 Task: Find connections with filter location Parakou with filter topic #Inspirationwith filter profile language Potuguese with filter current company Staffigo with filter school Sri Sivasubramaniya Nadar College Of Engineering with filter industry Accessible Hardware Manufacturing with filter service category User Experience Design with filter keywords title Marketing Staff
Action: Mouse moved to (227, 283)
Screenshot: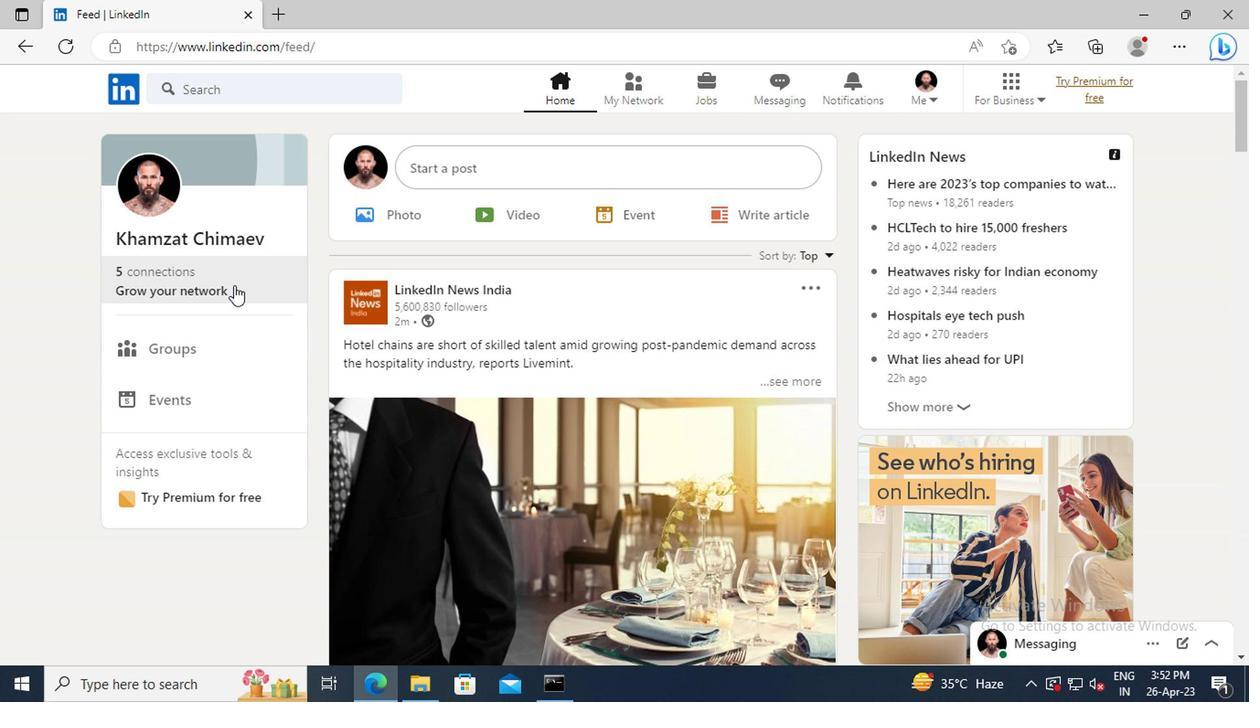 
Action: Mouse pressed left at (227, 283)
Screenshot: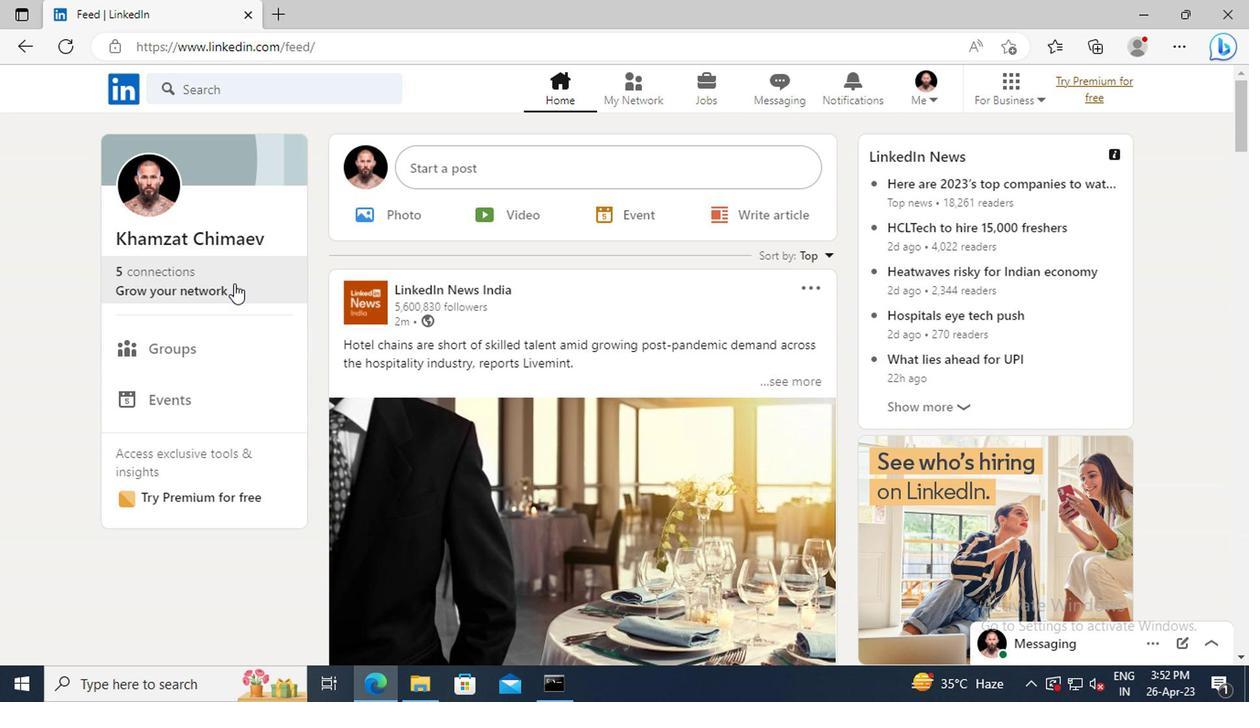 
Action: Mouse moved to (214, 197)
Screenshot: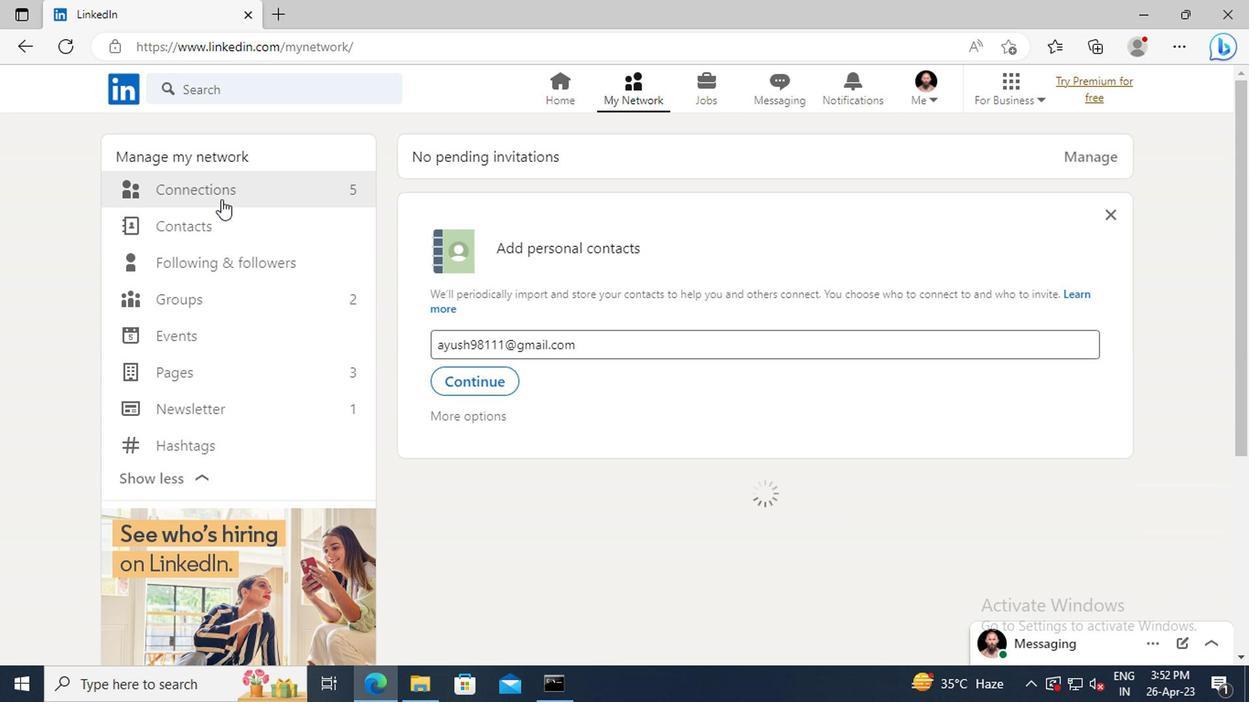 
Action: Mouse pressed left at (214, 197)
Screenshot: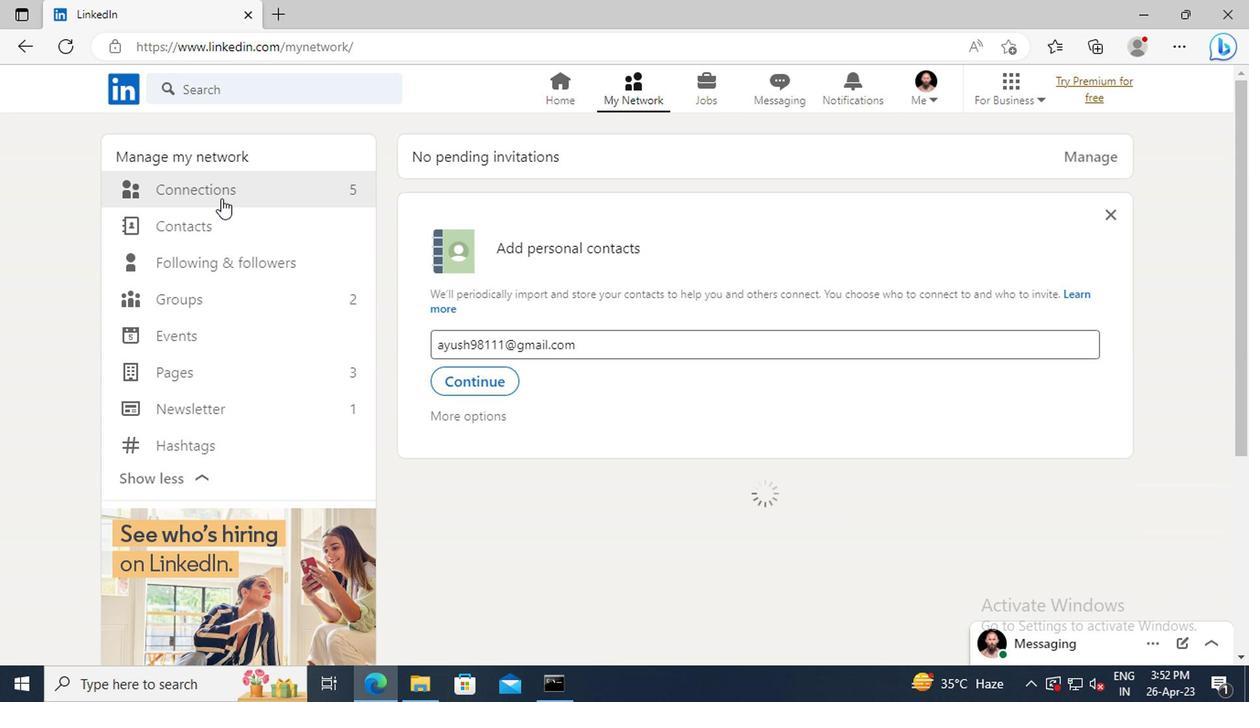 
Action: Mouse moved to (790, 195)
Screenshot: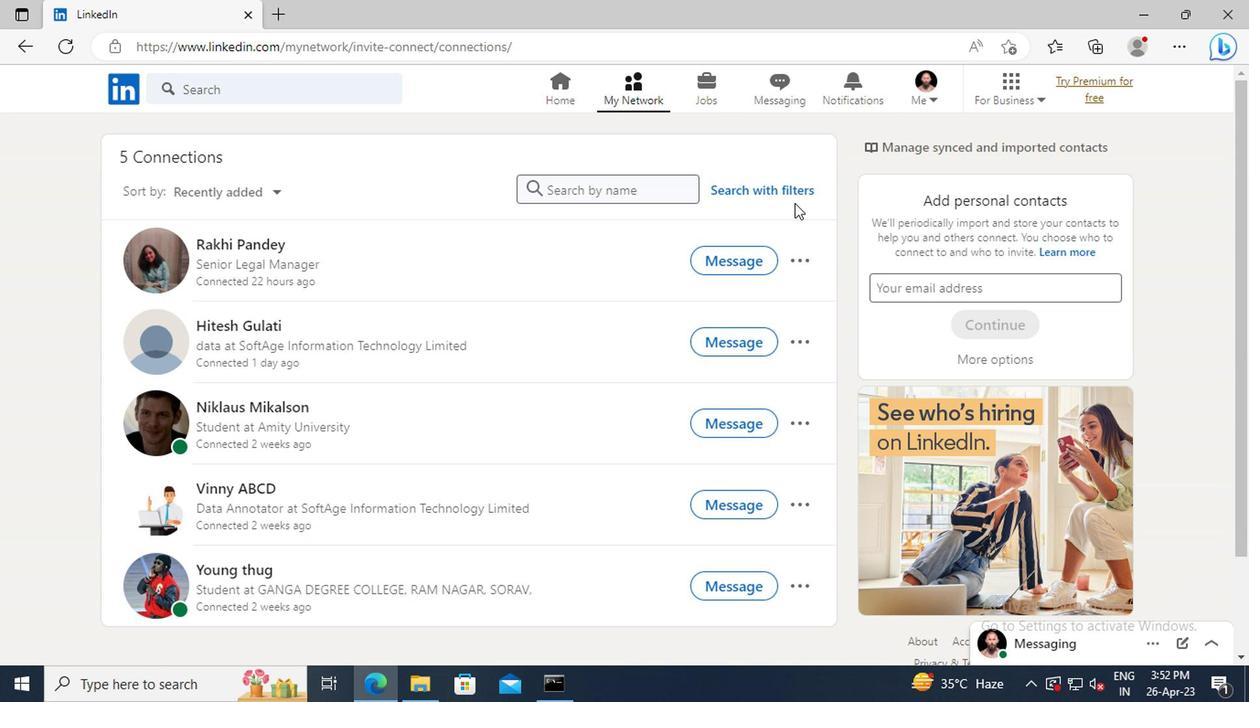 
Action: Mouse pressed left at (790, 195)
Screenshot: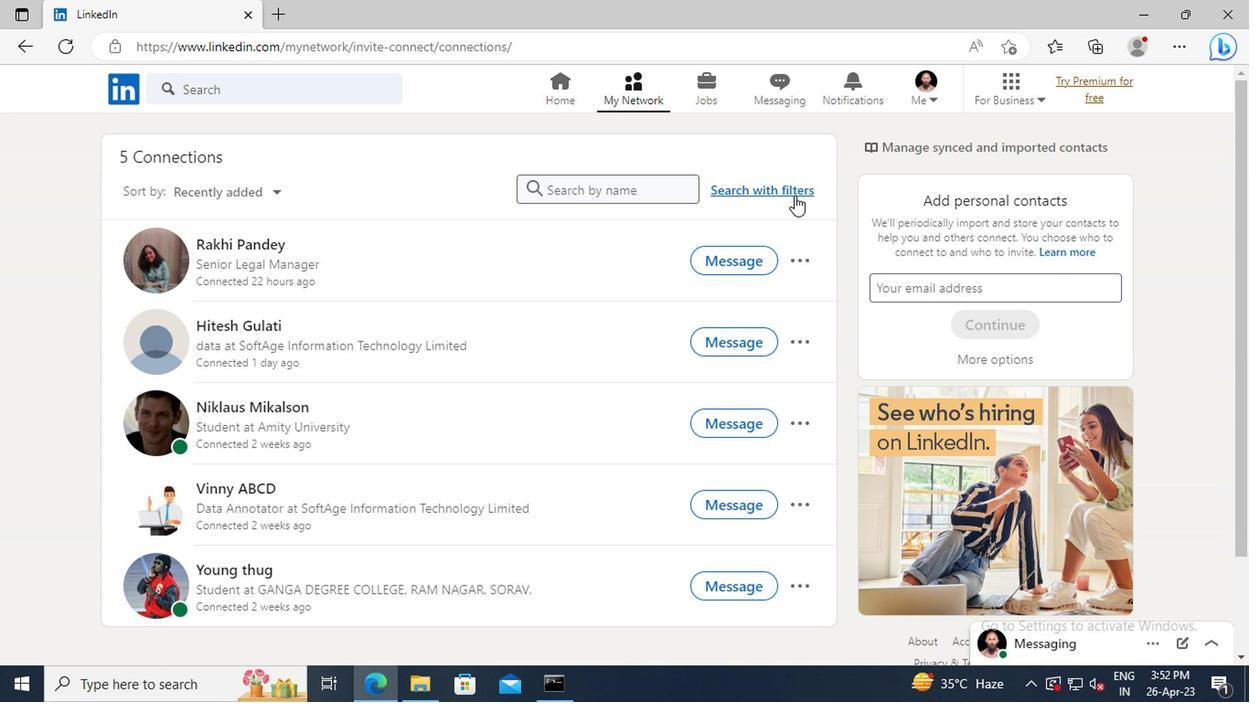
Action: Mouse moved to (698, 147)
Screenshot: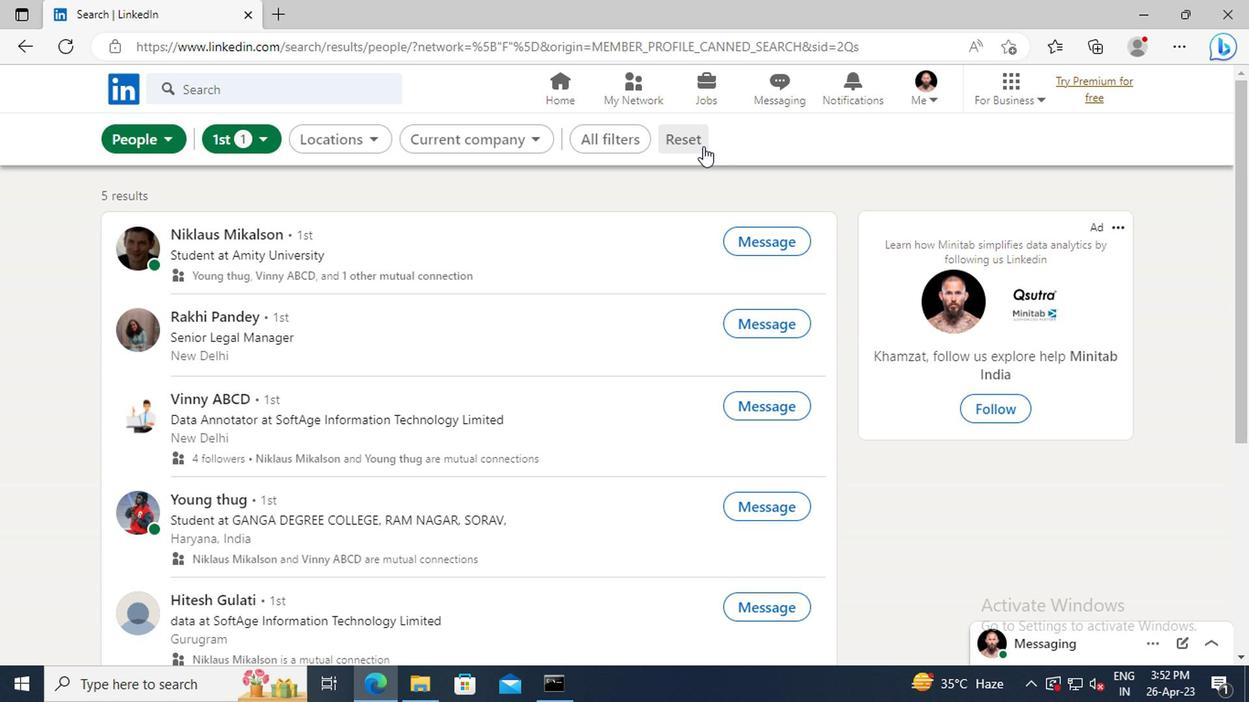 
Action: Mouse pressed left at (698, 147)
Screenshot: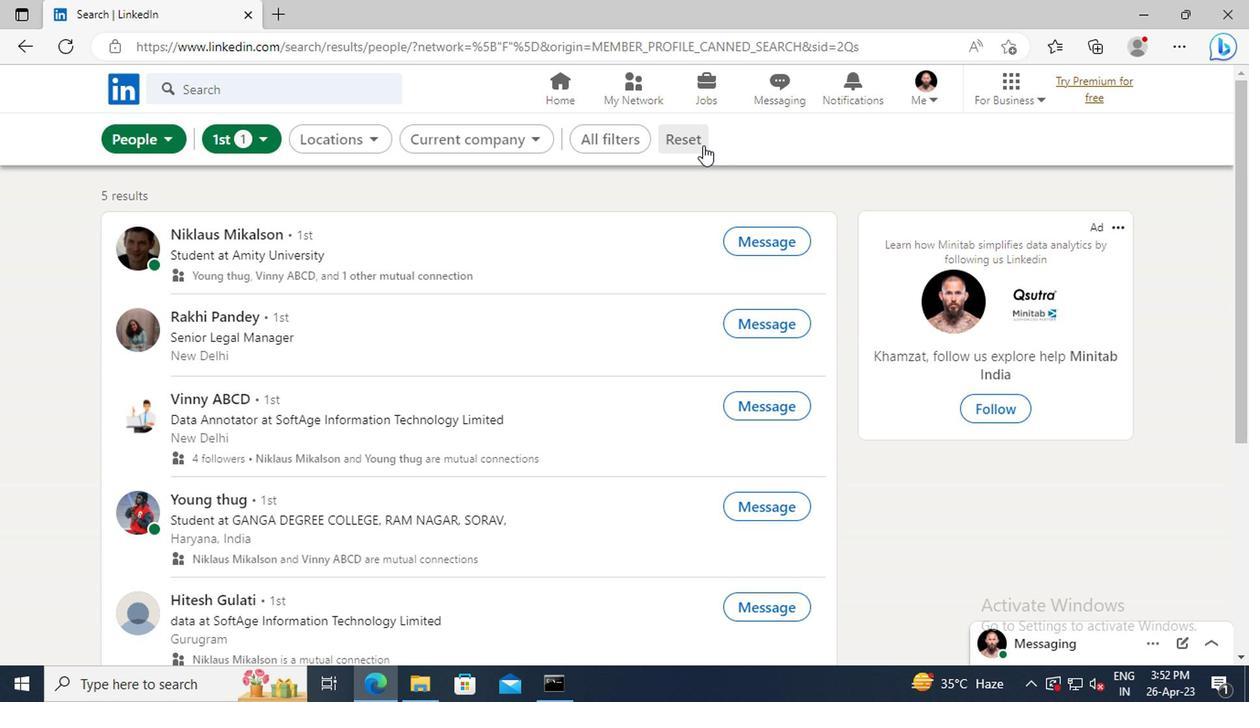 
Action: Mouse moved to (650, 138)
Screenshot: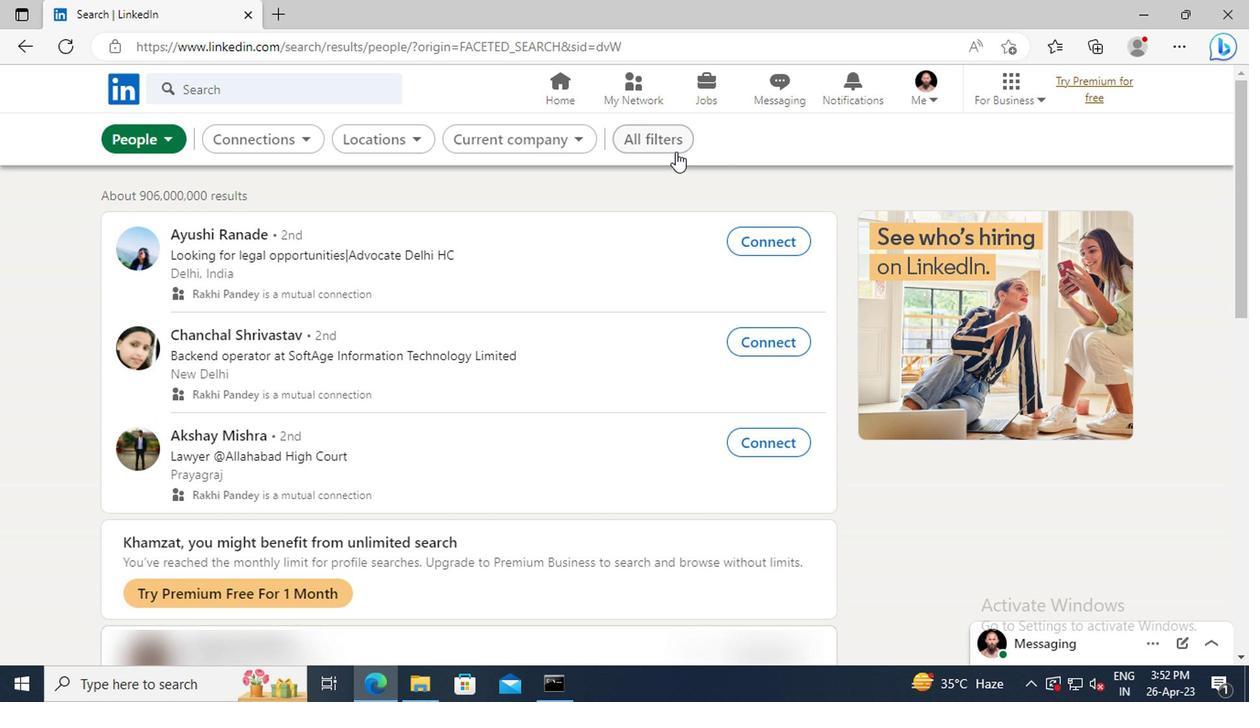 
Action: Mouse pressed left at (650, 138)
Screenshot: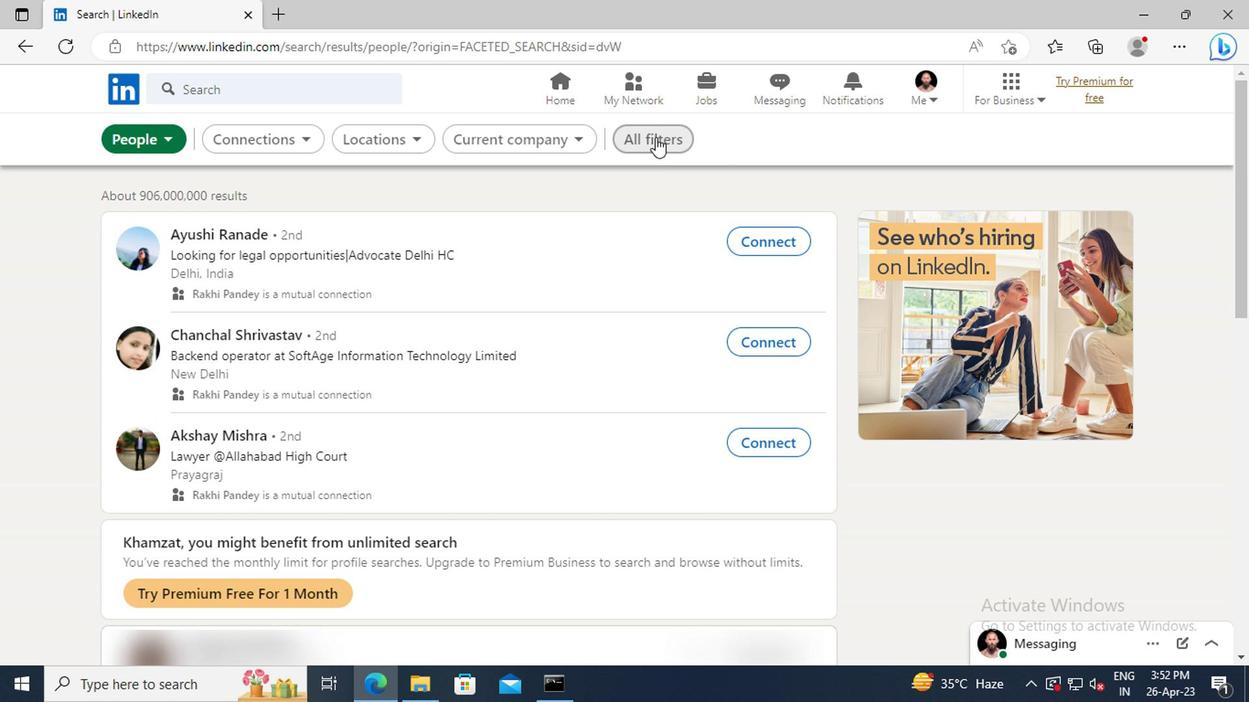 
Action: Mouse moved to (997, 359)
Screenshot: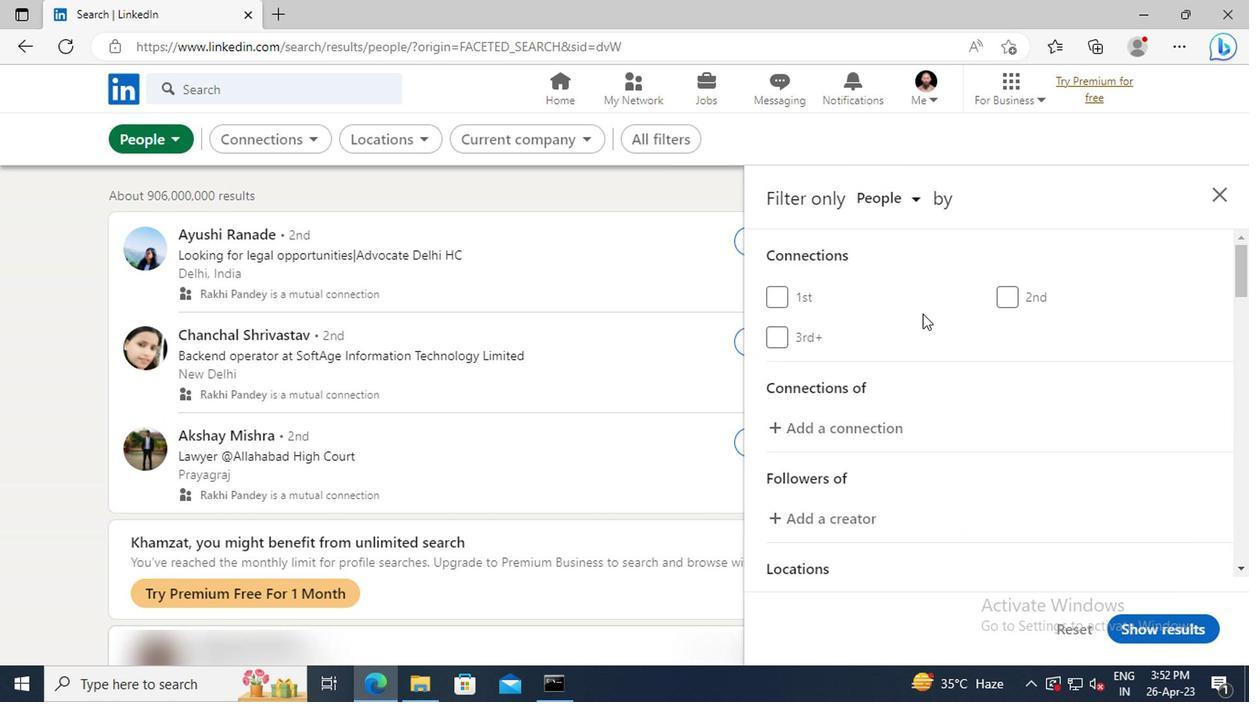 
Action: Mouse scrolled (997, 358) with delta (0, 0)
Screenshot: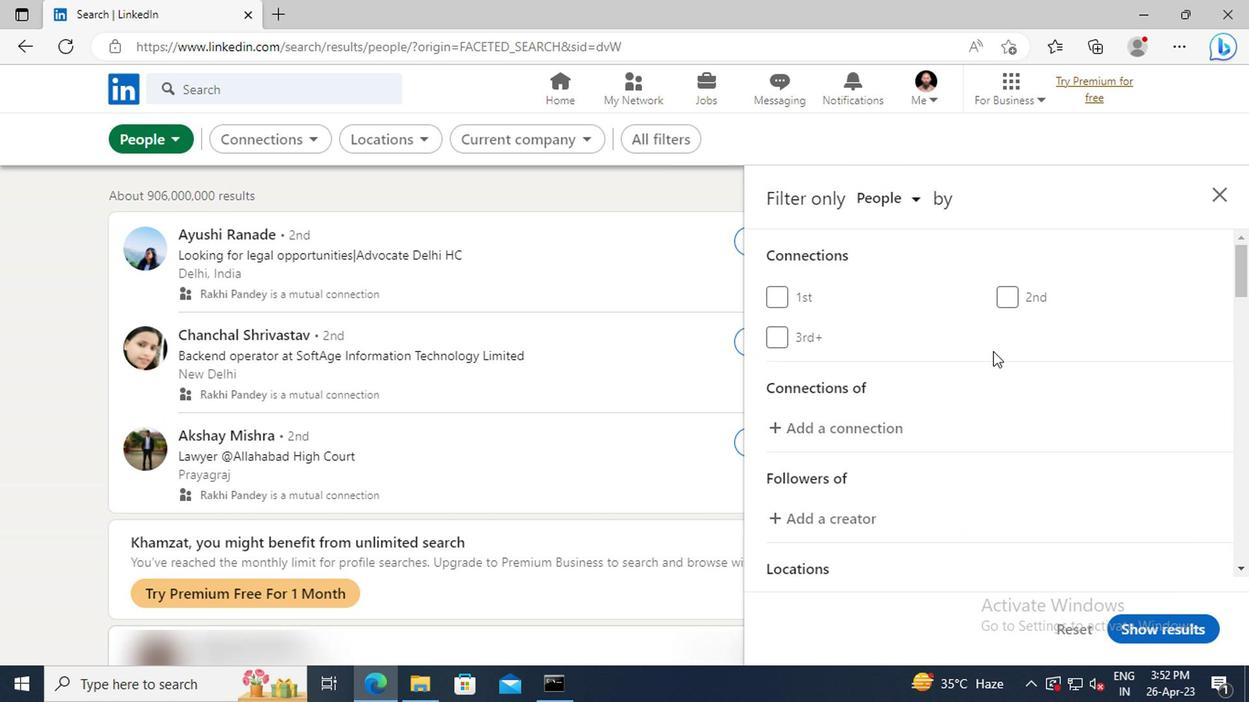 
Action: Mouse scrolled (997, 358) with delta (0, 0)
Screenshot: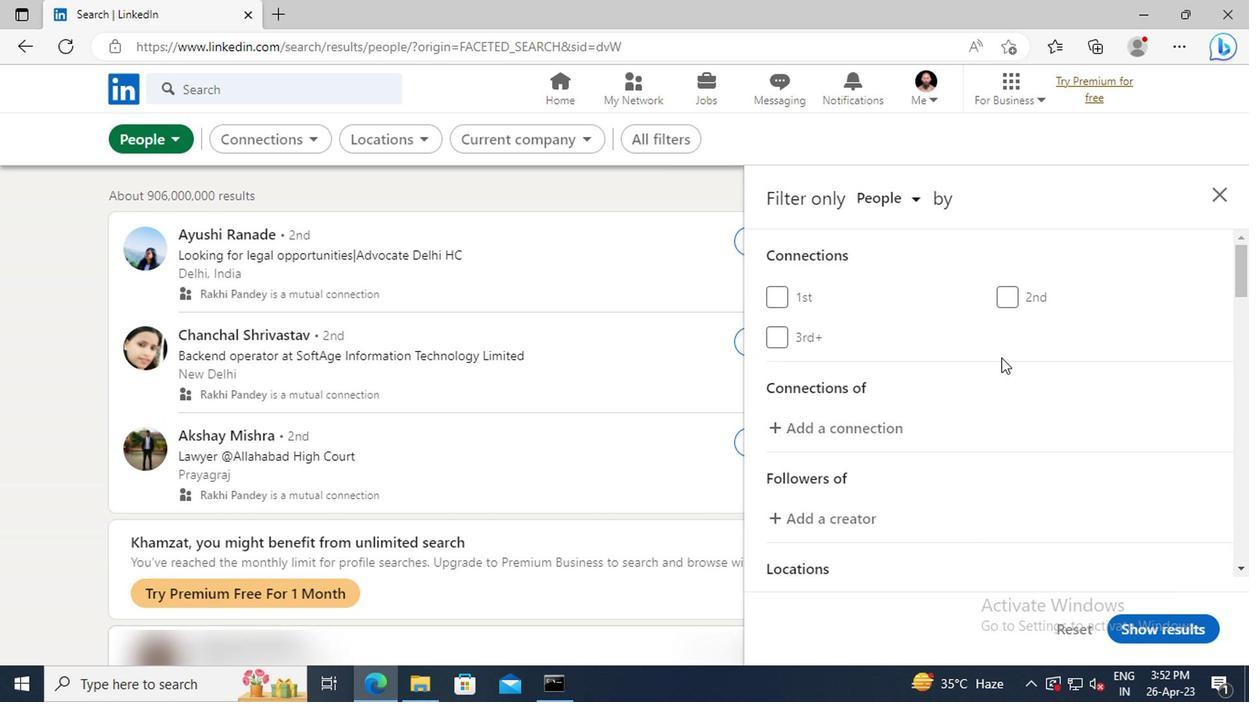 
Action: Mouse scrolled (997, 358) with delta (0, 0)
Screenshot: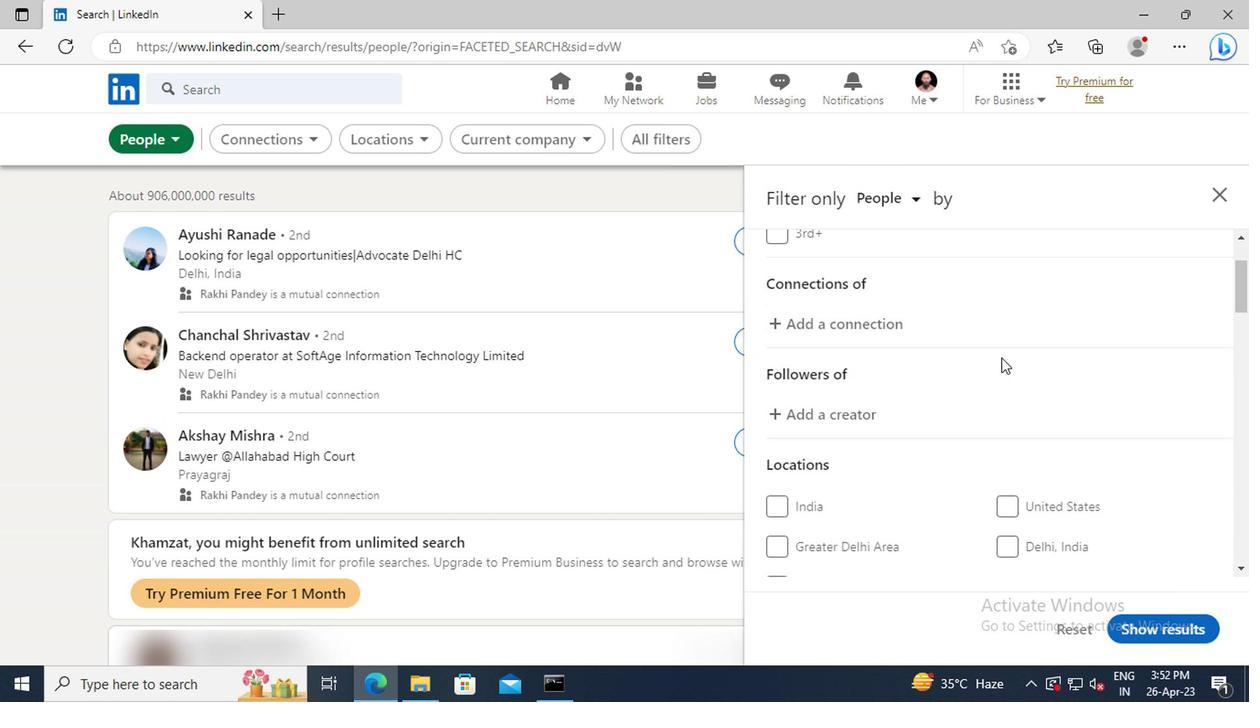 
Action: Mouse scrolled (997, 358) with delta (0, 0)
Screenshot: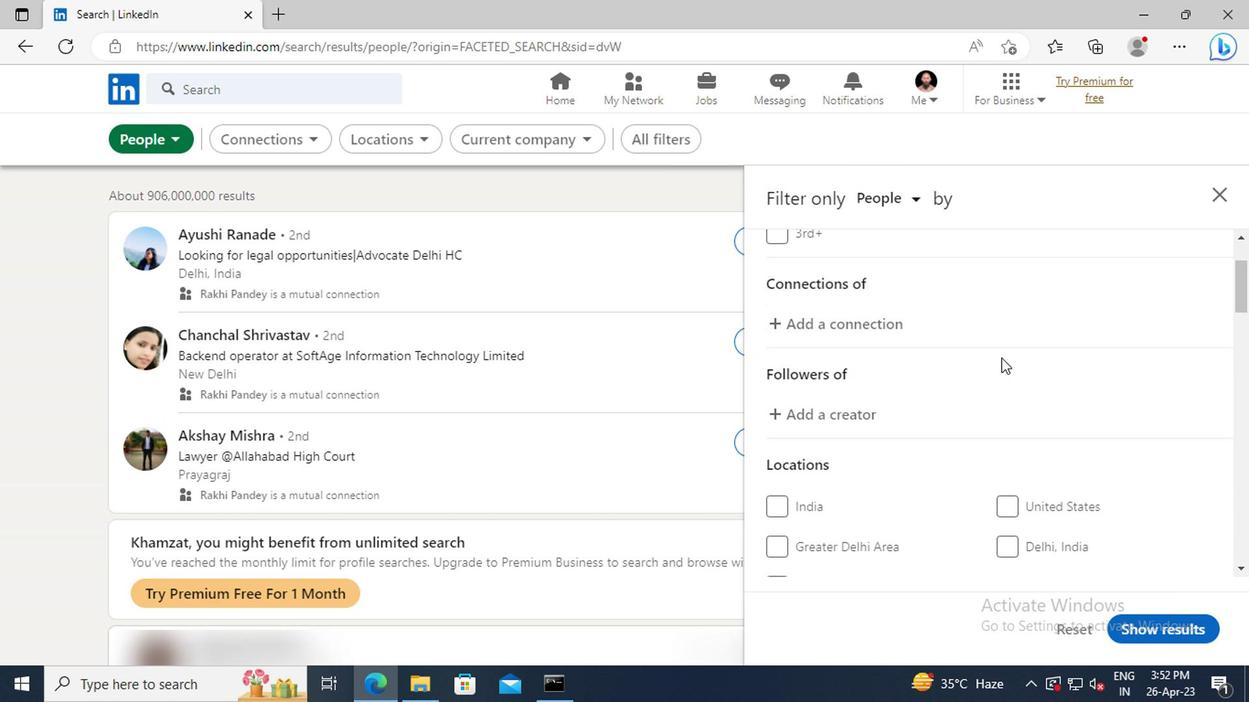 
Action: Mouse scrolled (997, 358) with delta (0, 0)
Screenshot: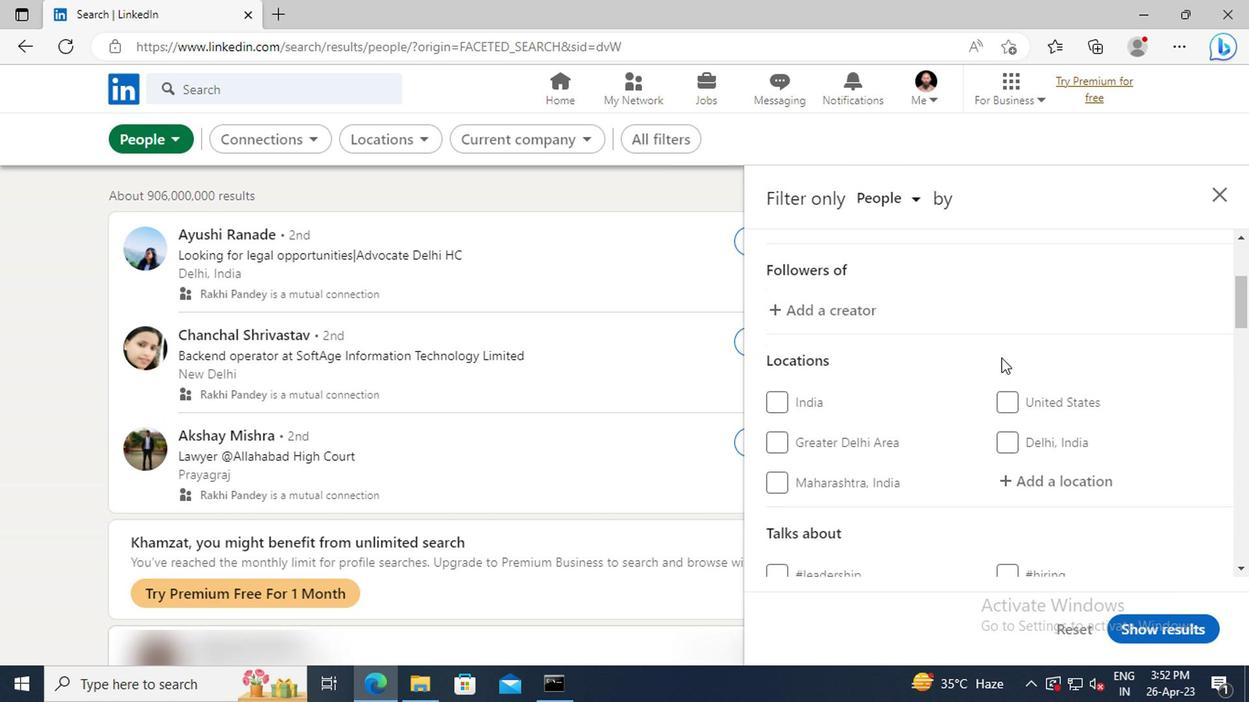 
Action: Mouse moved to (1021, 427)
Screenshot: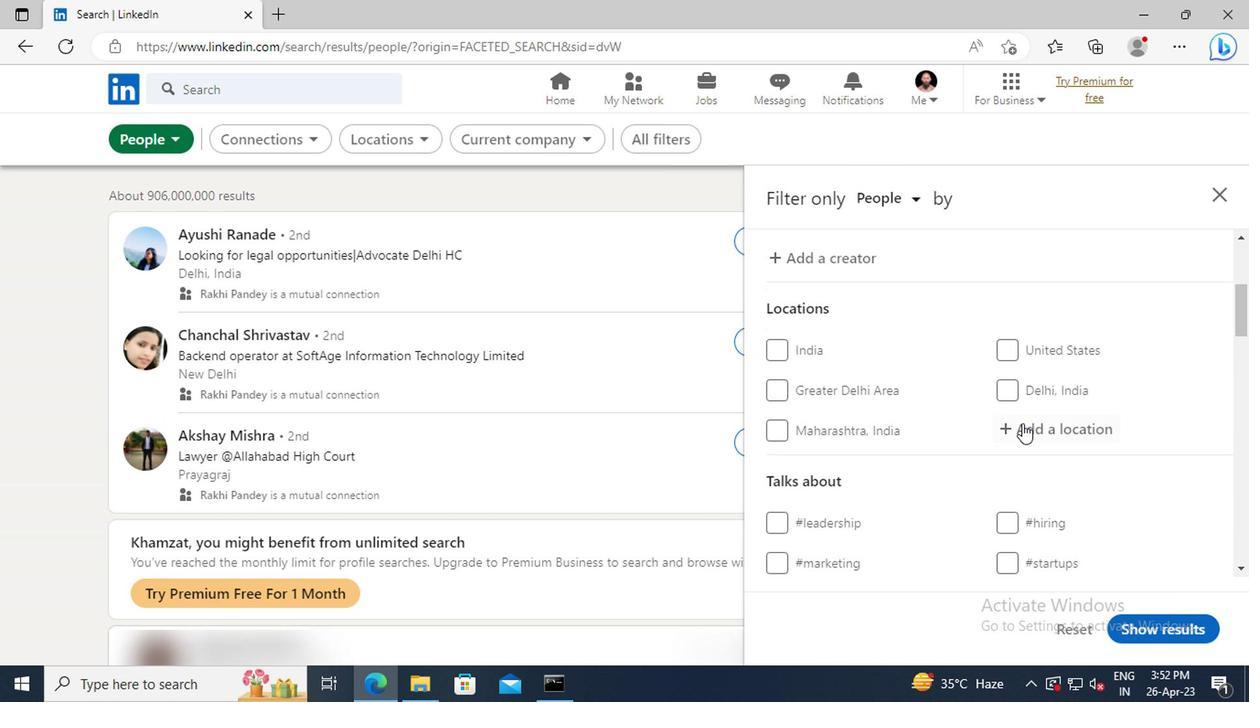 
Action: Mouse pressed left at (1021, 427)
Screenshot: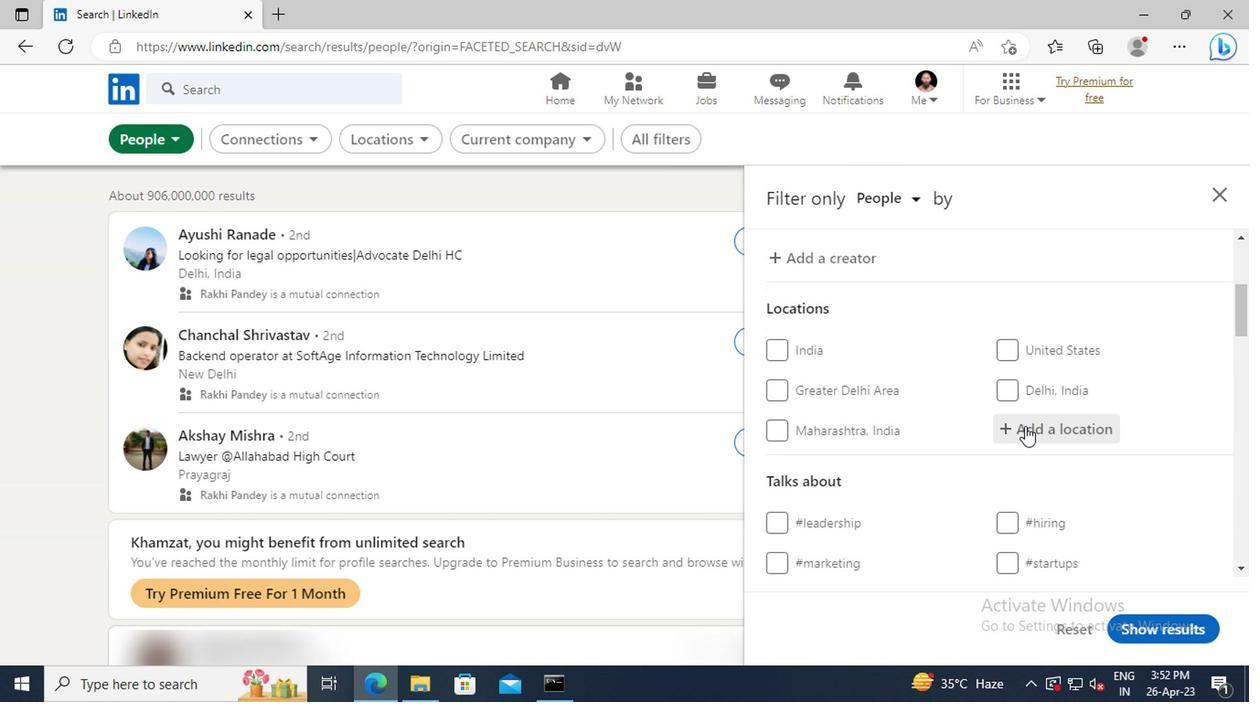 
Action: Key pressed <Key.shift>PARAKOU<Key.enter>
Screenshot: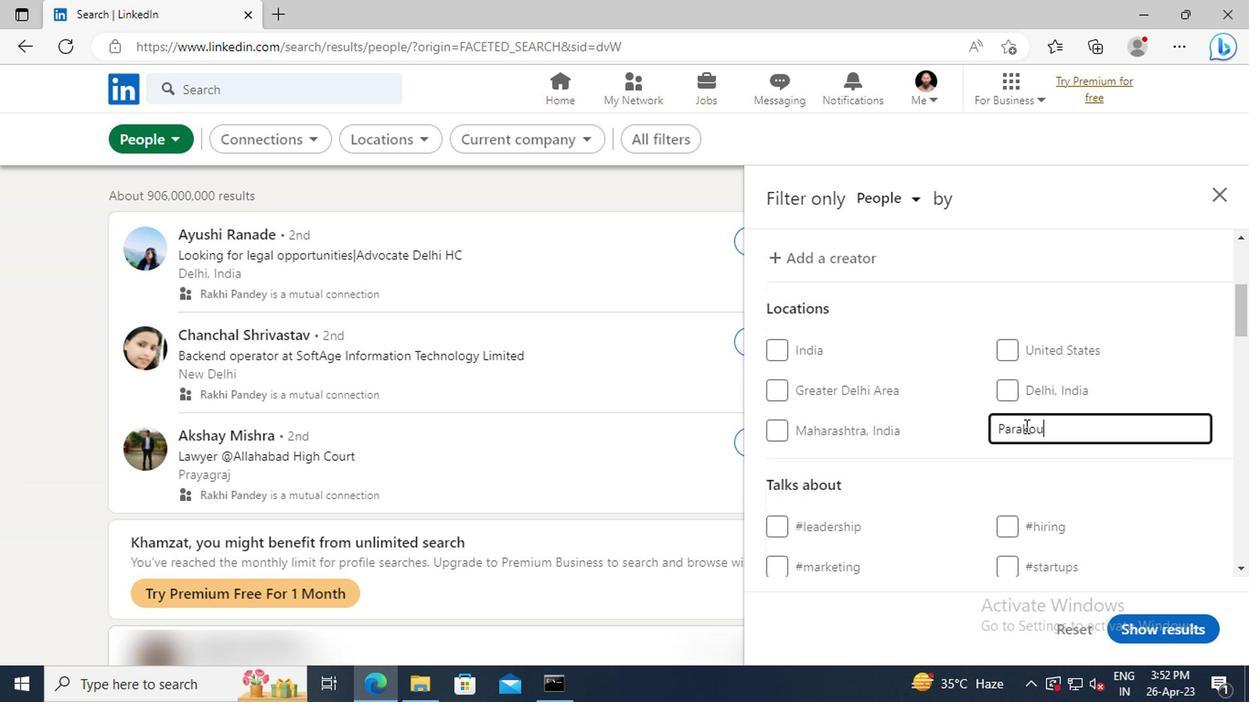 
Action: Mouse scrolled (1021, 426) with delta (0, 0)
Screenshot: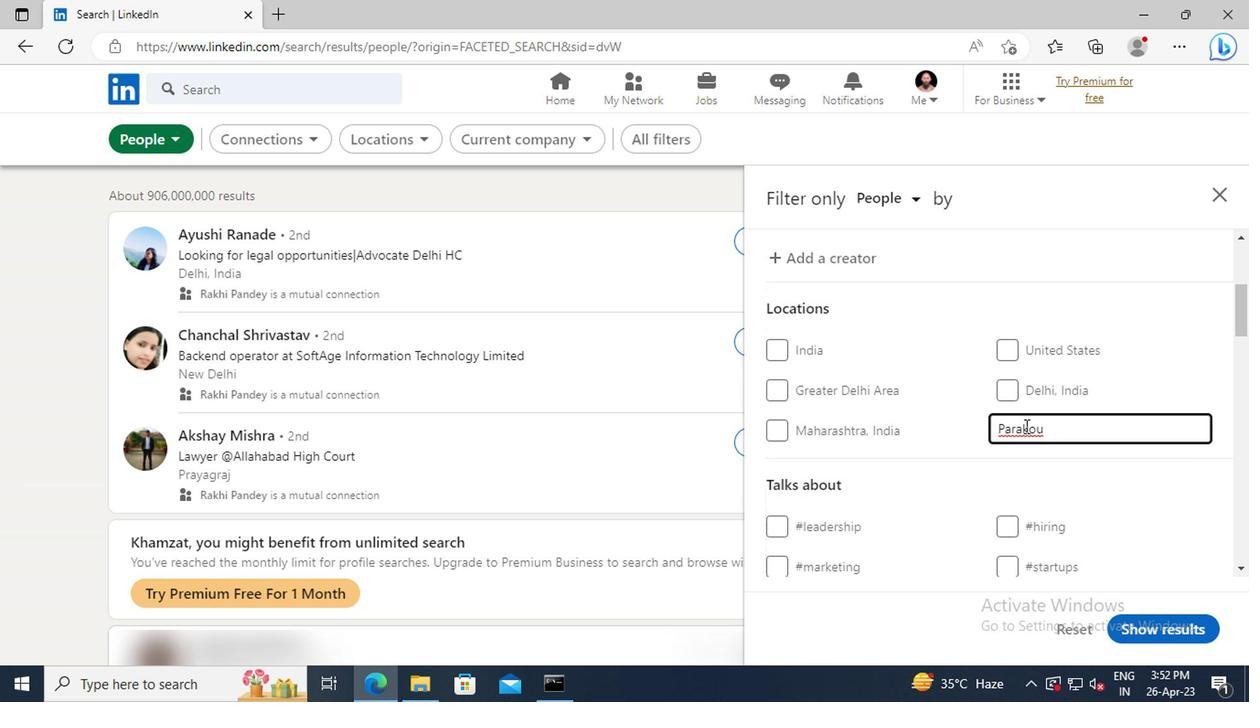 
Action: Mouse scrolled (1021, 426) with delta (0, 0)
Screenshot: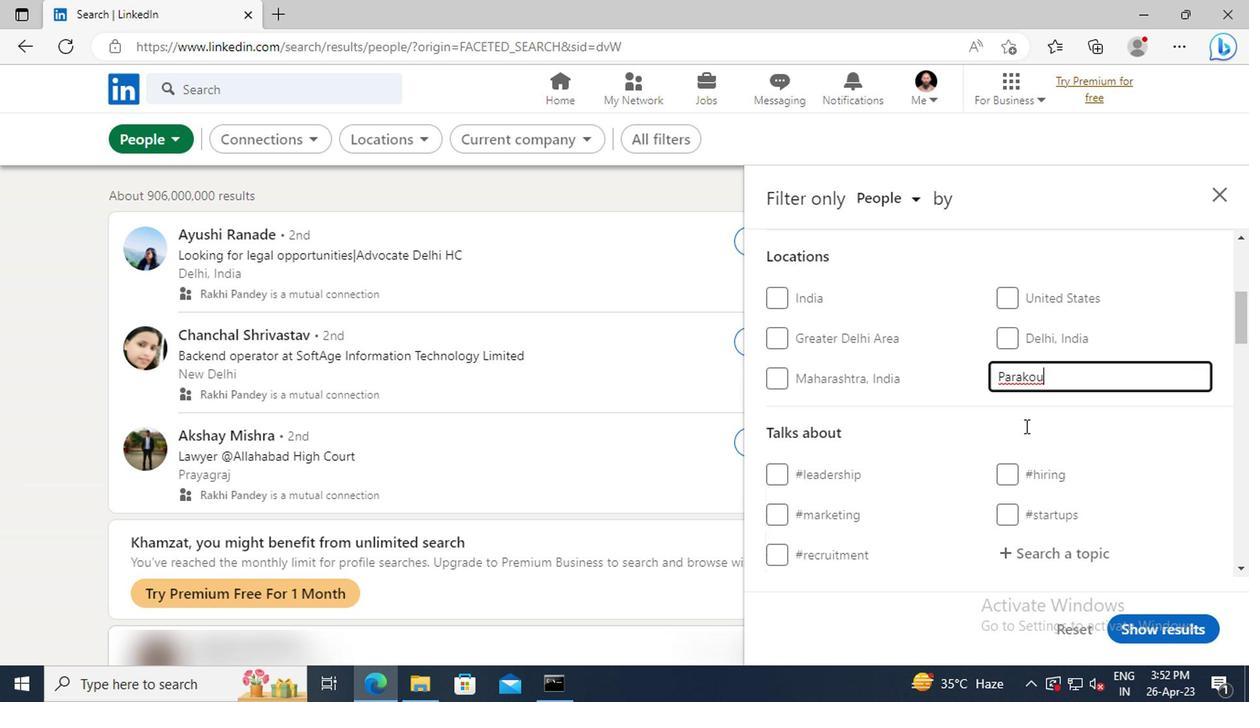 
Action: Mouse scrolled (1021, 426) with delta (0, 0)
Screenshot: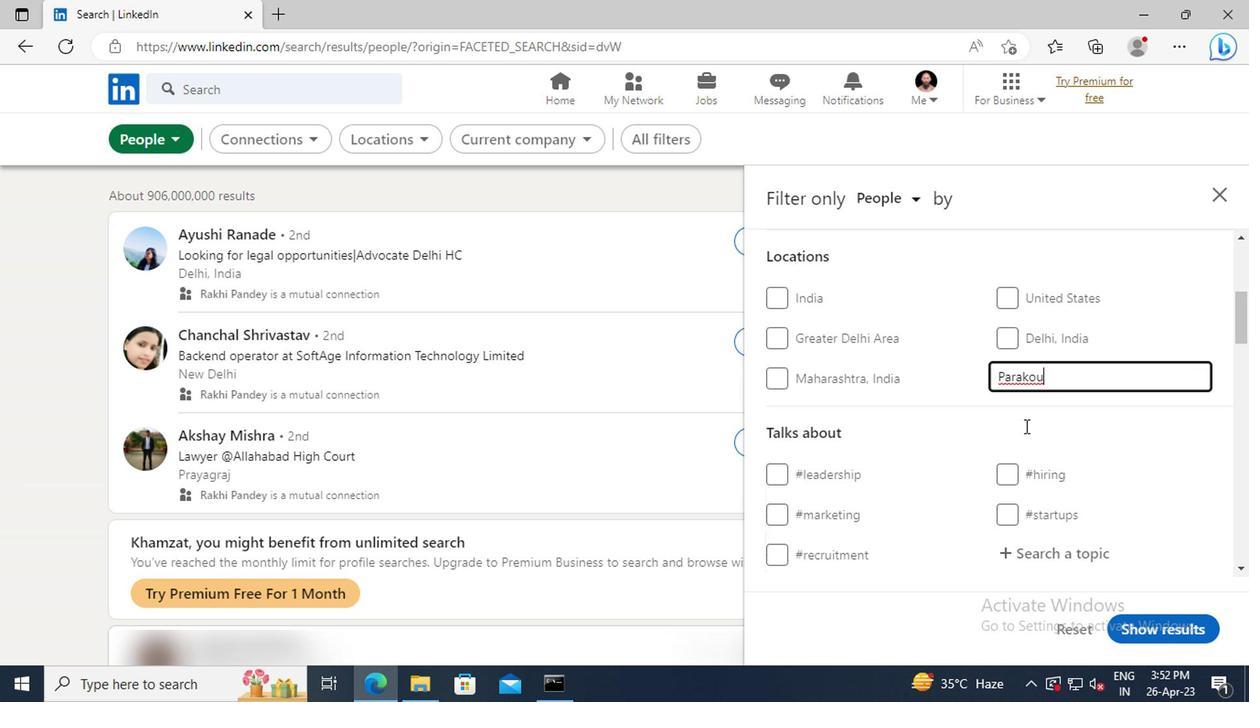 
Action: Mouse moved to (1030, 447)
Screenshot: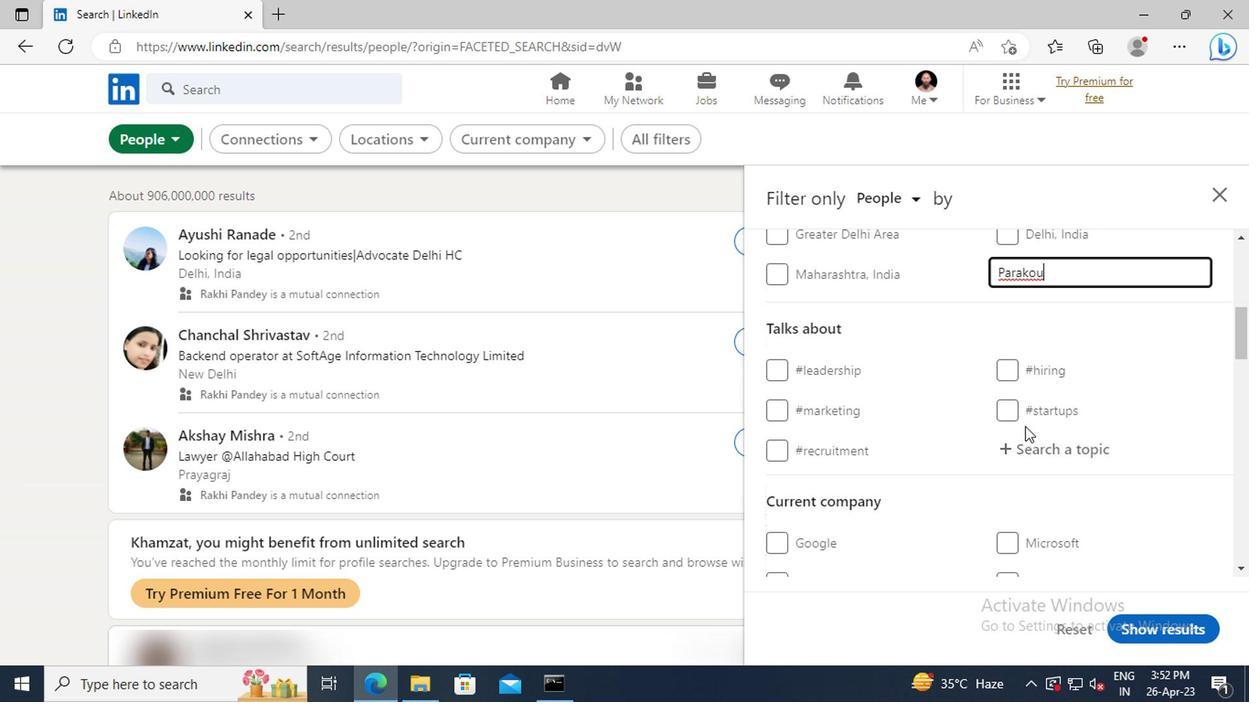 
Action: Mouse pressed left at (1030, 447)
Screenshot: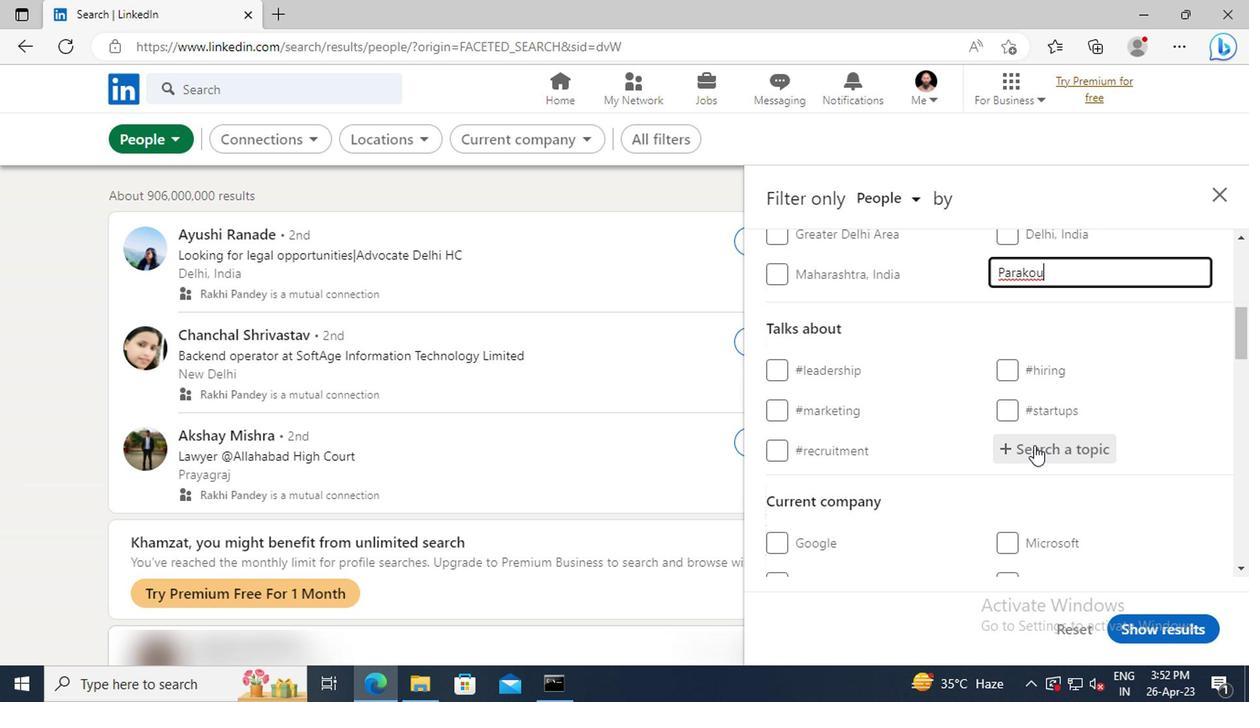 
Action: Key pressed <Key.shift>#INSPIRATIONWITH<Key.enter>
Screenshot: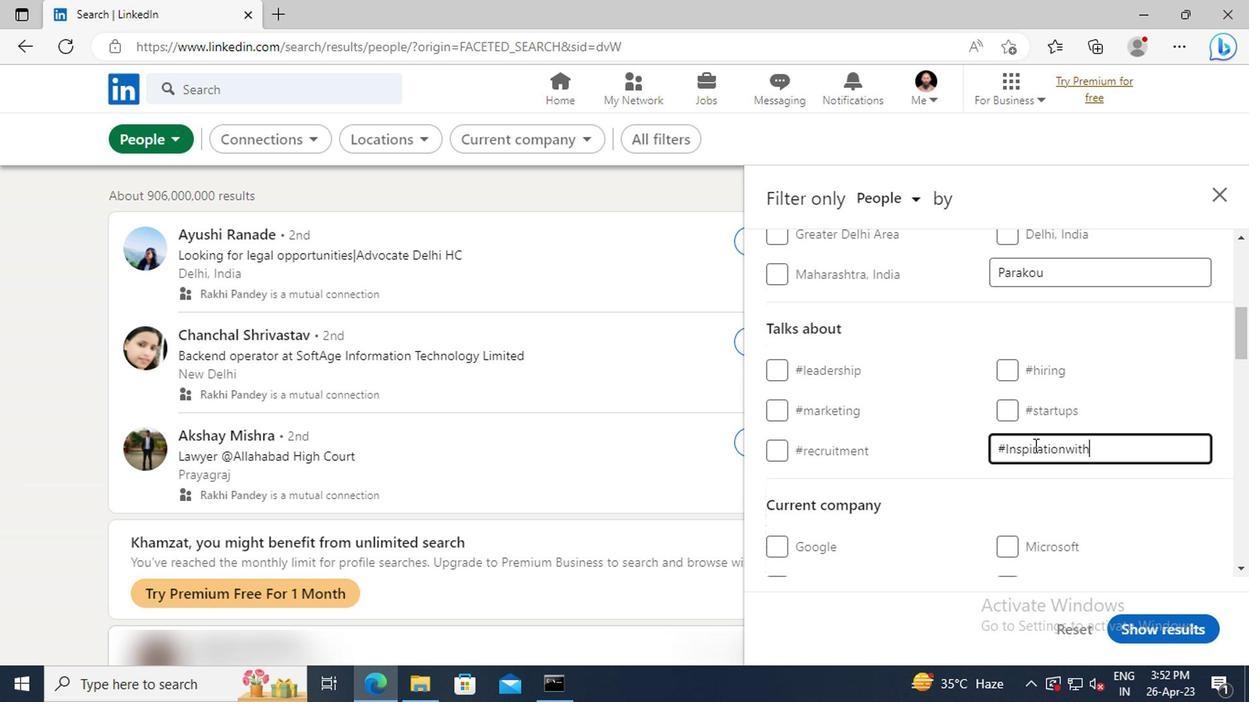 
Action: Mouse scrolled (1030, 446) with delta (0, 0)
Screenshot: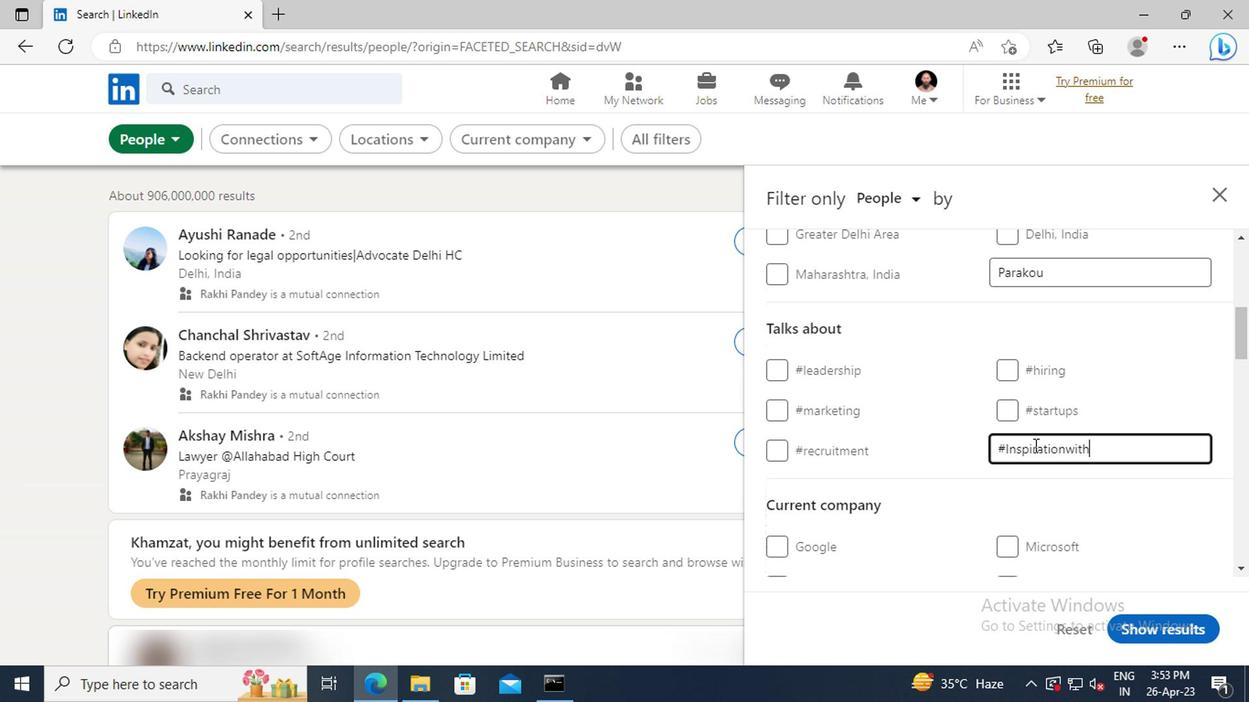 
Action: Mouse scrolled (1030, 446) with delta (0, 0)
Screenshot: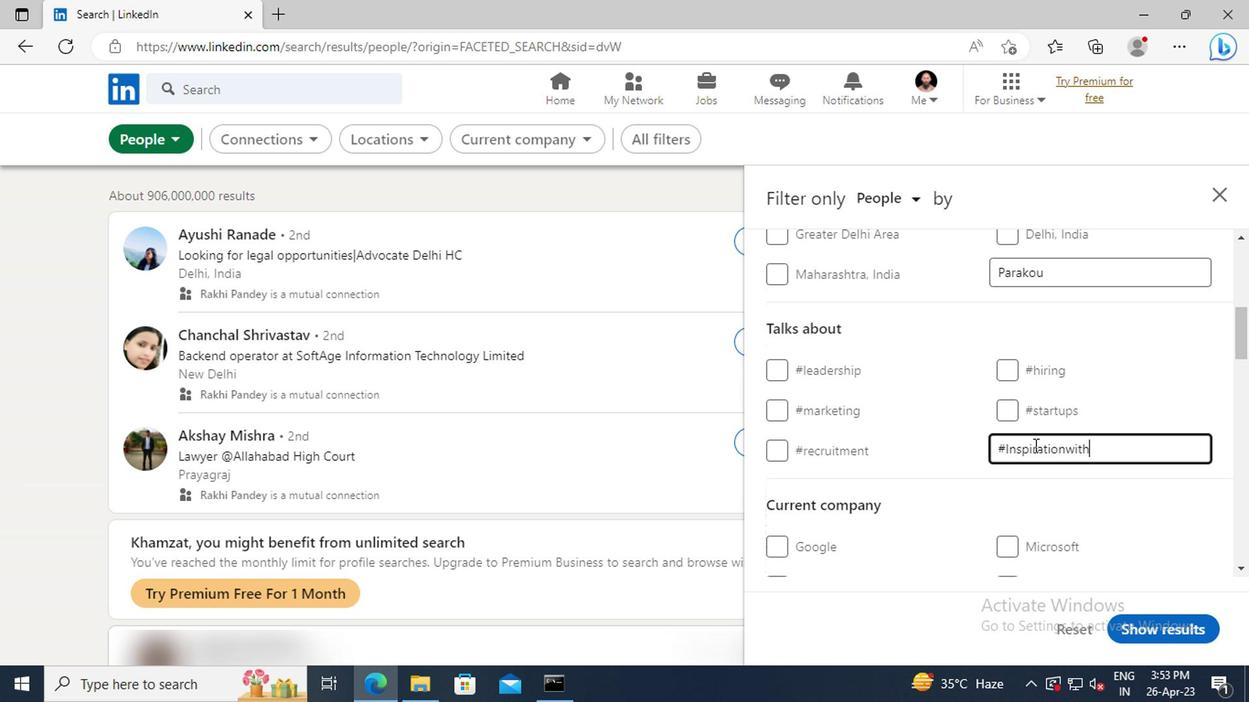 
Action: Mouse scrolled (1030, 446) with delta (0, 0)
Screenshot: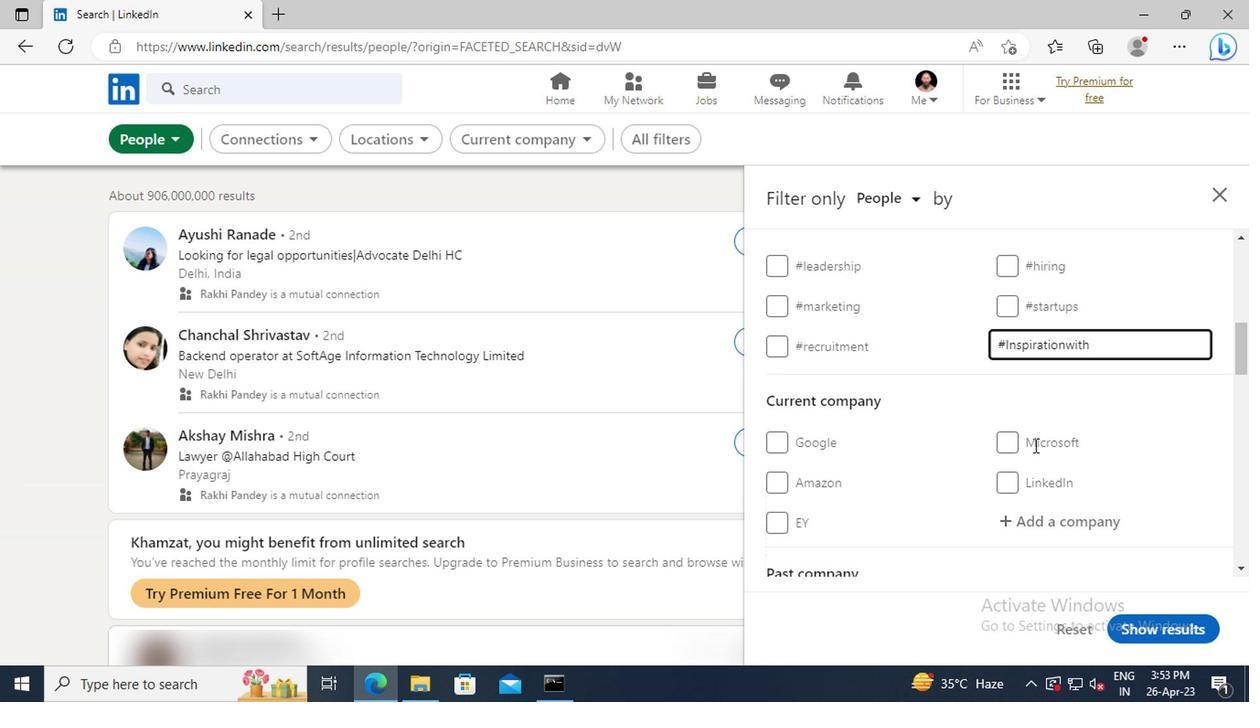 
Action: Mouse scrolled (1030, 446) with delta (0, 0)
Screenshot: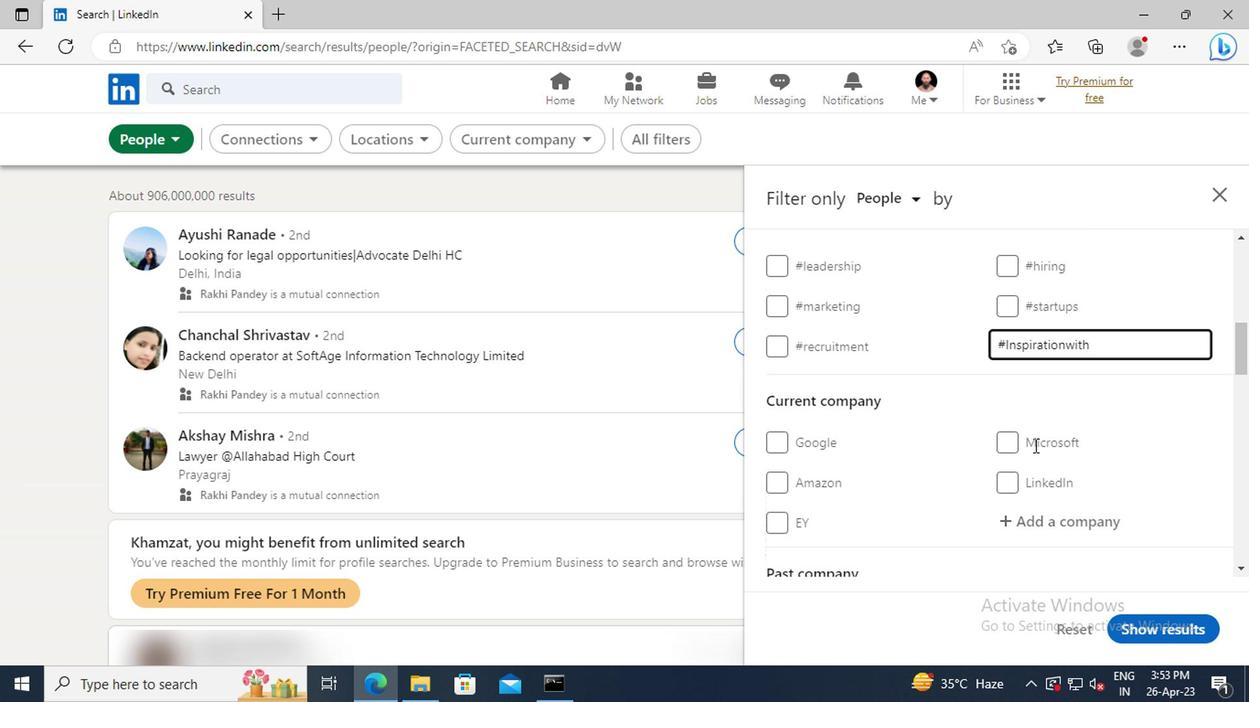 
Action: Mouse scrolled (1030, 446) with delta (0, 0)
Screenshot: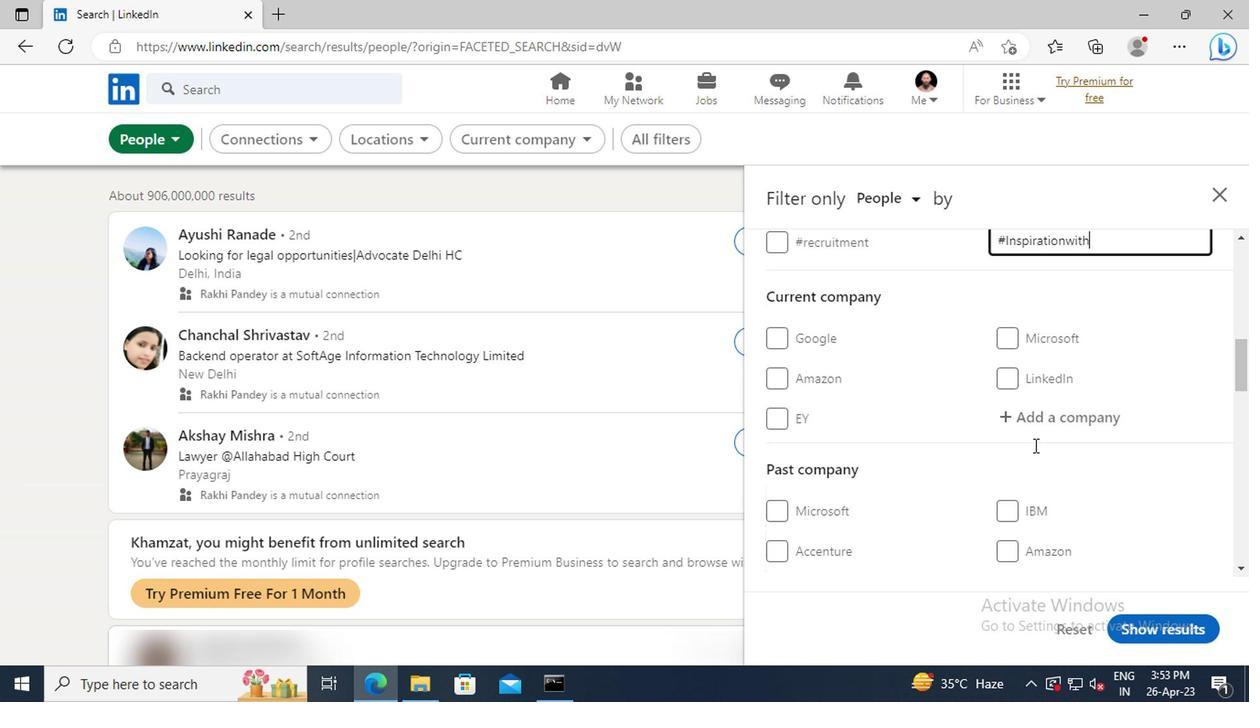 
Action: Mouse scrolled (1030, 446) with delta (0, 0)
Screenshot: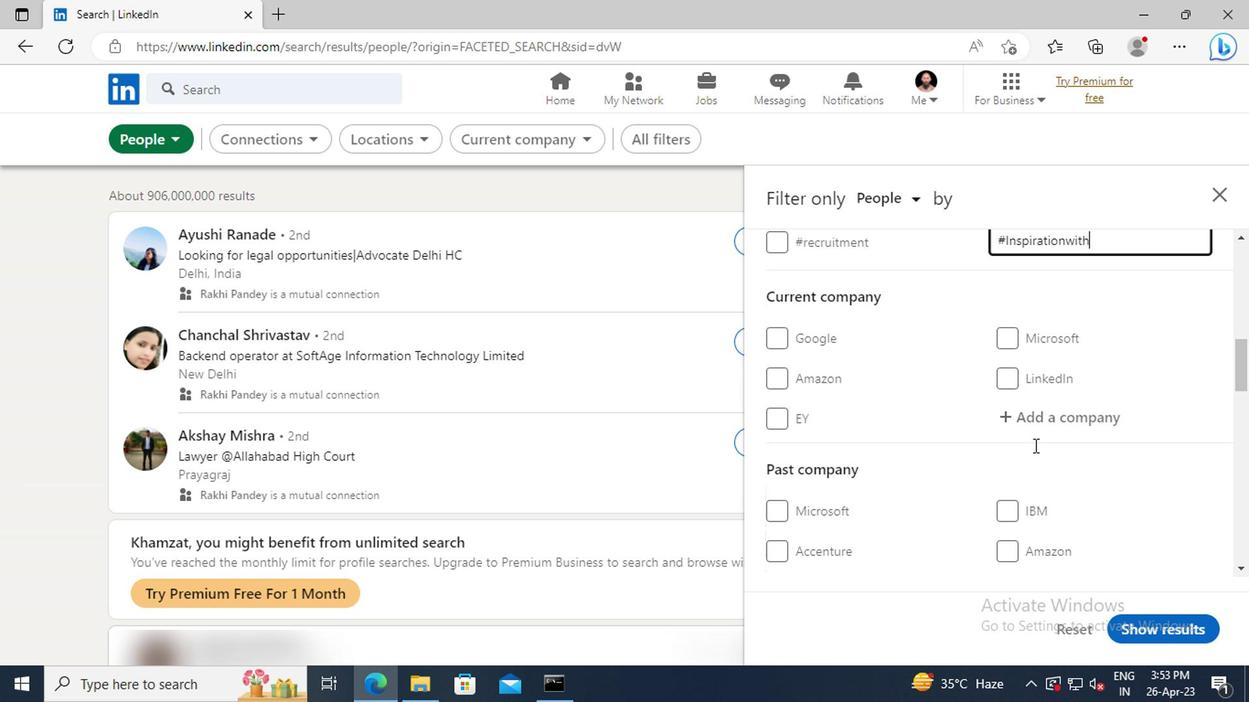 
Action: Mouse scrolled (1030, 446) with delta (0, 0)
Screenshot: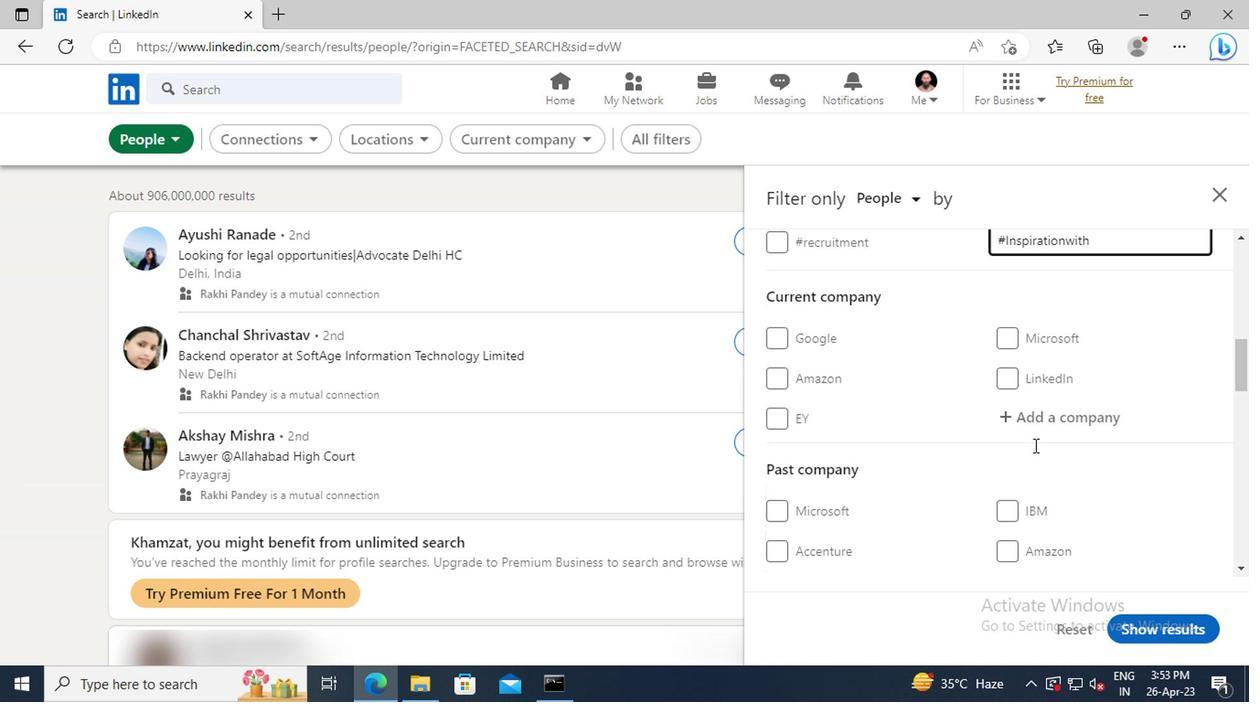 
Action: Mouse scrolled (1030, 446) with delta (0, 0)
Screenshot: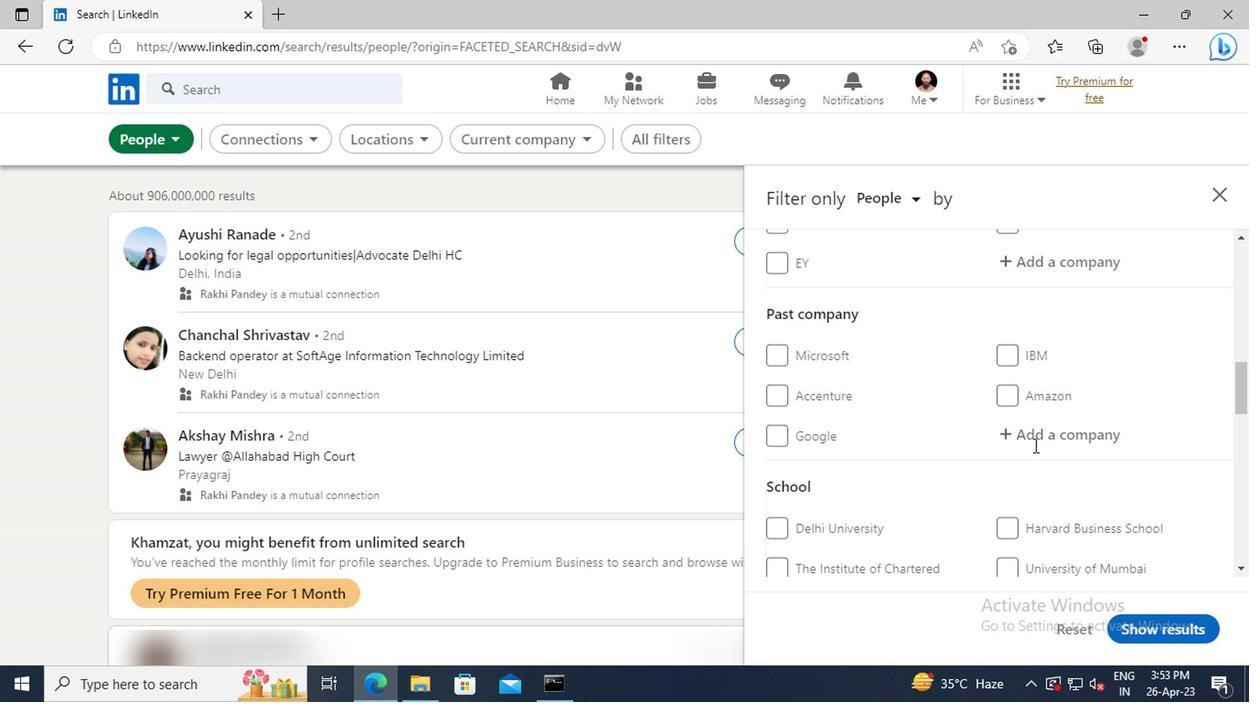 
Action: Mouse scrolled (1030, 446) with delta (0, 0)
Screenshot: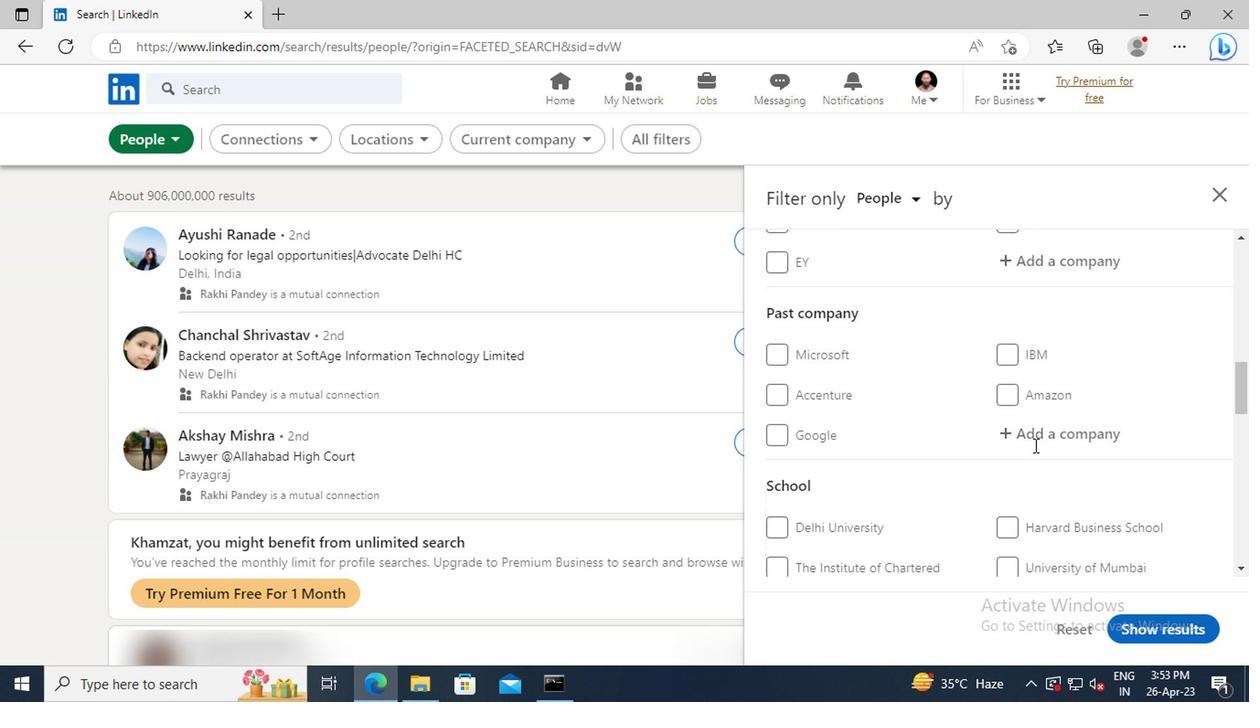 
Action: Mouse scrolled (1030, 446) with delta (0, 0)
Screenshot: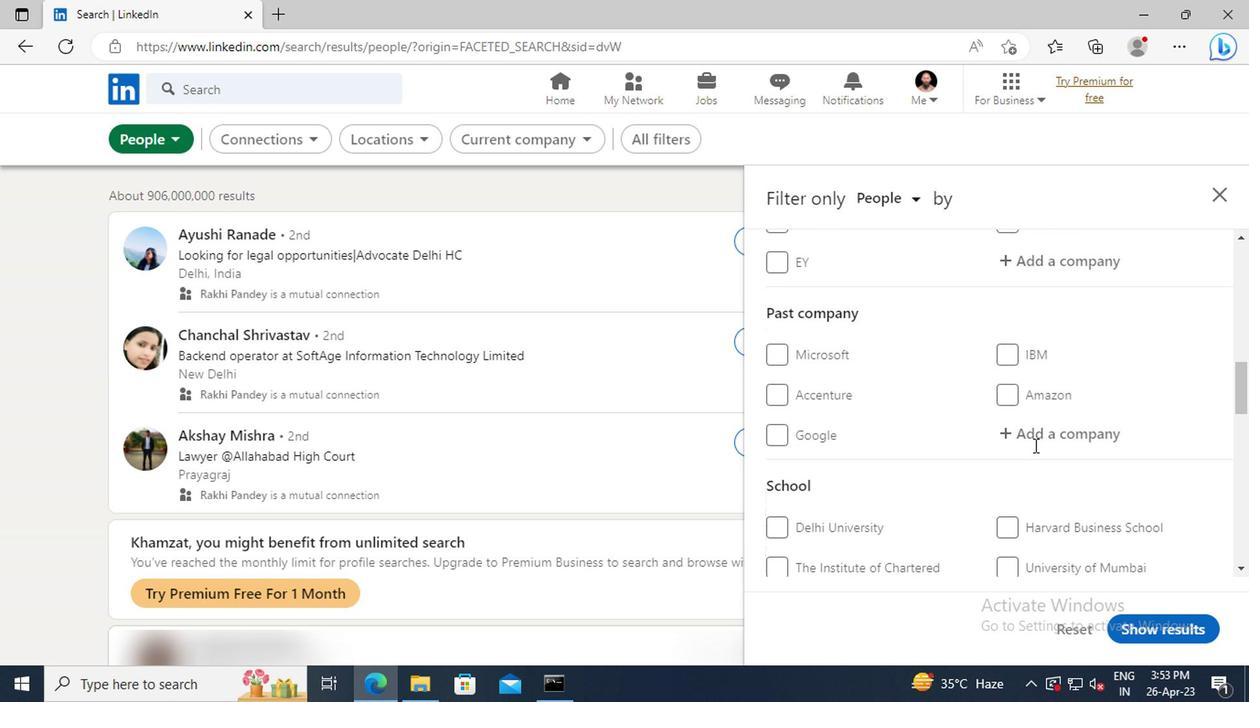 
Action: Mouse scrolled (1030, 446) with delta (0, 0)
Screenshot: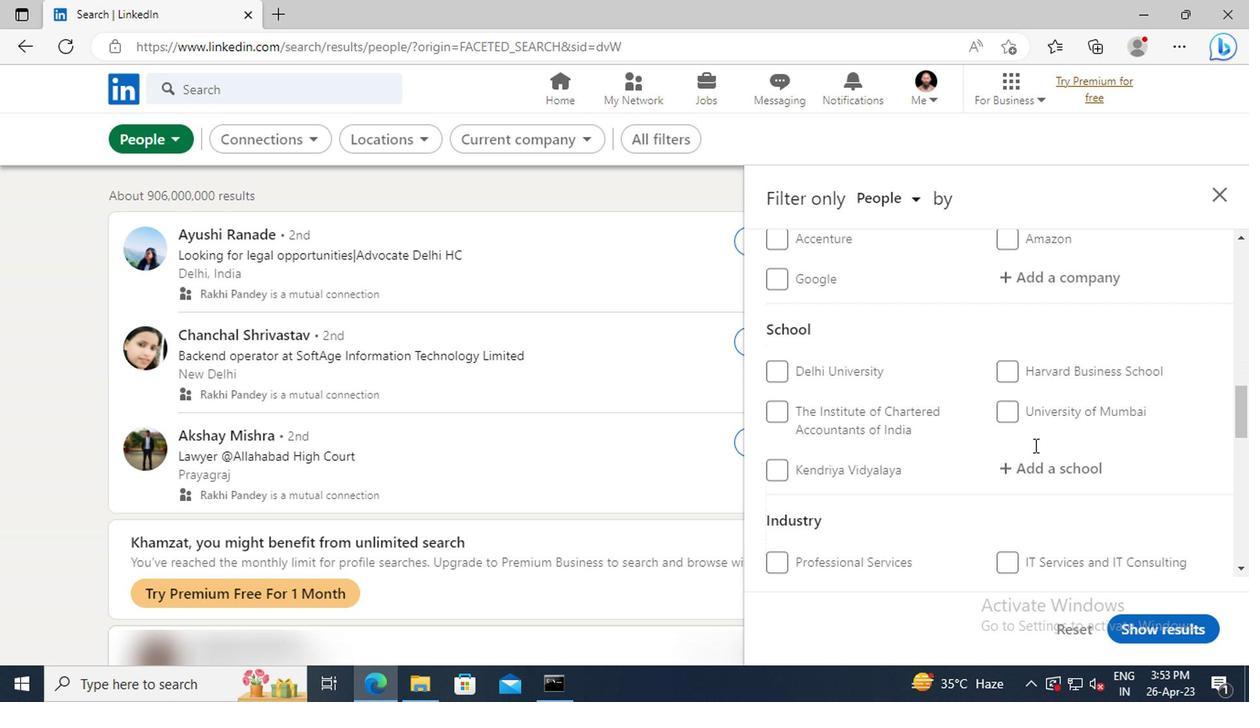 
Action: Mouse scrolled (1030, 446) with delta (0, 0)
Screenshot: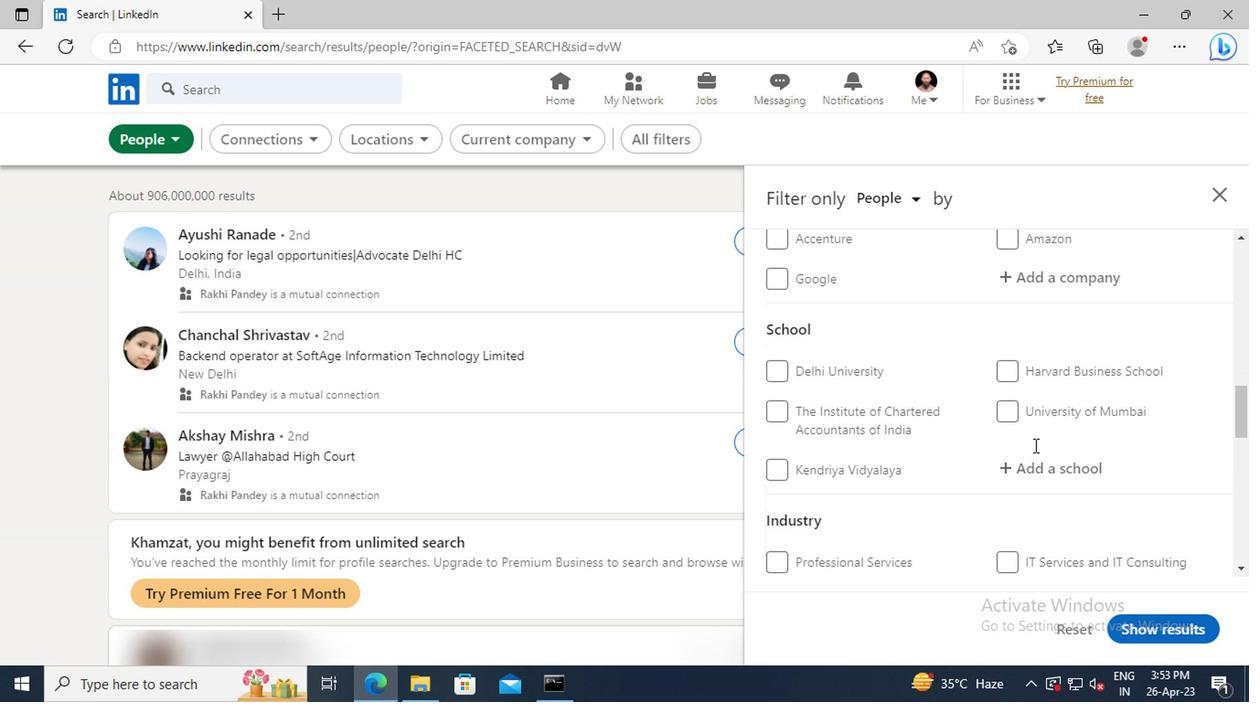 
Action: Mouse scrolled (1030, 446) with delta (0, 0)
Screenshot: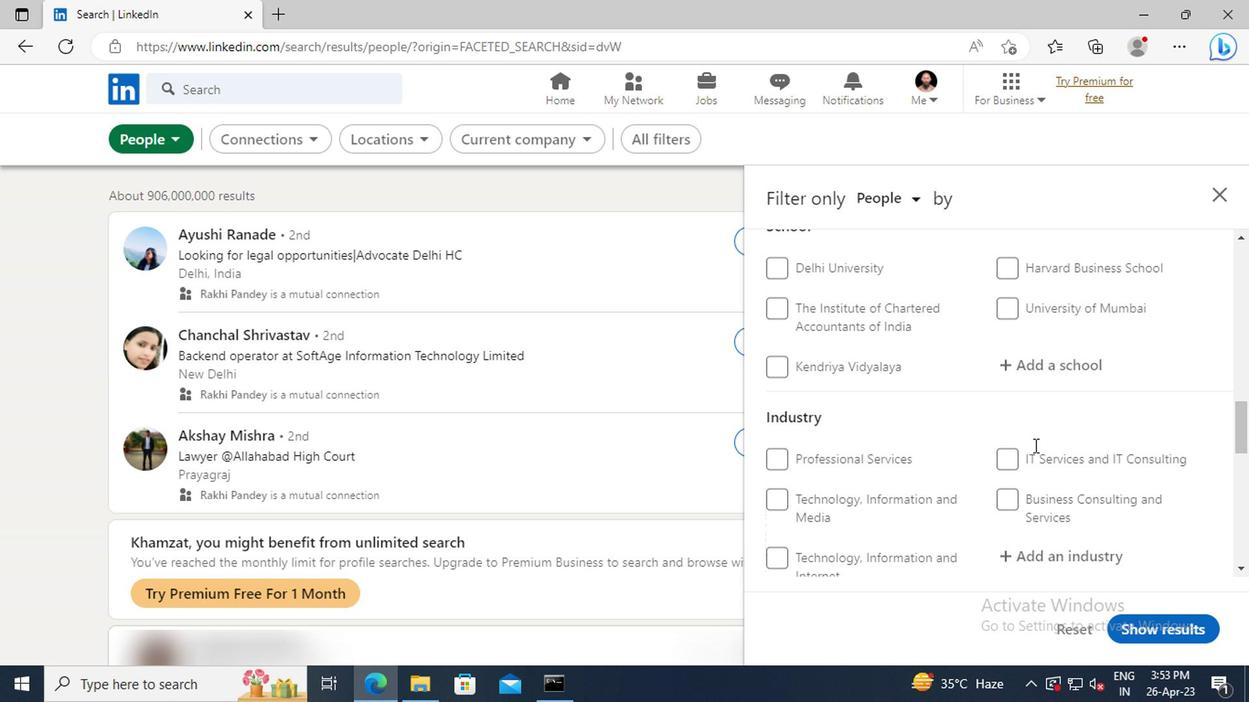 
Action: Mouse scrolled (1030, 446) with delta (0, 0)
Screenshot: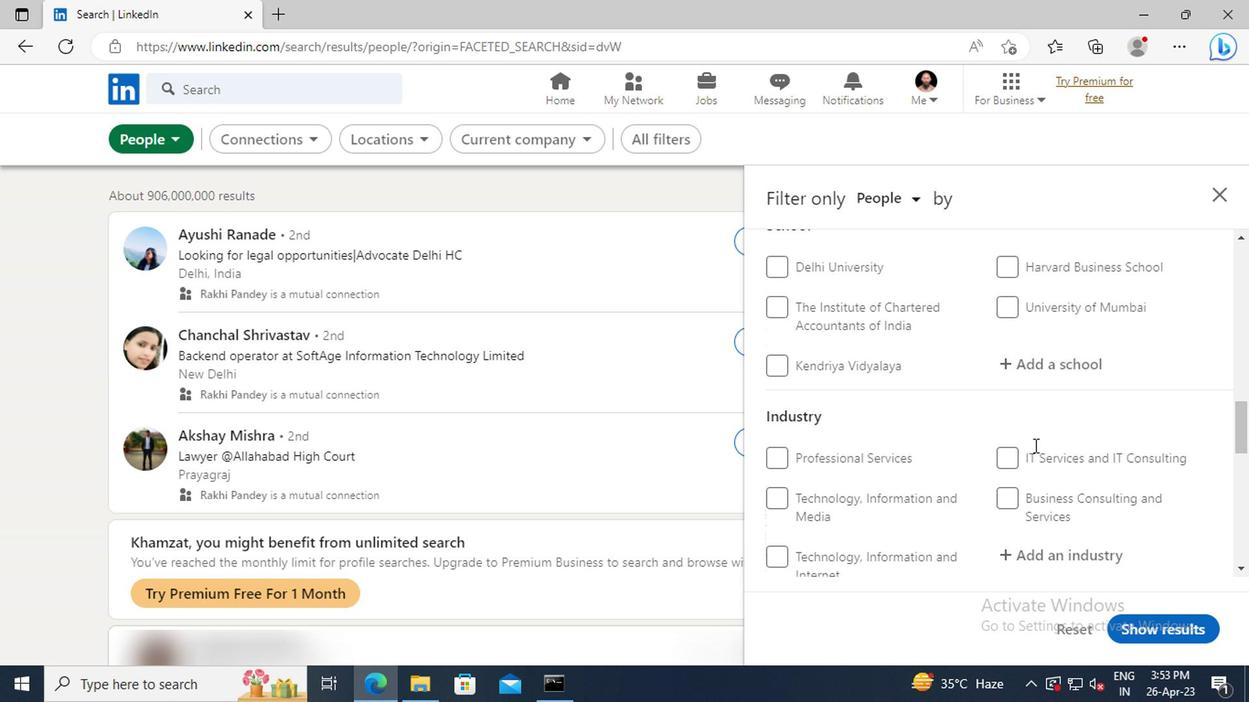 
Action: Mouse scrolled (1030, 446) with delta (0, 0)
Screenshot: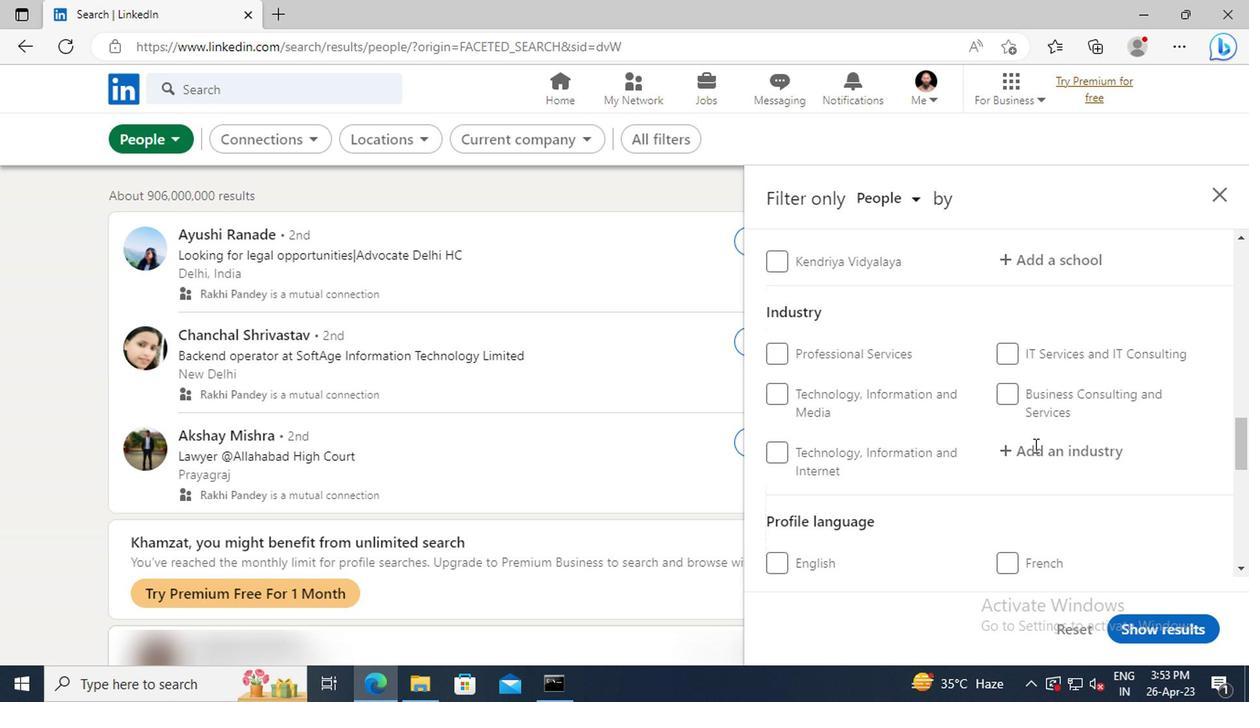 
Action: Mouse scrolled (1030, 446) with delta (0, 0)
Screenshot: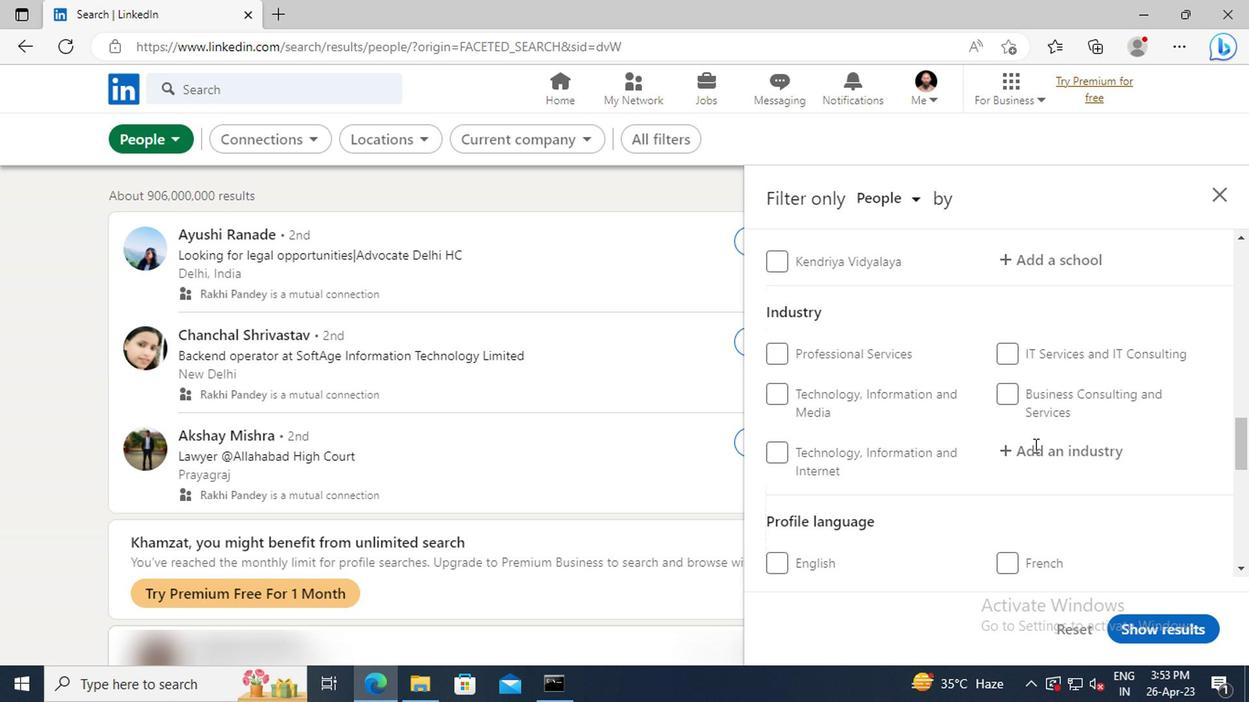 
Action: Mouse moved to (1010, 506)
Screenshot: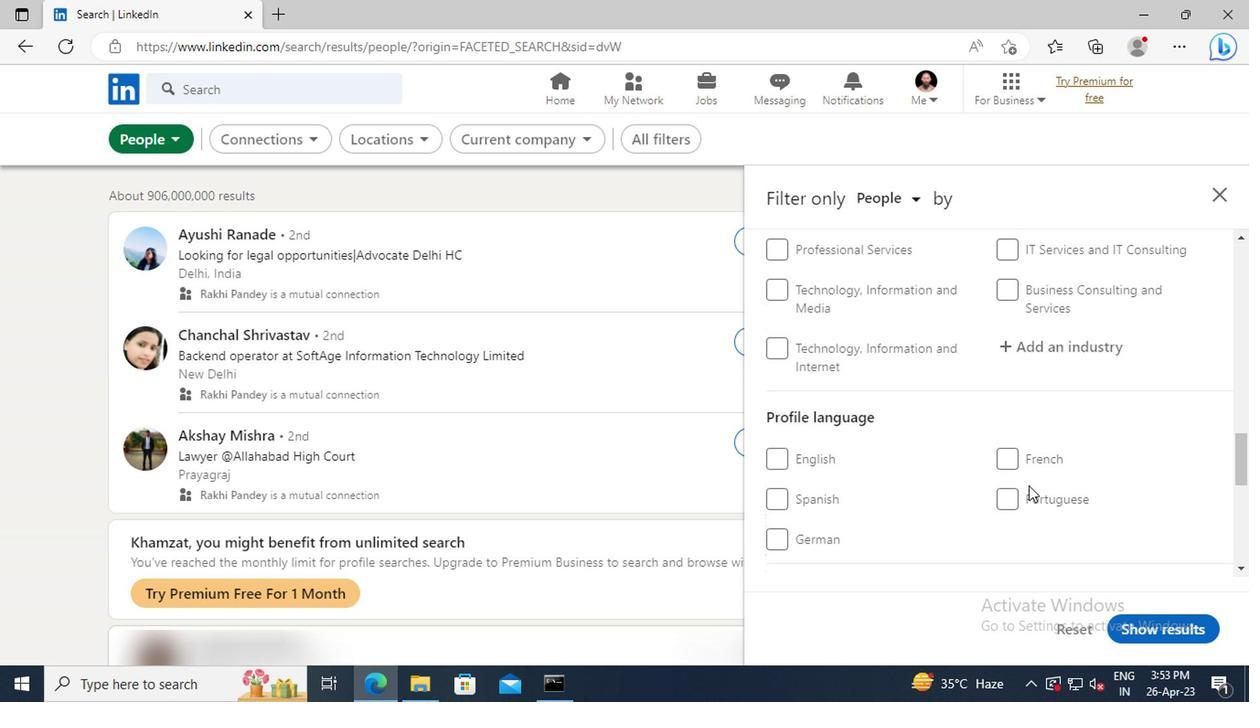 
Action: Mouse pressed left at (1010, 506)
Screenshot: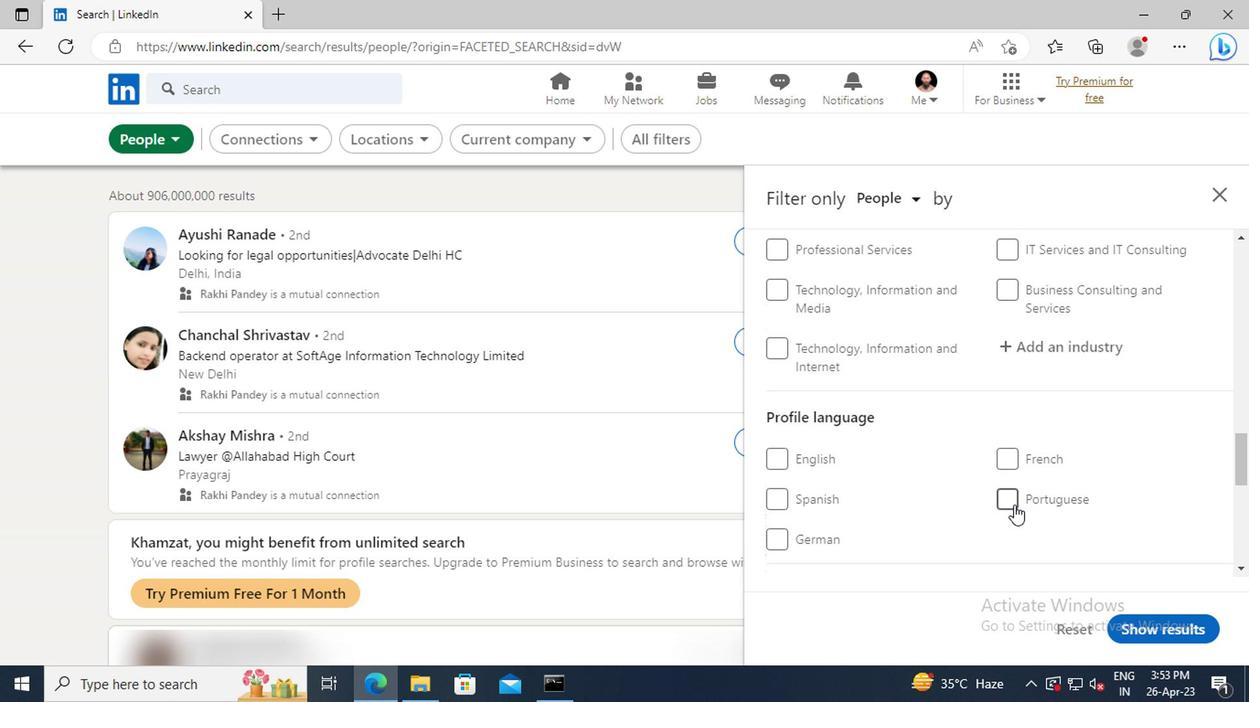 
Action: Mouse moved to (1013, 490)
Screenshot: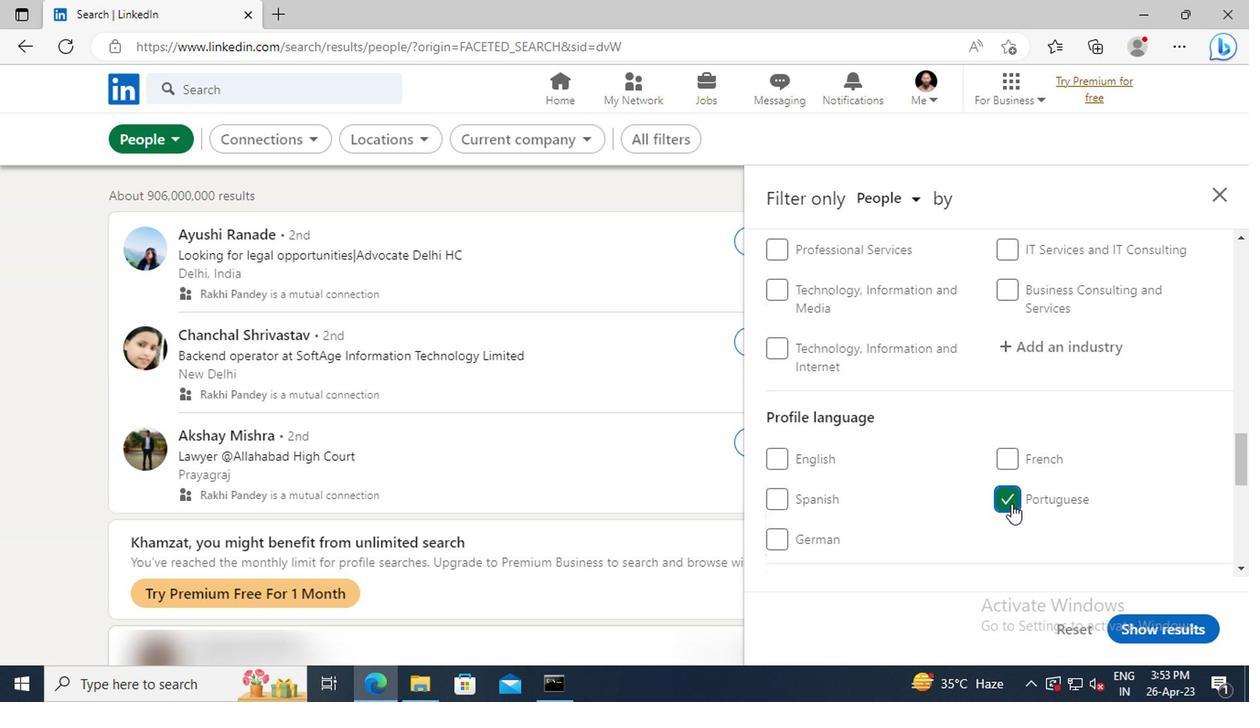 
Action: Mouse scrolled (1013, 492) with delta (0, 1)
Screenshot: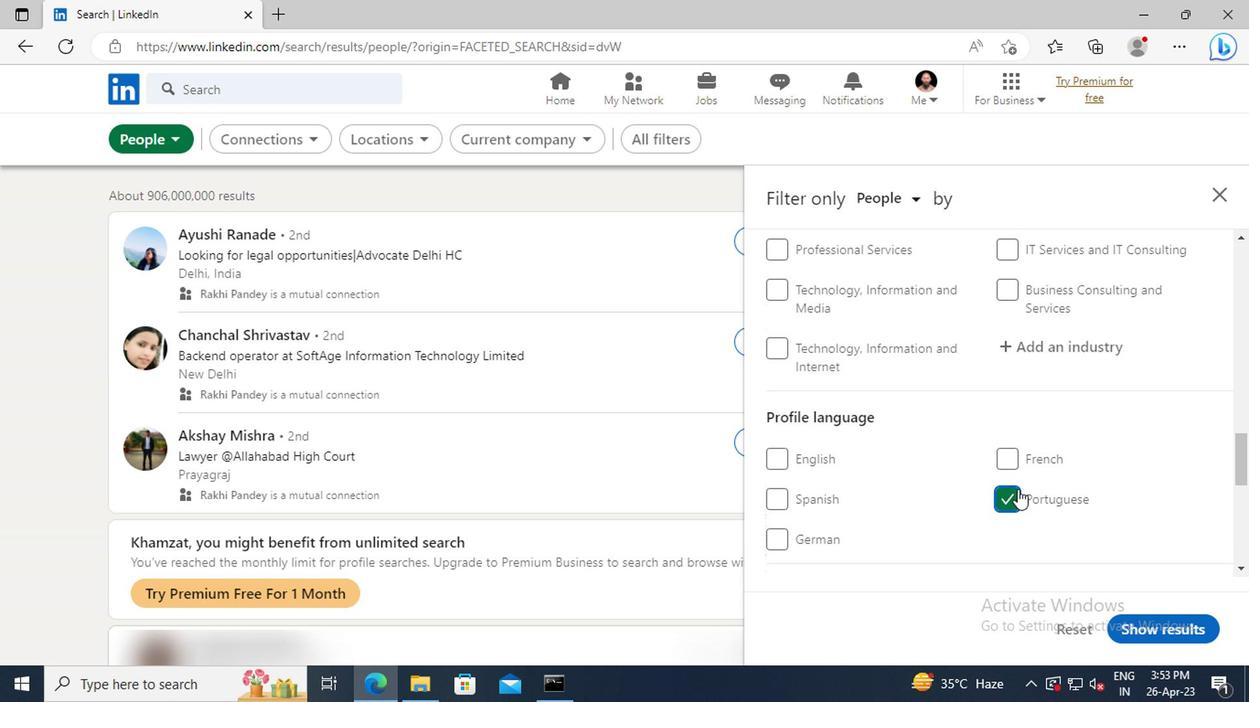 
Action: Mouse scrolled (1013, 492) with delta (0, 1)
Screenshot: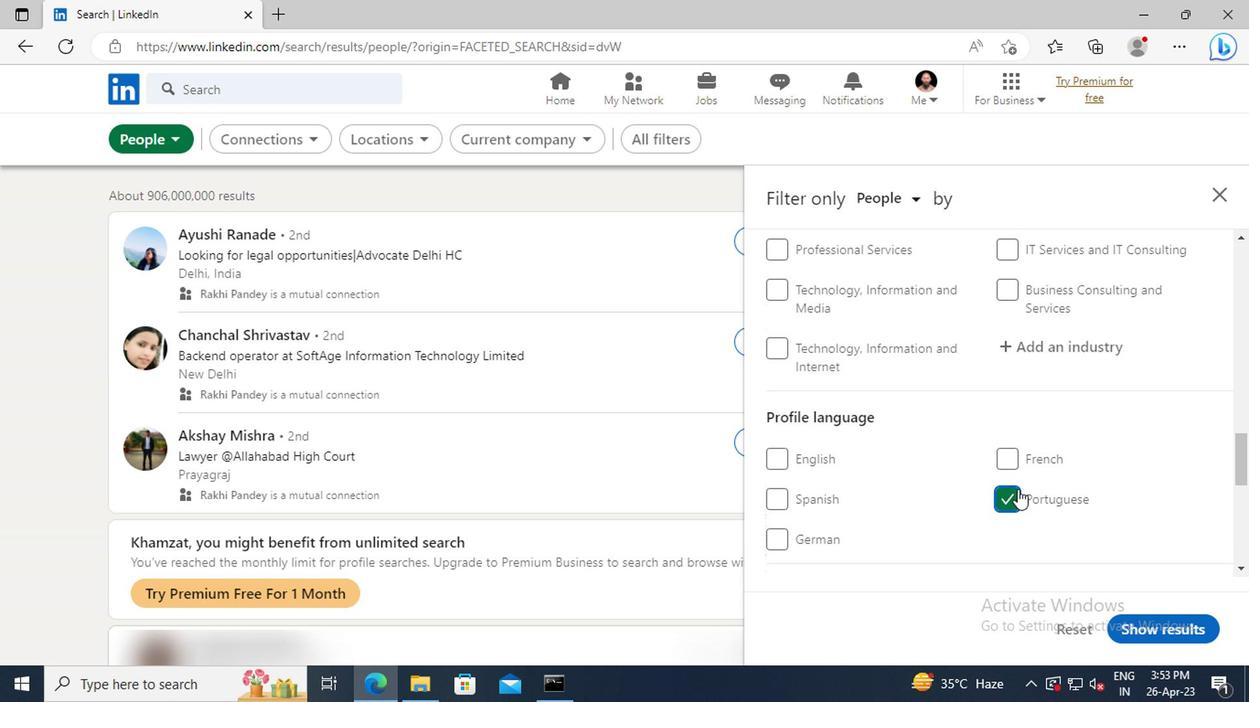 
Action: Mouse scrolled (1013, 492) with delta (0, 1)
Screenshot: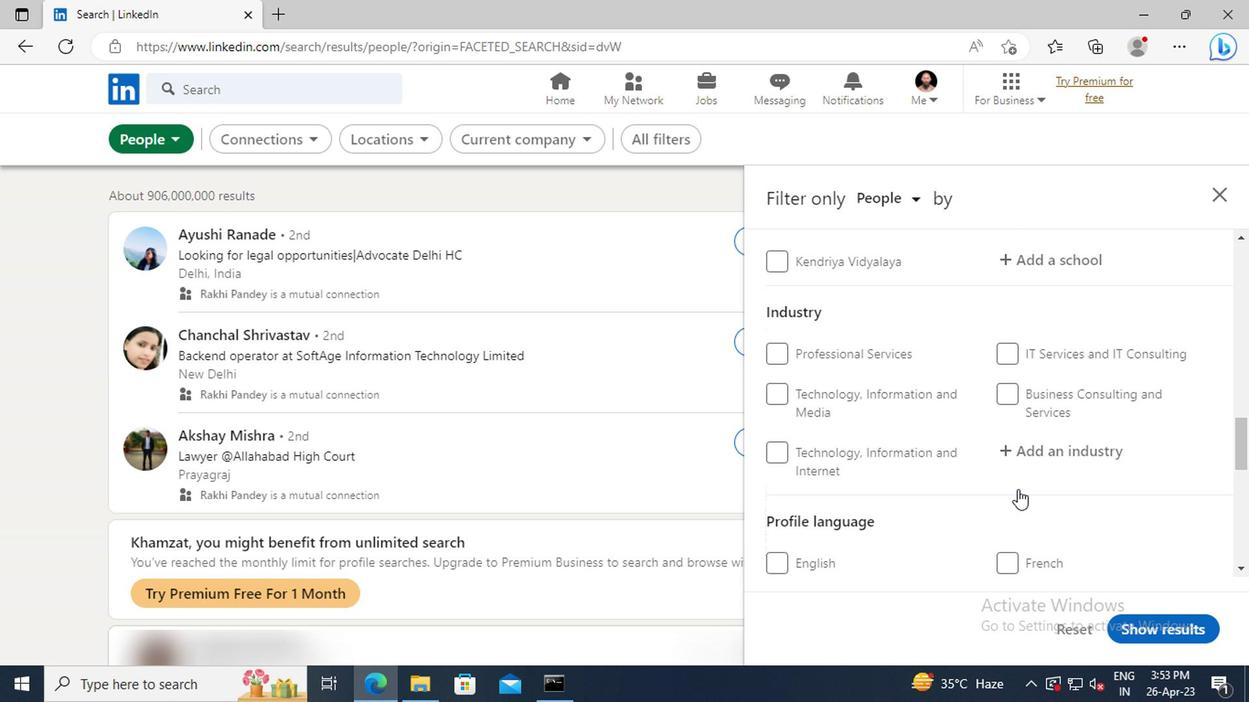 
Action: Mouse scrolled (1013, 492) with delta (0, 1)
Screenshot: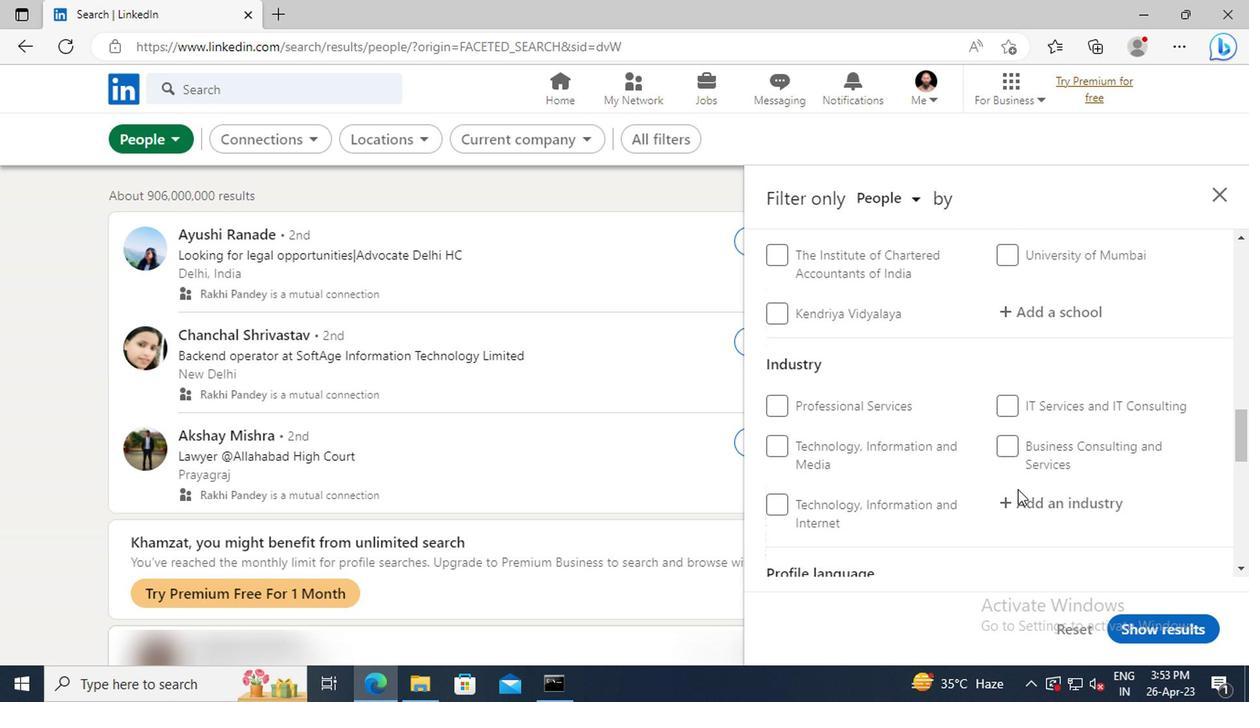 
Action: Mouse scrolled (1013, 492) with delta (0, 1)
Screenshot: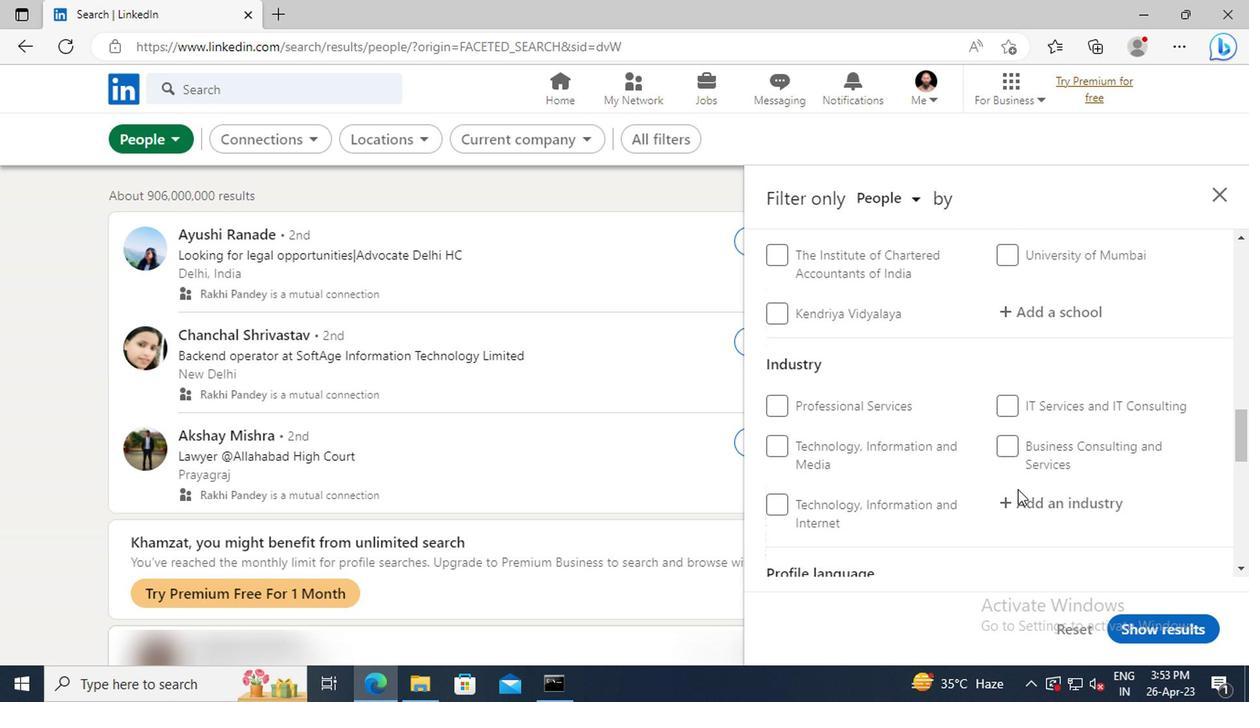 
Action: Mouse scrolled (1013, 492) with delta (0, 1)
Screenshot: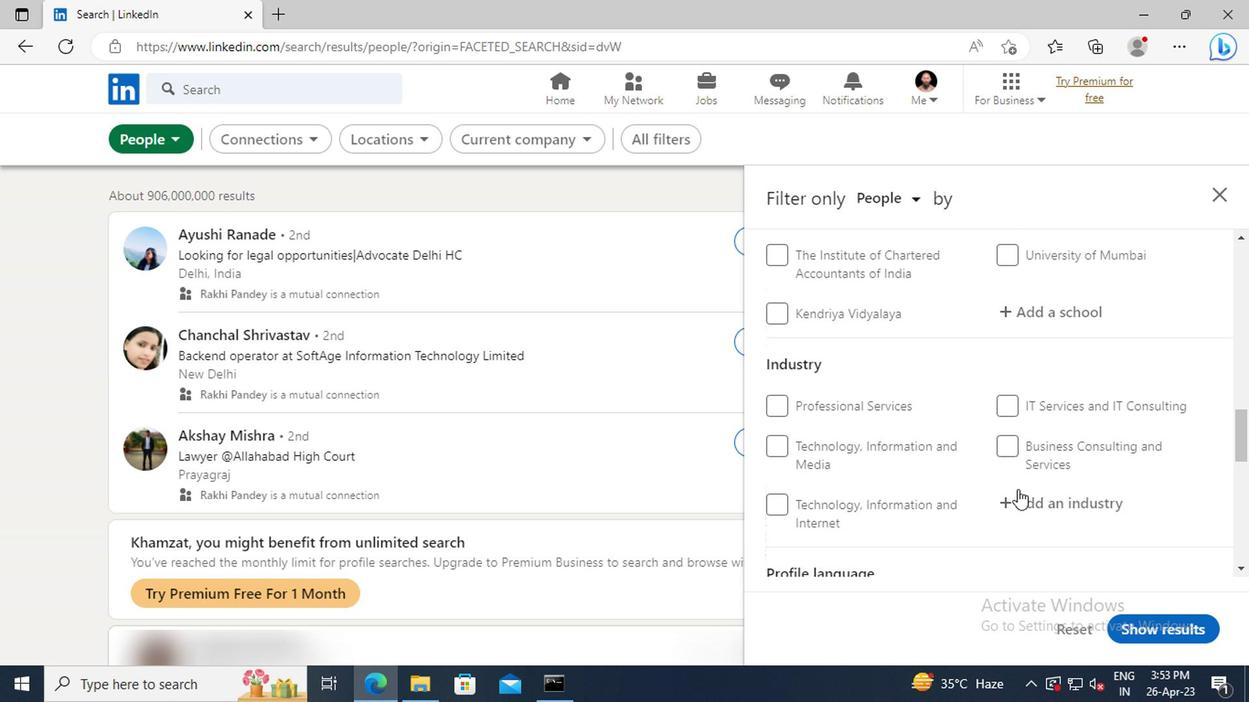 
Action: Mouse scrolled (1013, 492) with delta (0, 1)
Screenshot: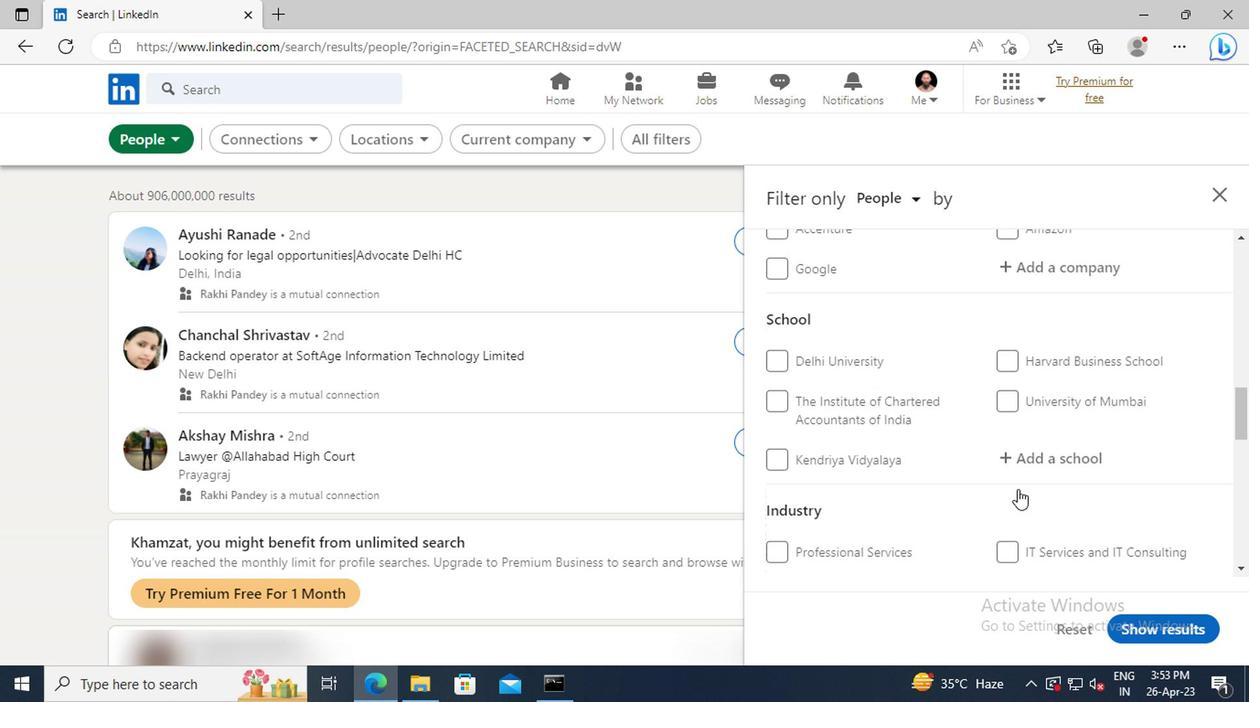 
Action: Mouse scrolled (1013, 492) with delta (0, 1)
Screenshot: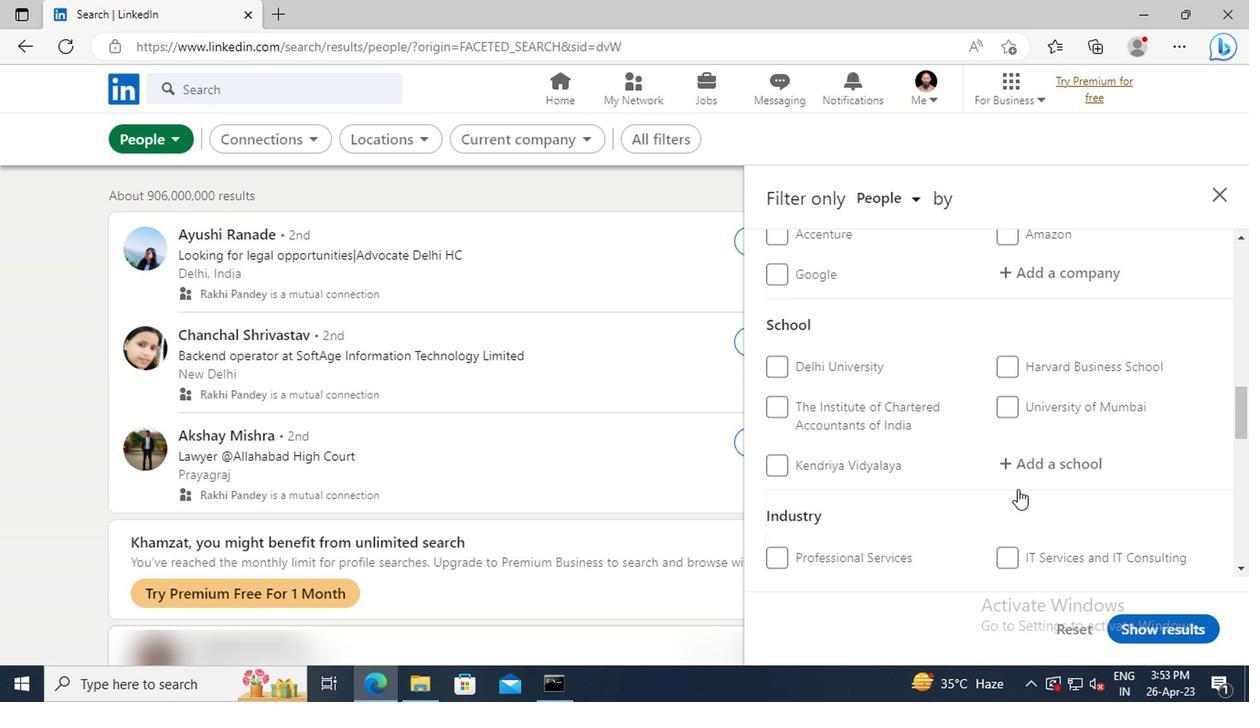 
Action: Mouse scrolled (1013, 492) with delta (0, 1)
Screenshot: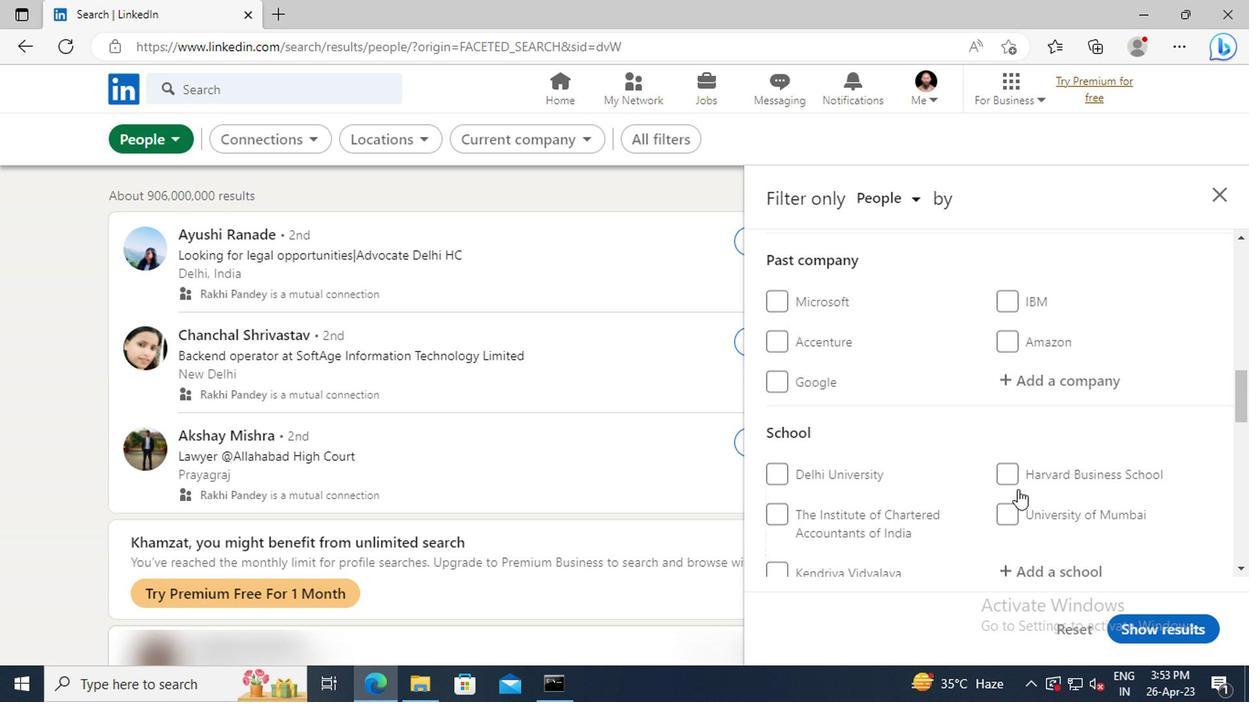
Action: Mouse scrolled (1013, 492) with delta (0, 1)
Screenshot: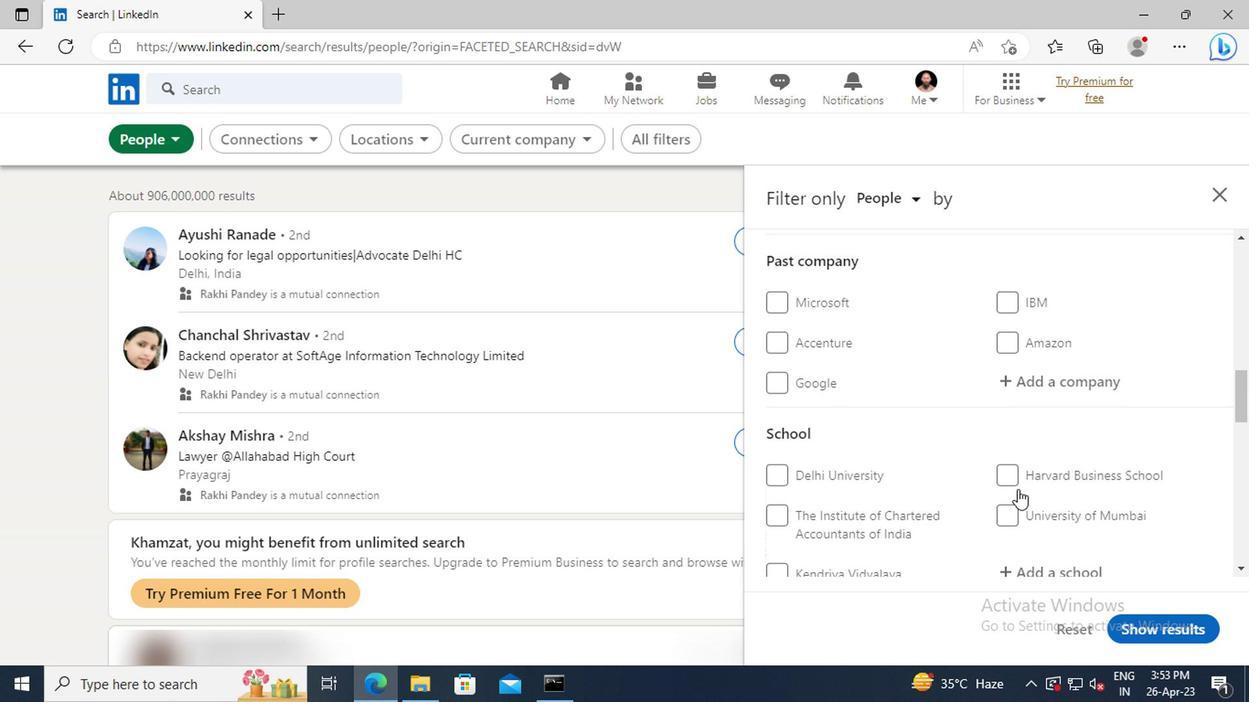 
Action: Mouse scrolled (1013, 492) with delta (0, 1)
Screenshot: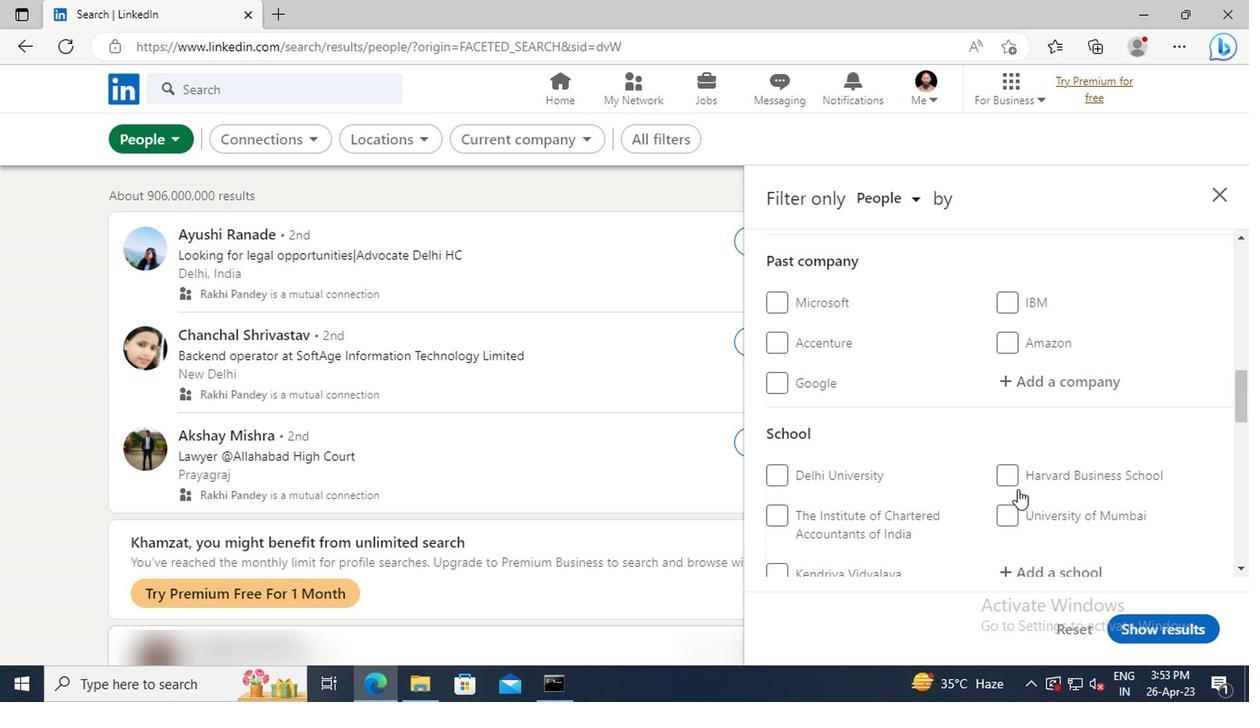
Action: Mouse scrolled (1013, 492) with delta (0, 1)
Screenshot: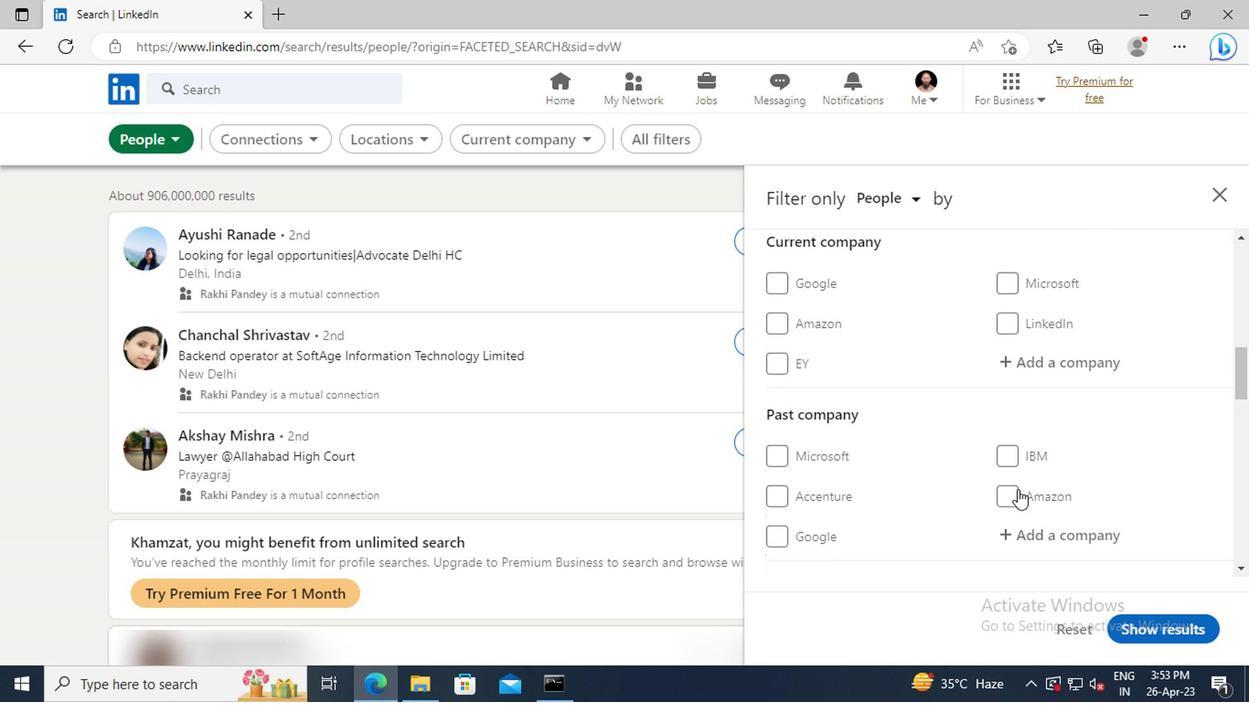
Action: Mouse moved to (1020, 415)
Screenshot: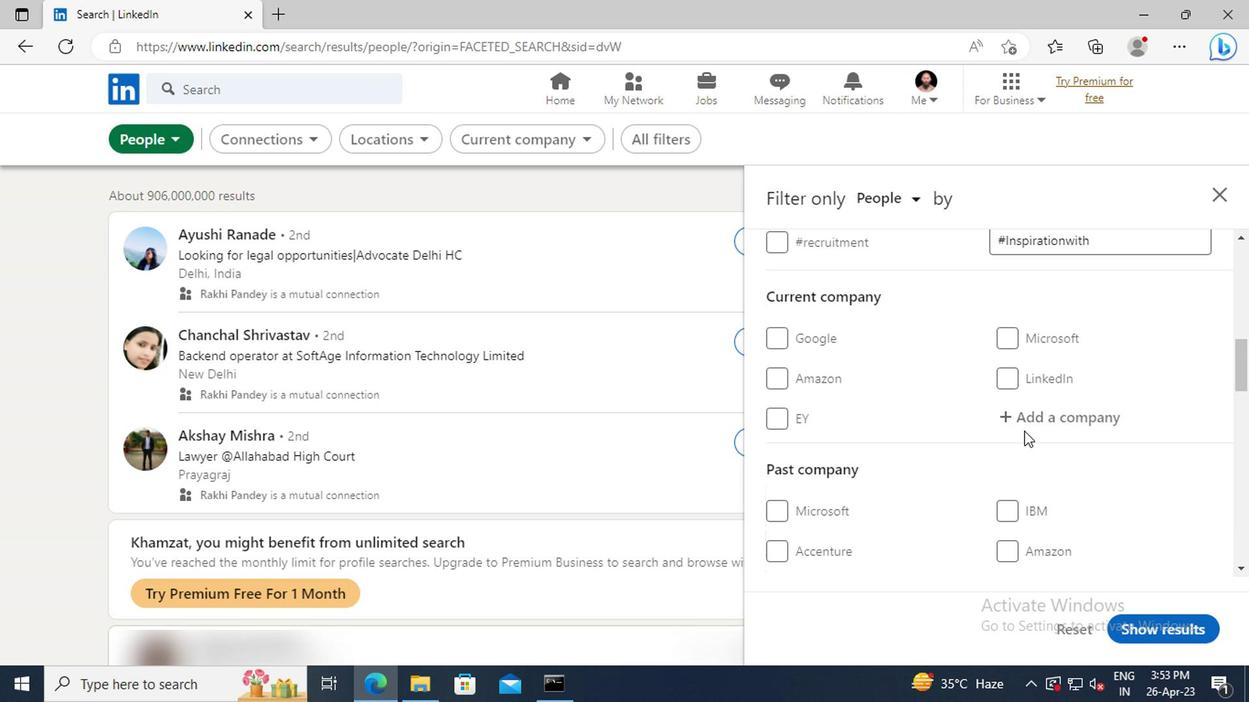 
Action: Mouse pressed left at (1020, 415)
Screenshot: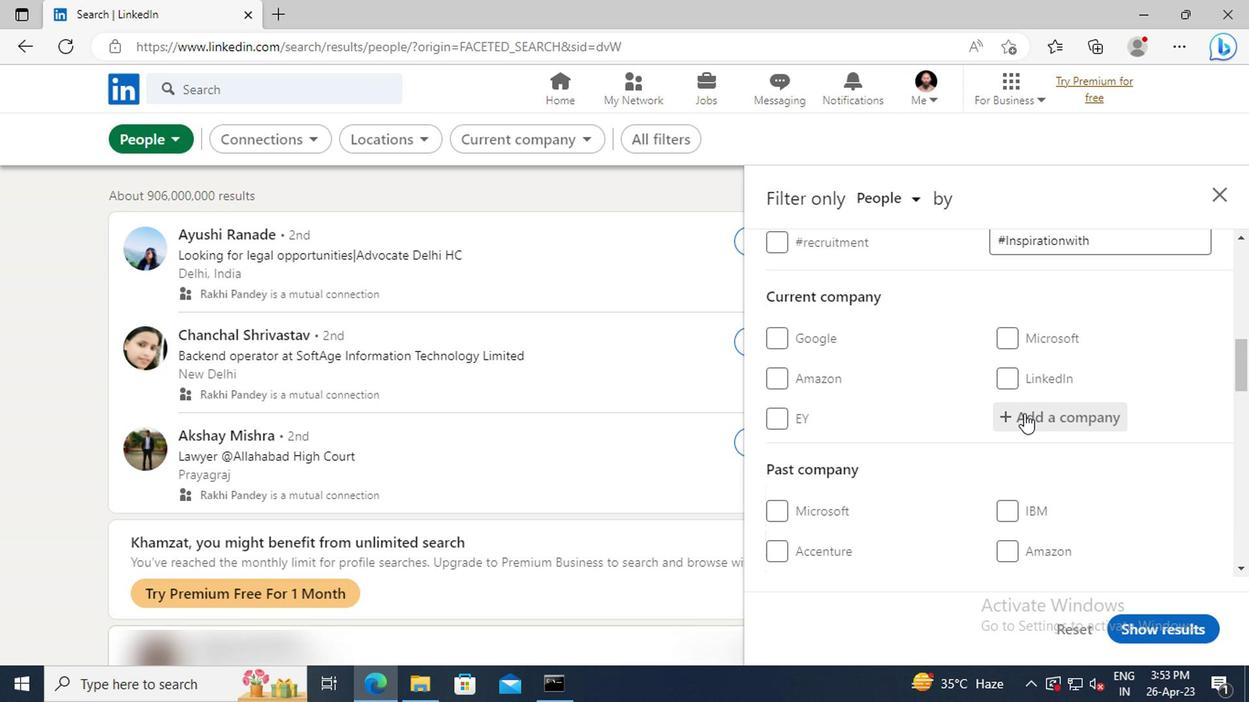 
Action: Key pressed <Key.shift>STAFFIGO
Screenshot: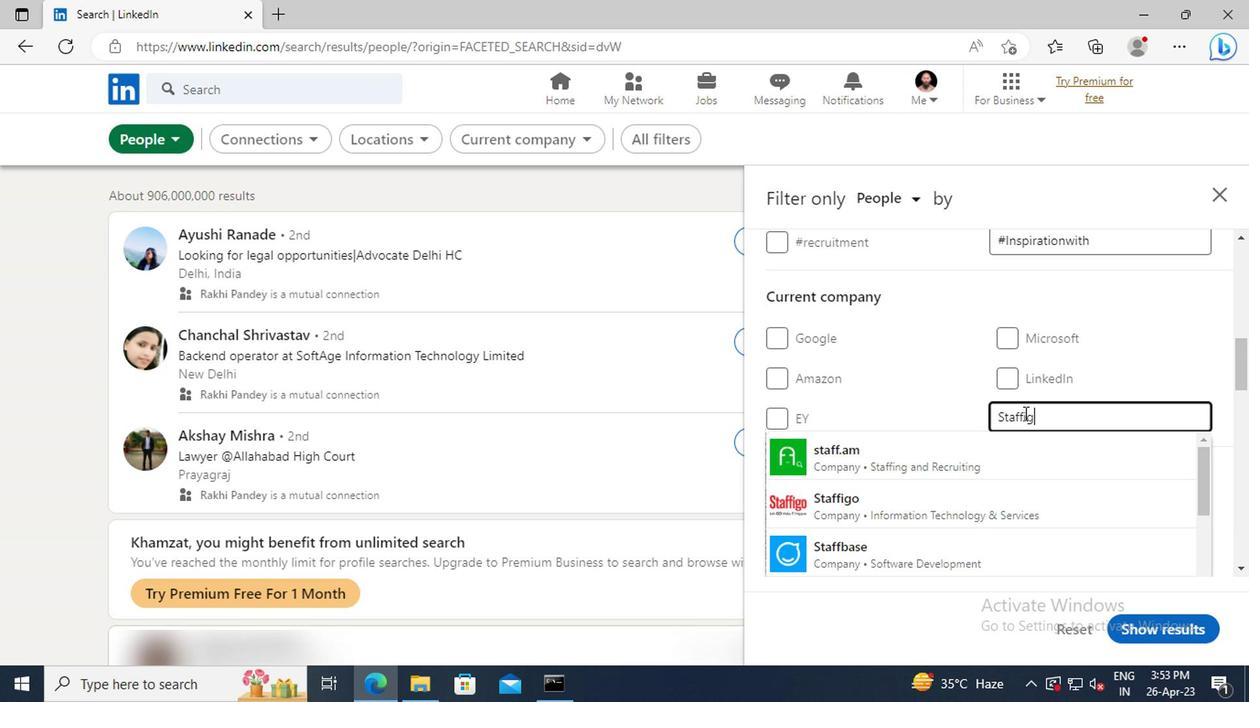 
Action: Mouse moved to (1026, 456)
Screenshot: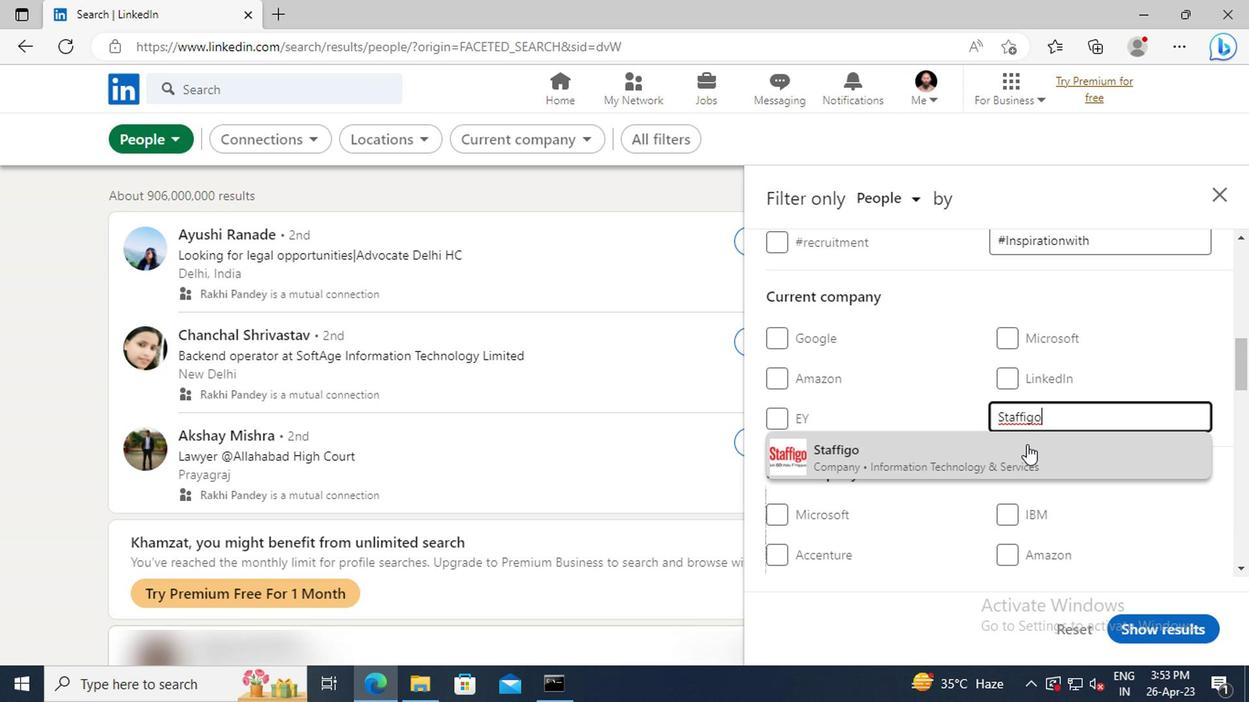 
Action: Mouse pressed left at (1026, 456)
Screenshot: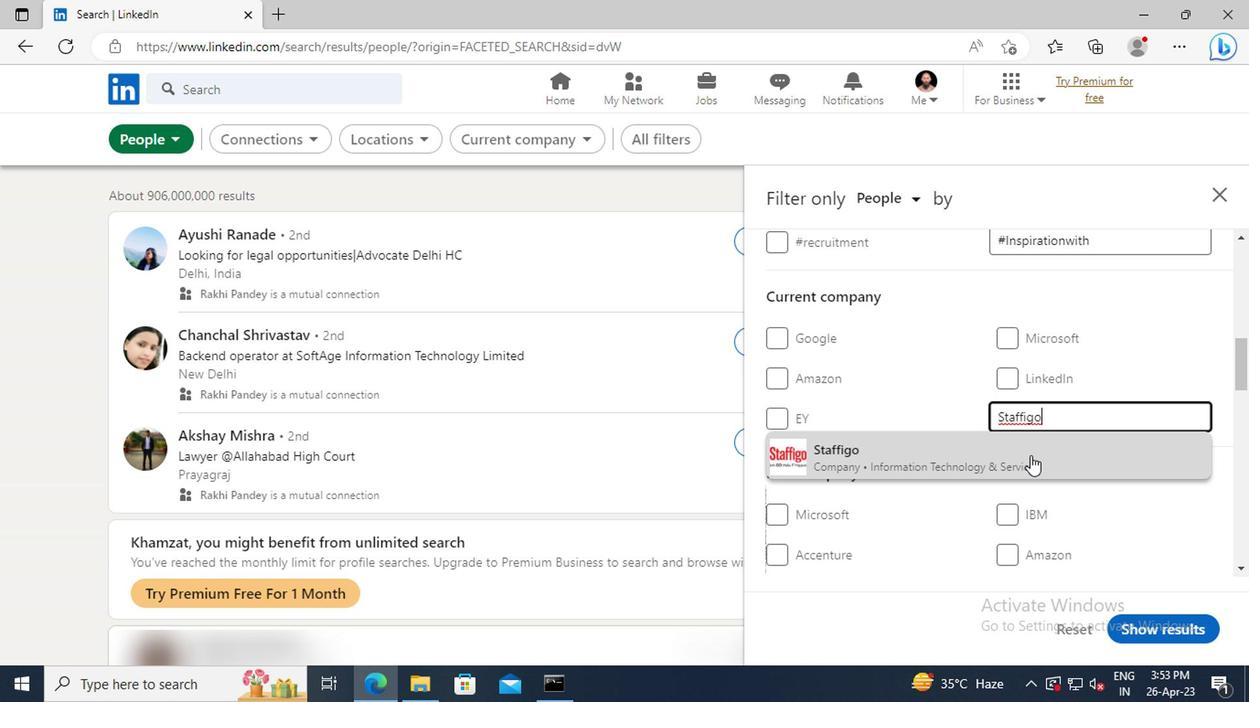 
Action: Mouse moved to (1000, 352)
Screenshot: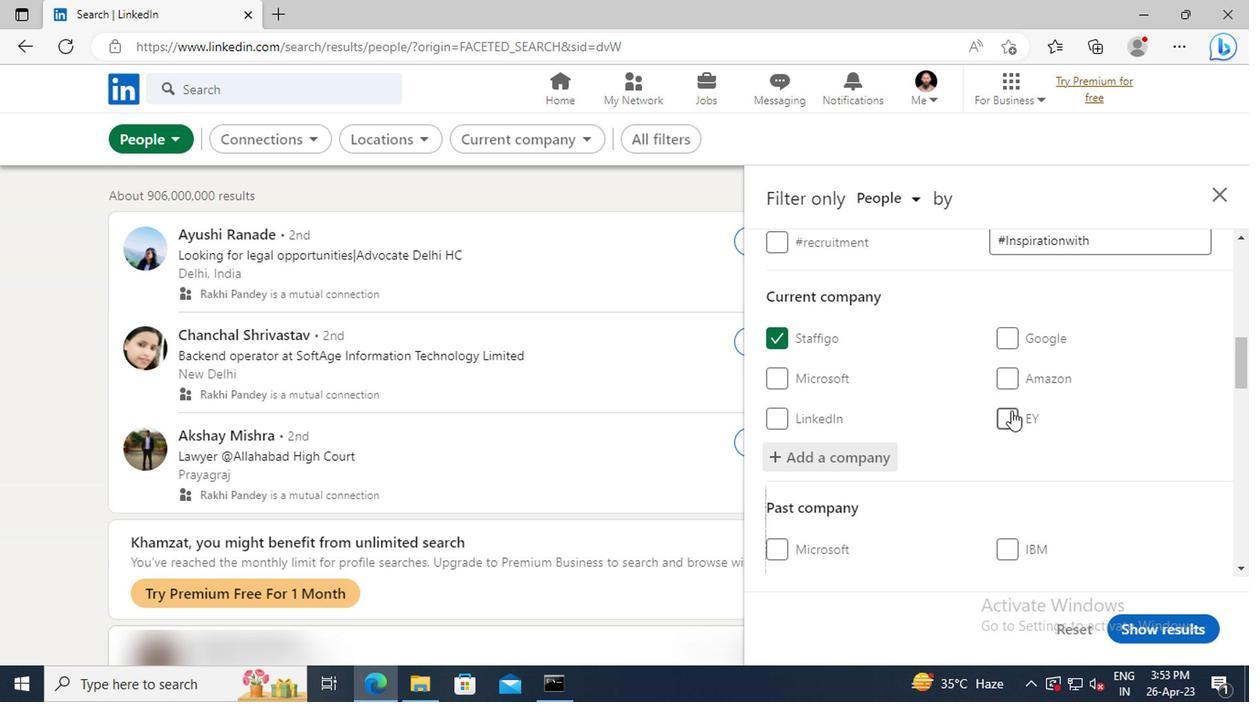 
Action: Mouse scrolled (1000, 352) with delta (0, 0)
Screenshot: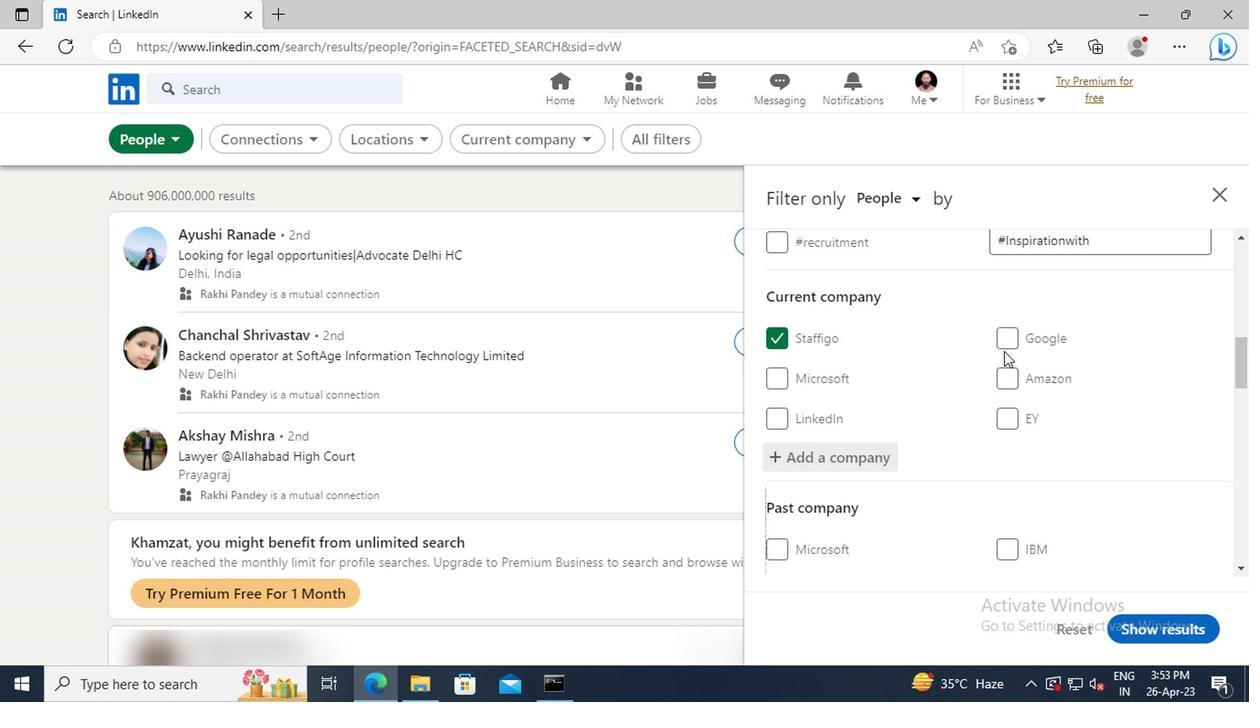 
Action: Mouse scrolled (1000, 352) with delta (0, 0)
Screenshot: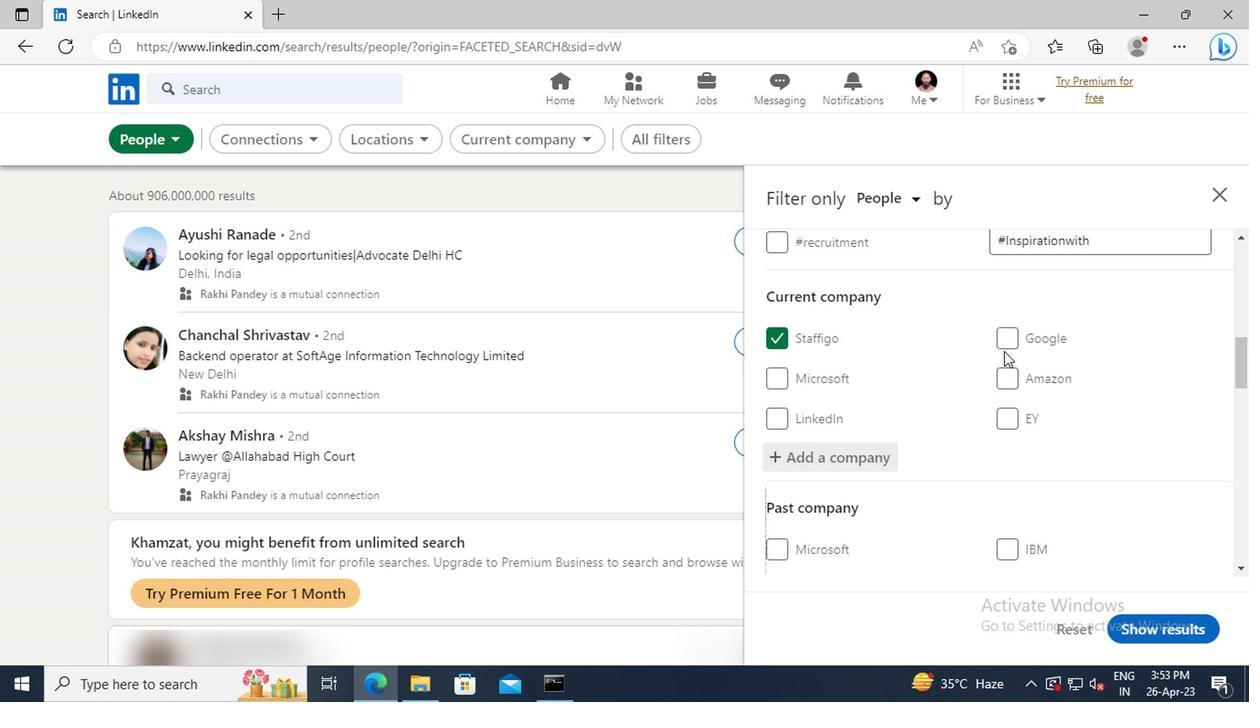 
Action: Mouse scrolled (1000, 352) with delta (0, 0)
Screenshot: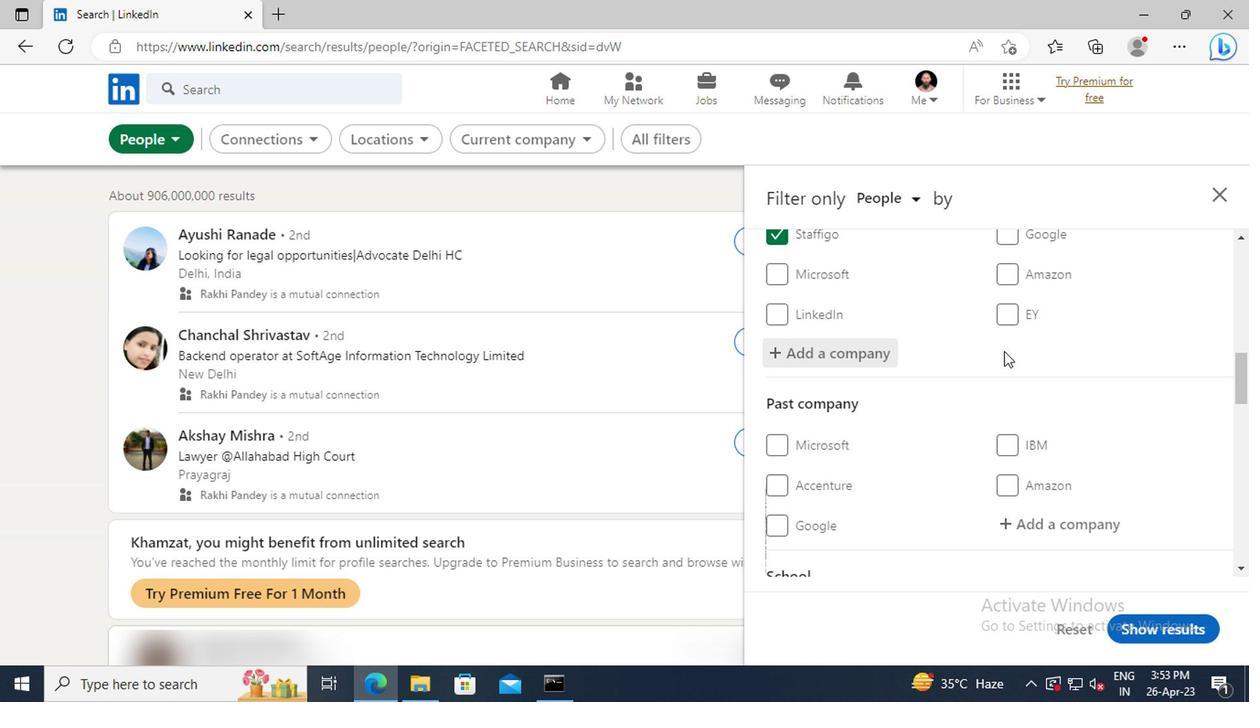 
Action: Mouse scrolled (1000, 352) with delta (0, 0)
Screenshot: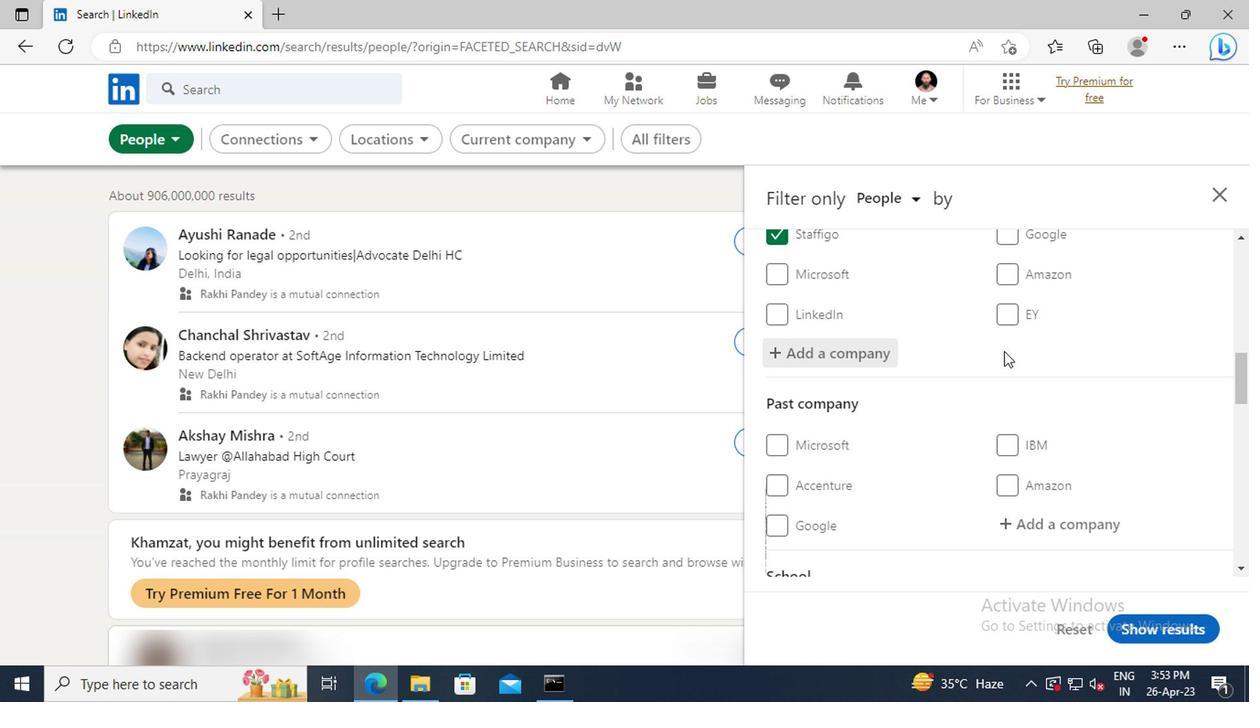 
Action: Mouse scrolled (1000, 352) with delta (0, 0)
Screenshot: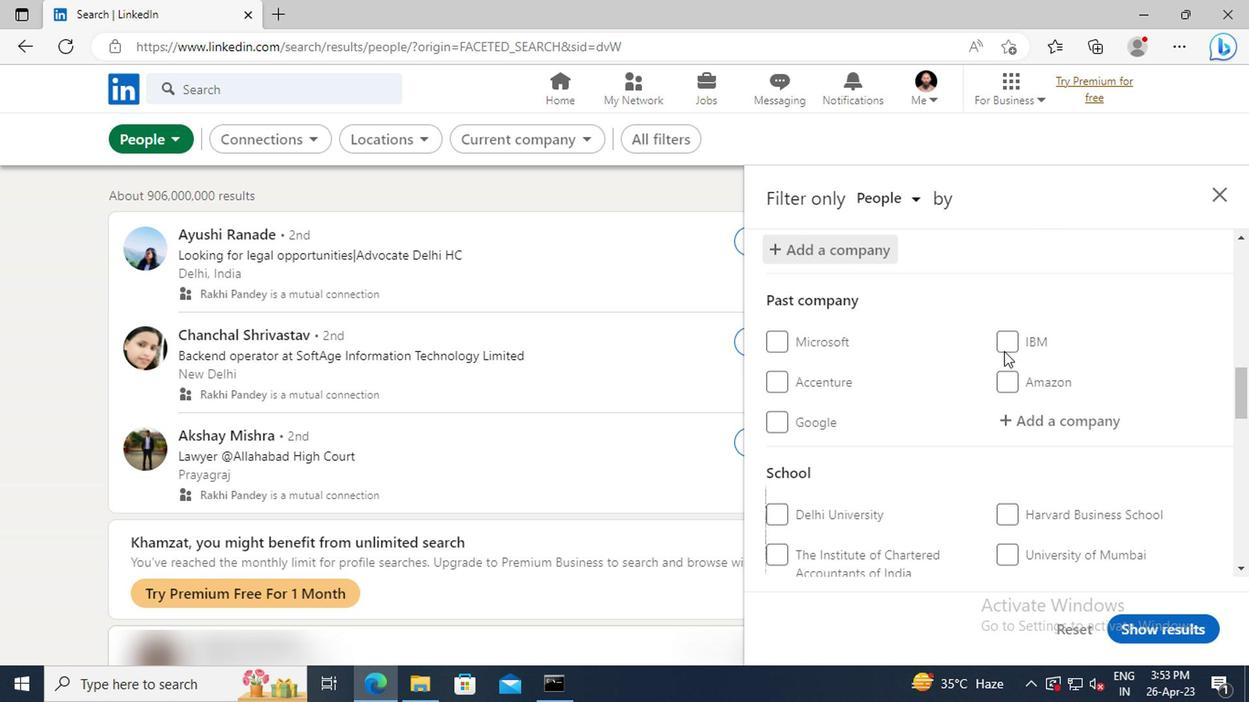 
Action: Mouse scrolled (1000, 352) with delta (0, 0)
Screenshot: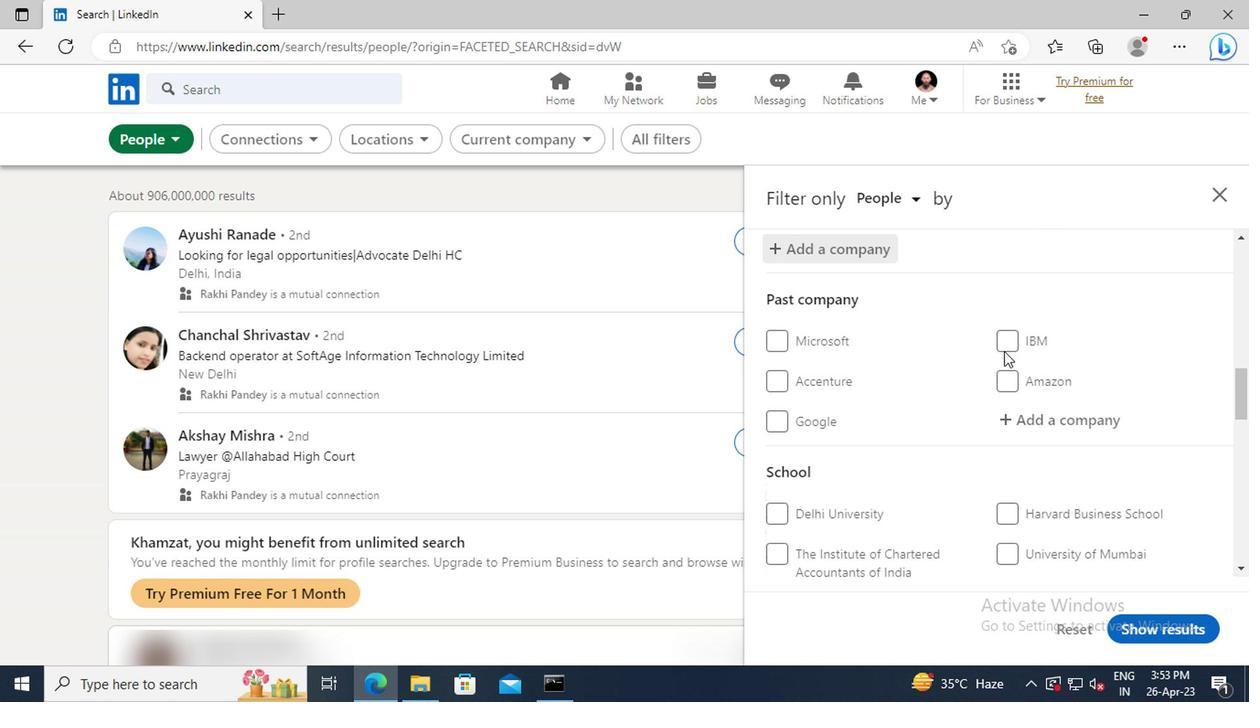 
Action: Mouse scrolled (1000, 352) with delta (0, 0)
Screenshot: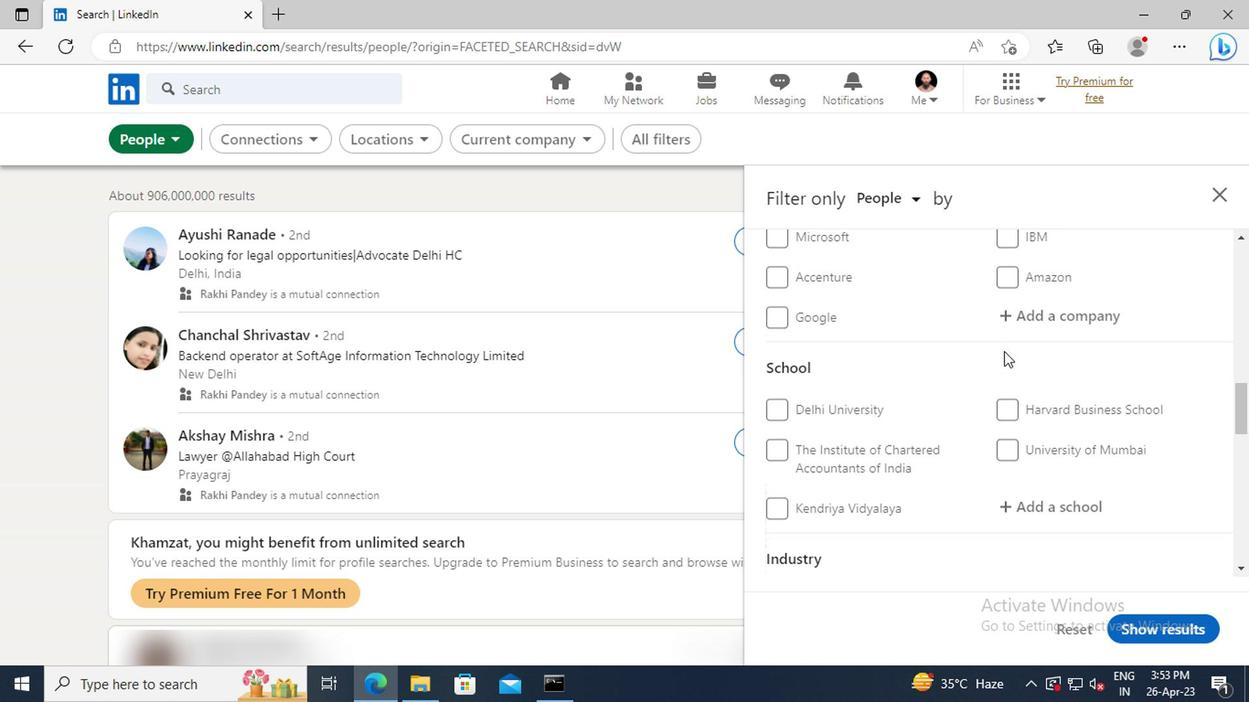 
Action: Mouse scrolled (1000, 352) with delta (0, 0)
Screenshot: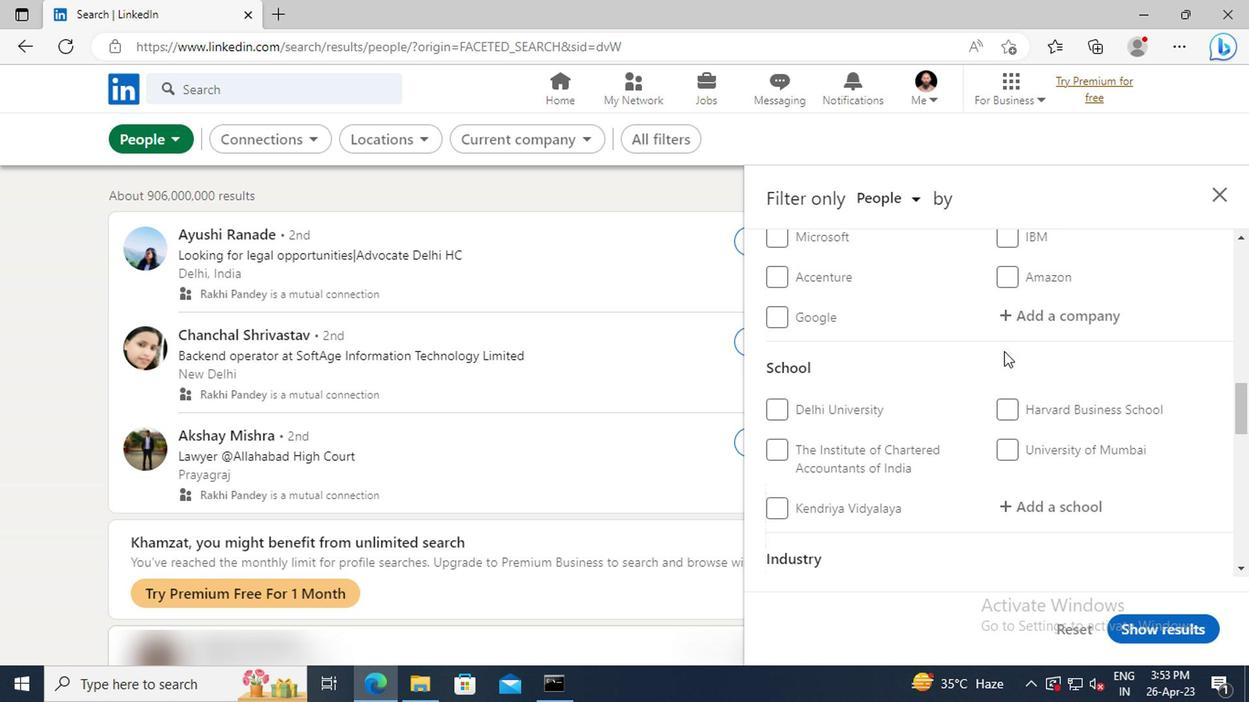 
Action: Mouse moved to (1015, 404)
Screenshot: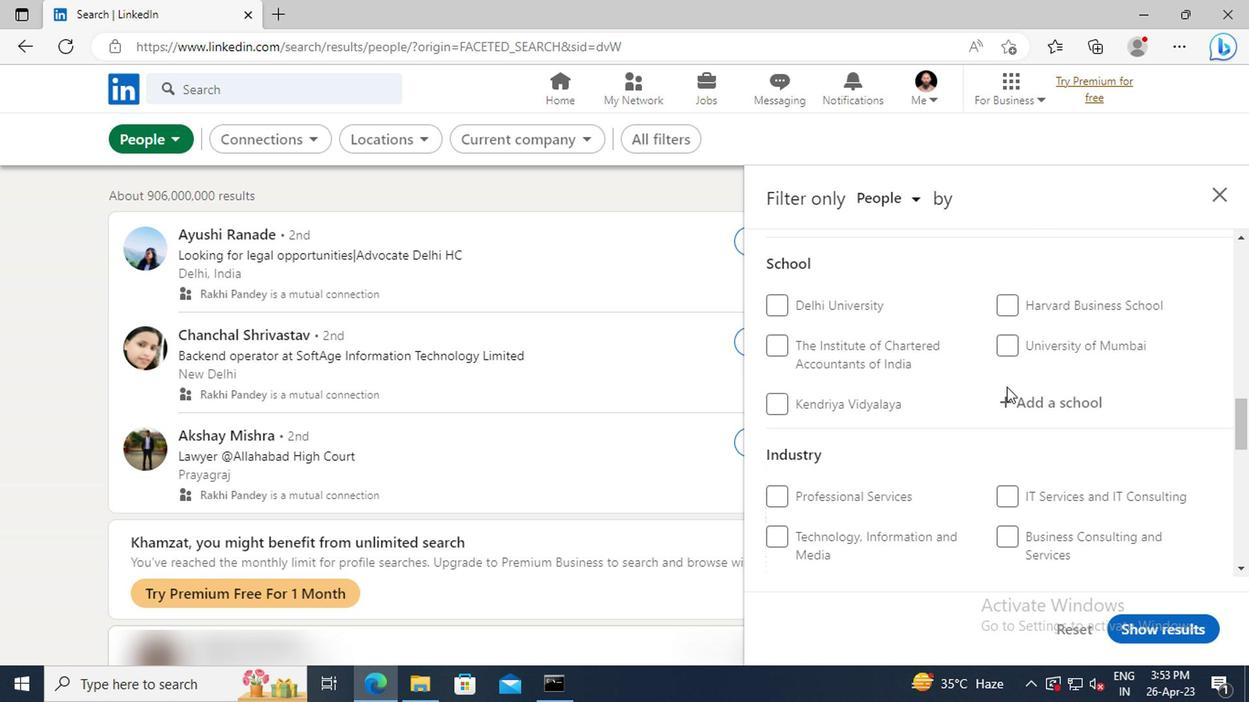 
Action: Mouse pressed left at (1015, 404)
Screenshot: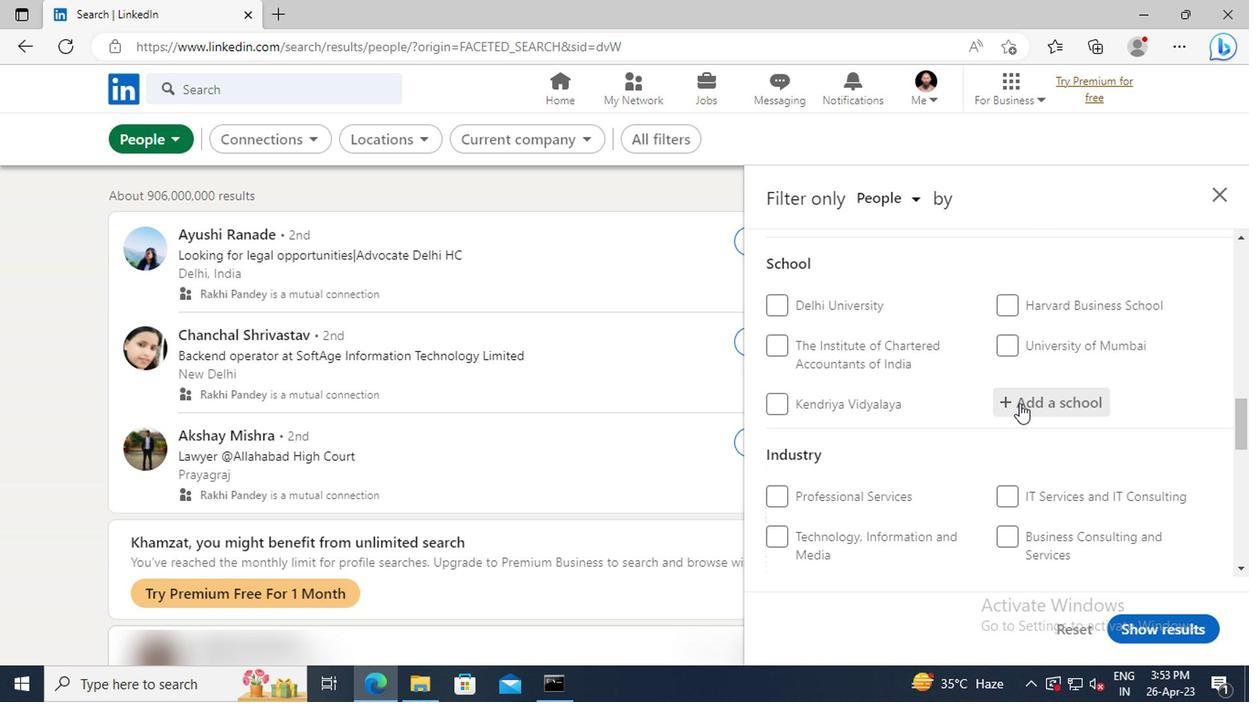 
Action: Key pressed <Key.shift>SRI<Key.space><Key.shift>SIVASUBRAMANIYA<Key.space><Key.shift>NADAR<Key.space><Key.shift>COLLEGE<Key.space><Key.shift>OF<Key.space><Key.shift>ENGINEERING
Screenshot: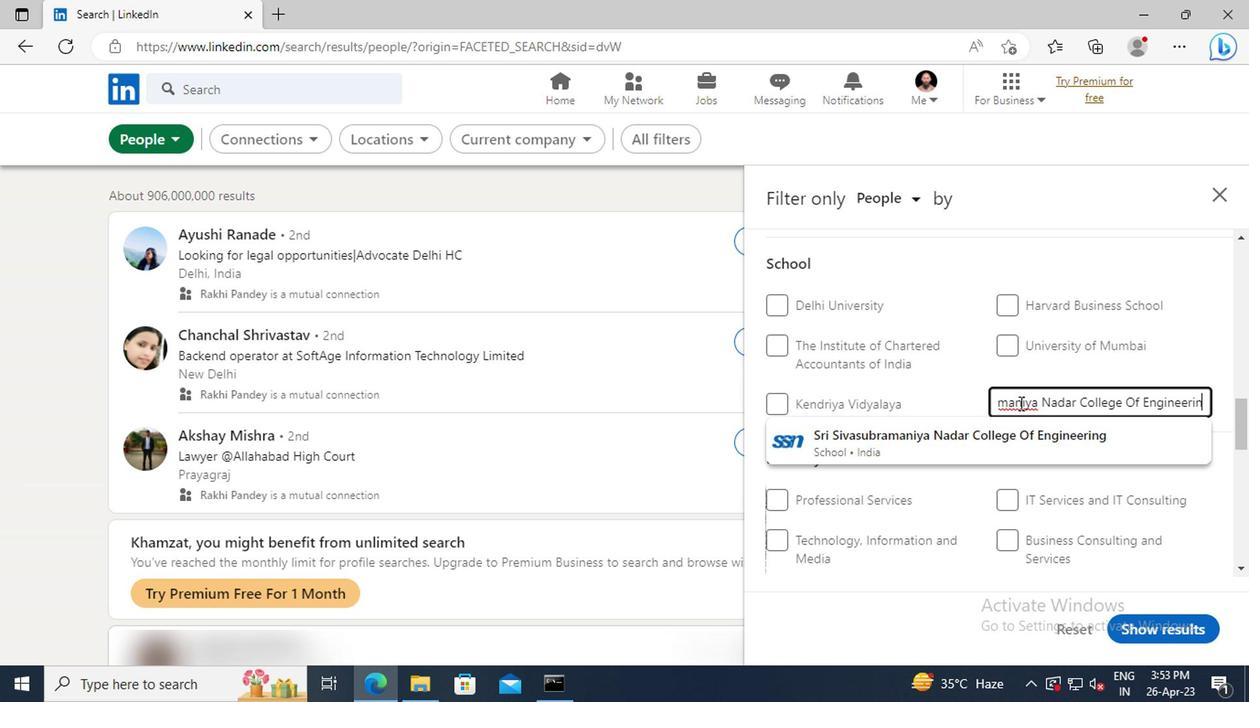 
Action: Mouse moved to (1021, 439)
Screenshot: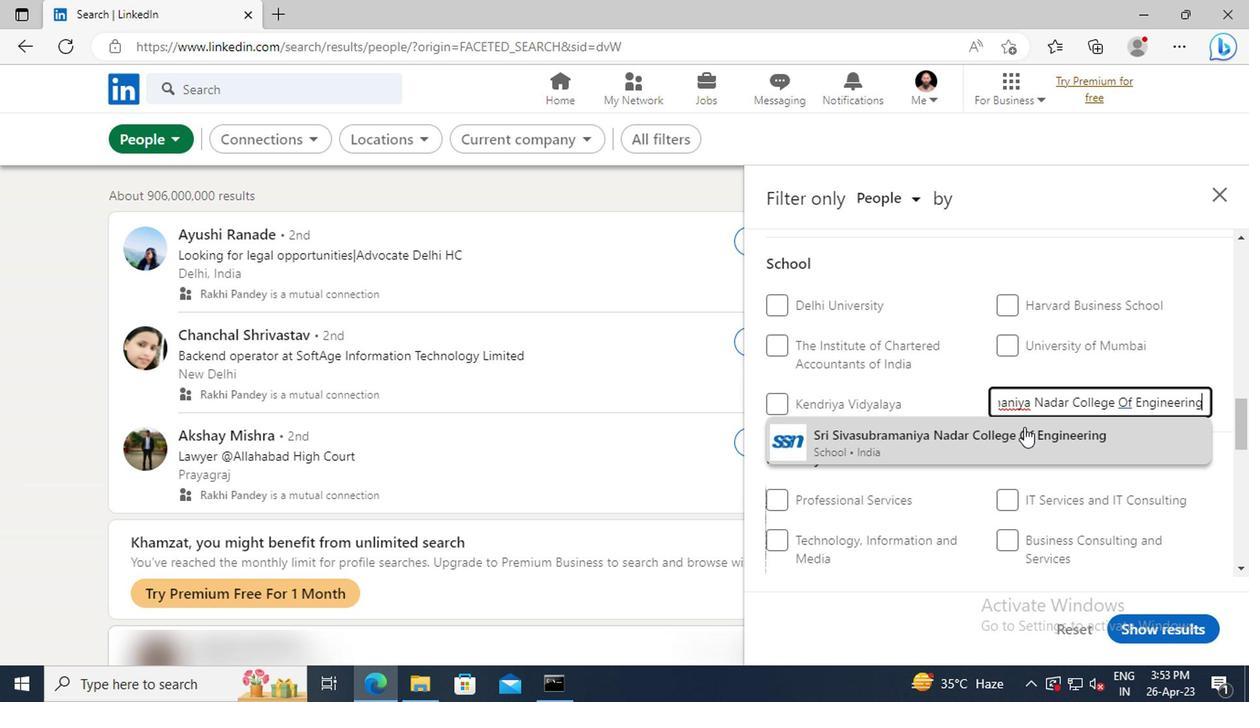 
Action: Mouse pressed left at (1021, 439)
Screenshot: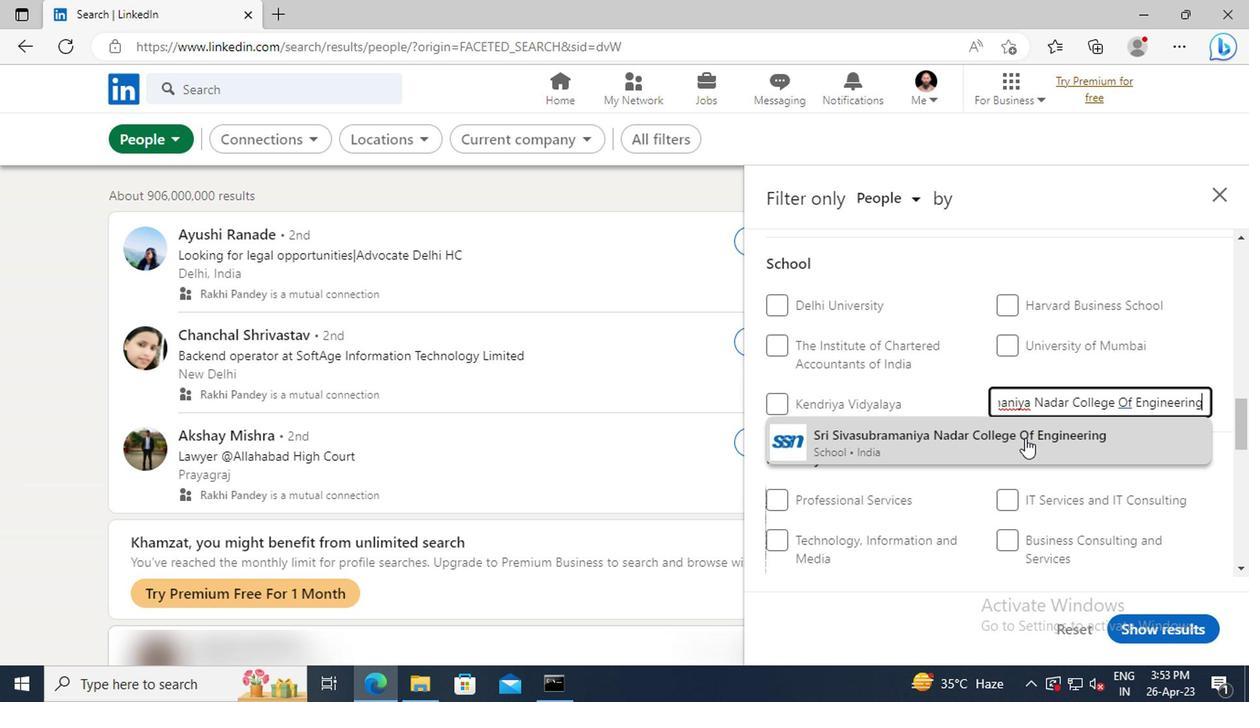 
Action: Mouse moved to (991, 396)
Screenshot: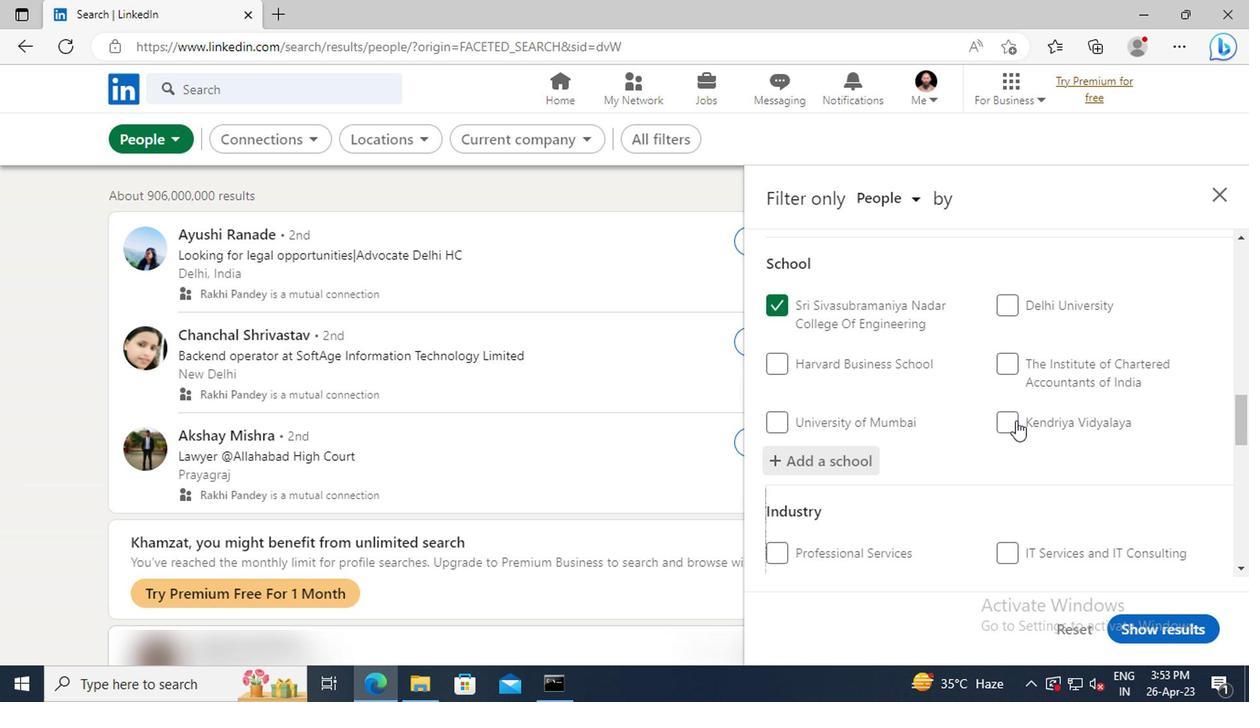 
Action: Mouse scrolled (991, 395) with delta (0, -1)
Screenshot: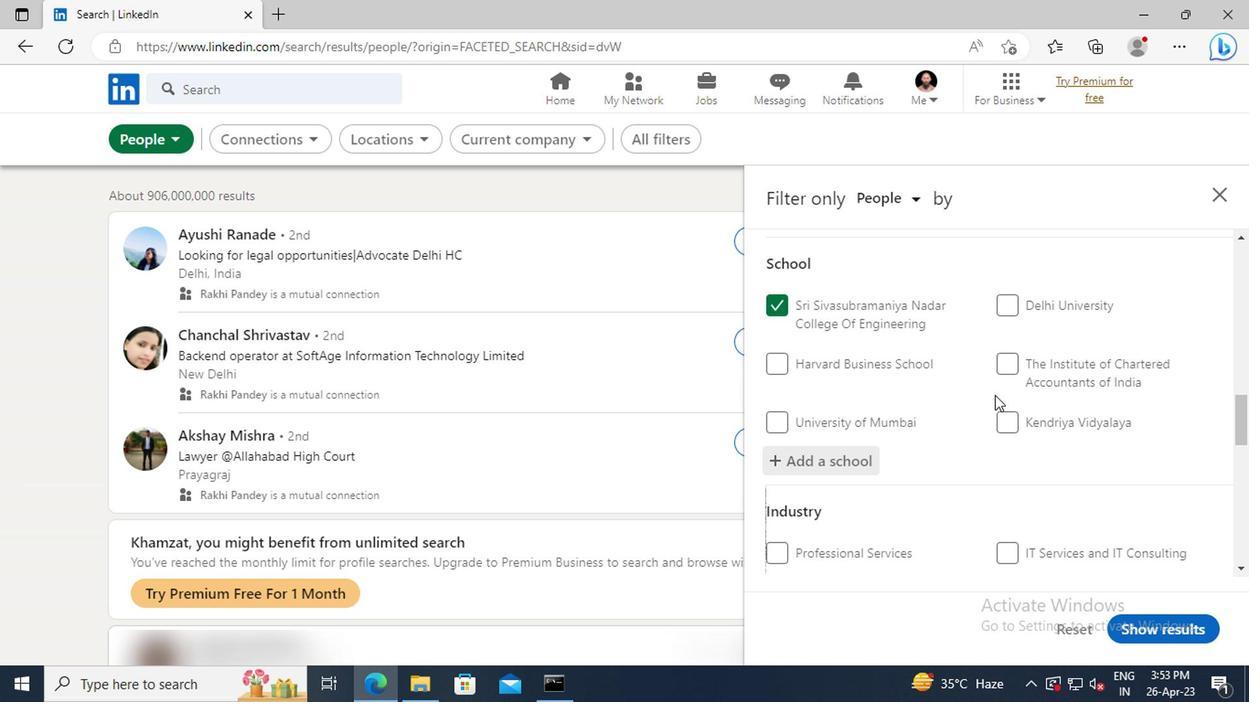 
Action: Mouse scrolled (991, 395) with delta (0, -1)
Screenshot: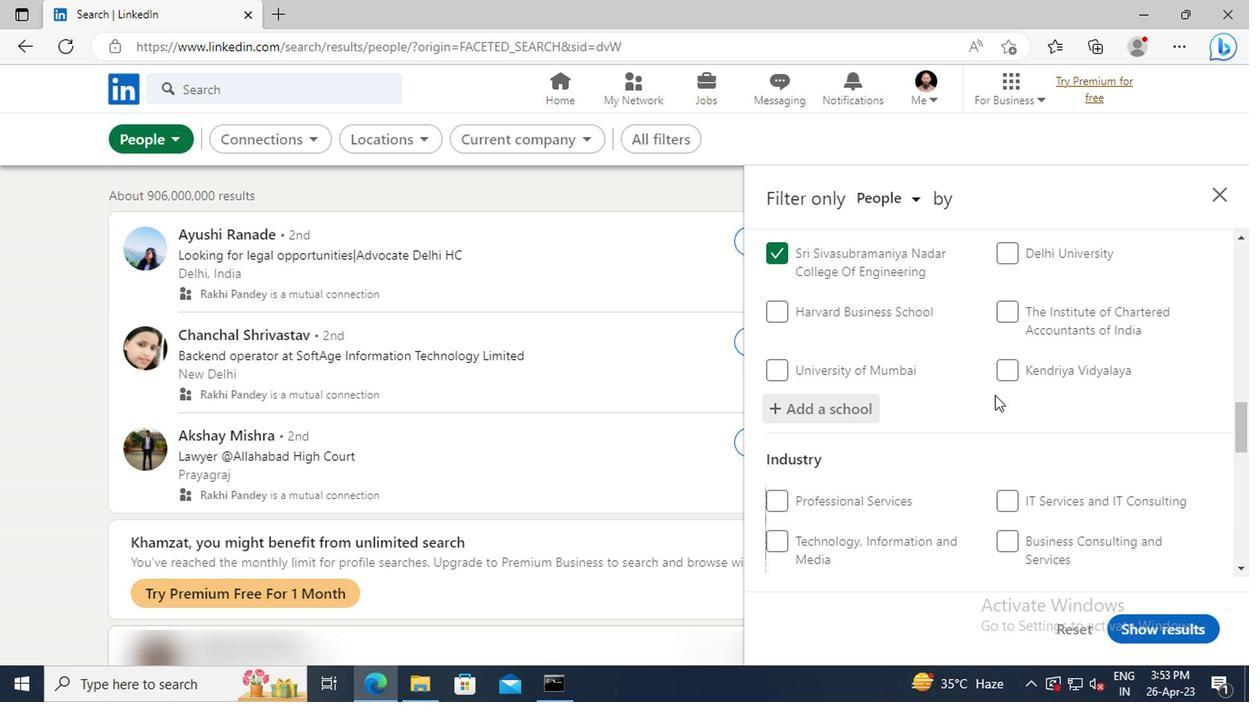 
Action: Mouse scrolled (991, 395) with delta (0, -1)
Screenshot: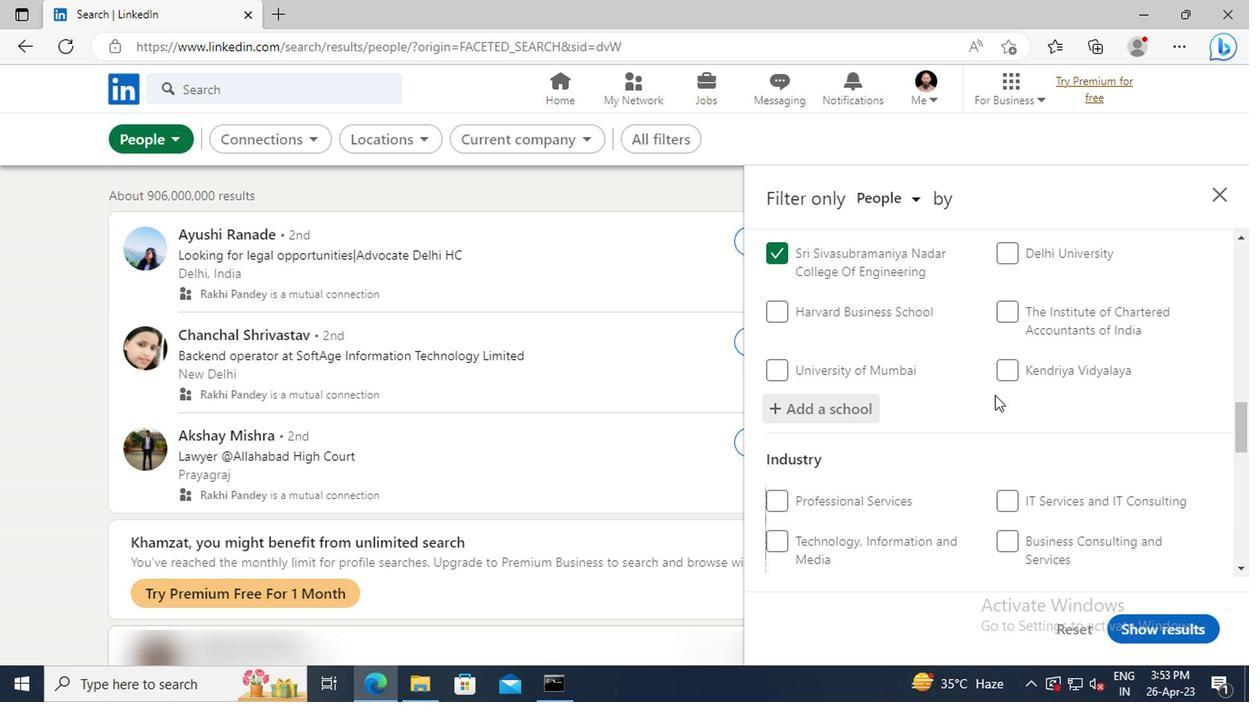 
Action: Mouse scrolled (991, 395) with delta (0, -1)
Screenshot: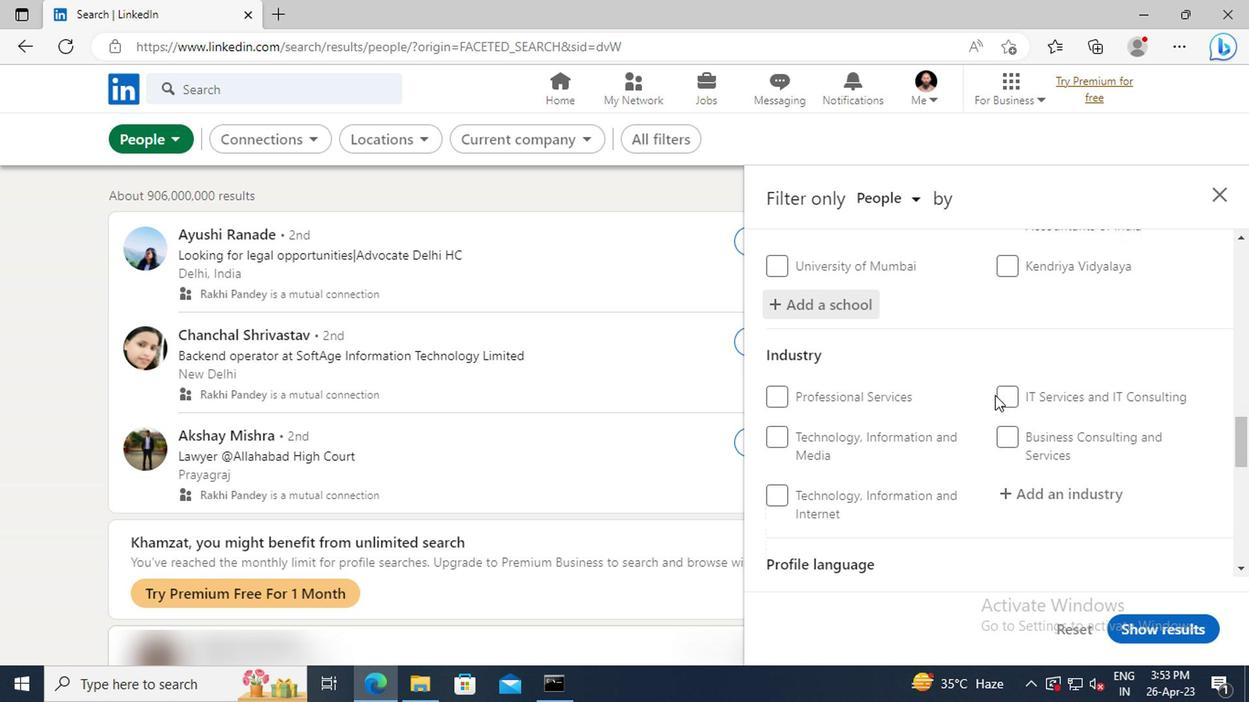 
Action: Mouse scrolled (991, 395) with delta (0, -1)
Screenshot: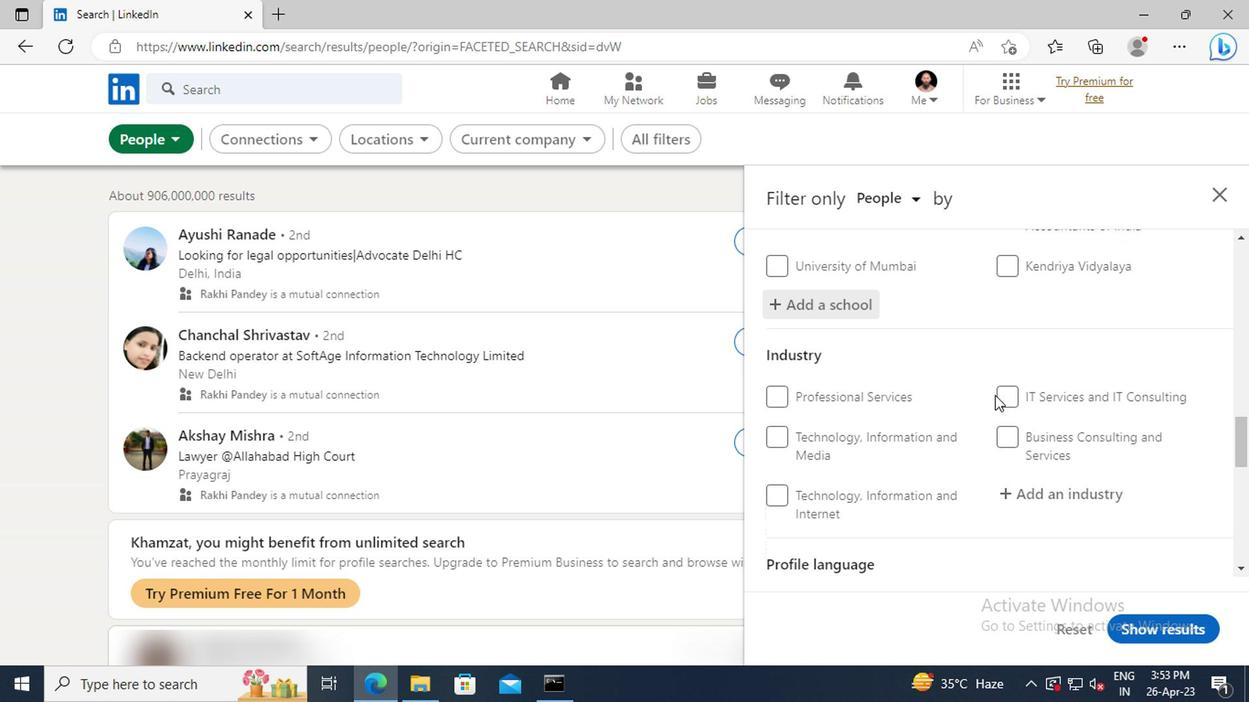
Action: Mouse moved to (1027, 395)
Screenshot: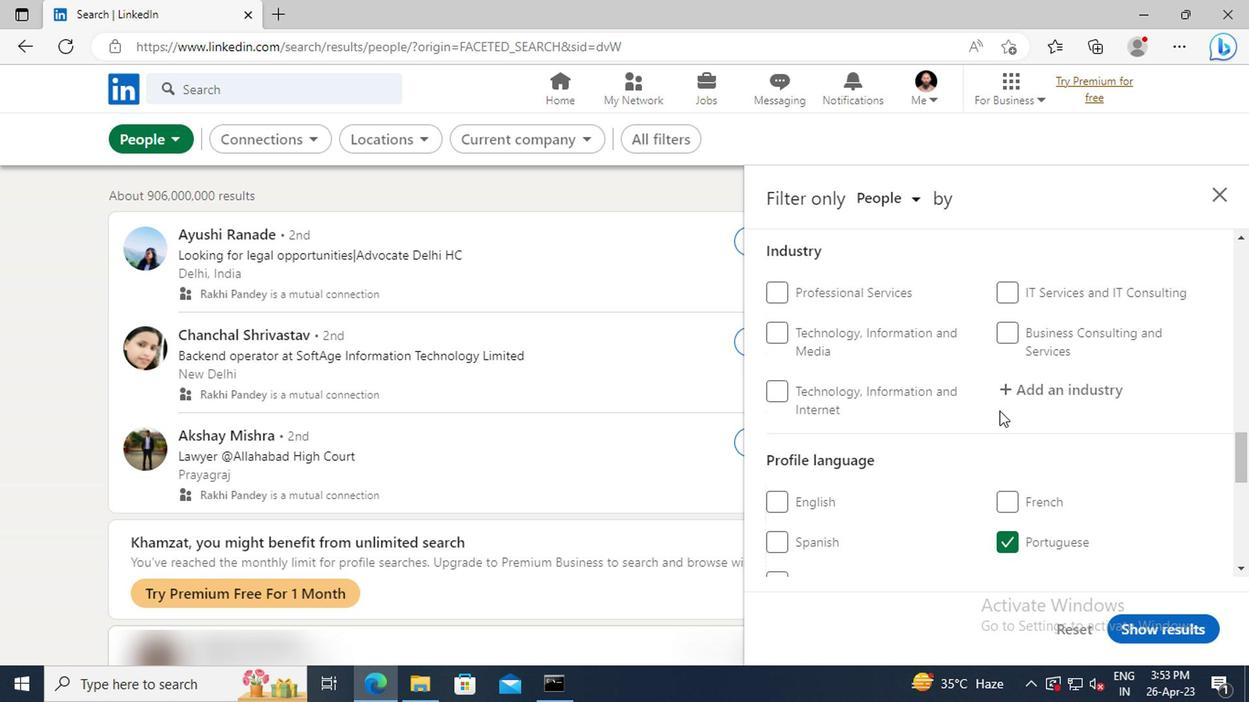 
Action: Mouse pressed left at (1027, 395)
Screenshot: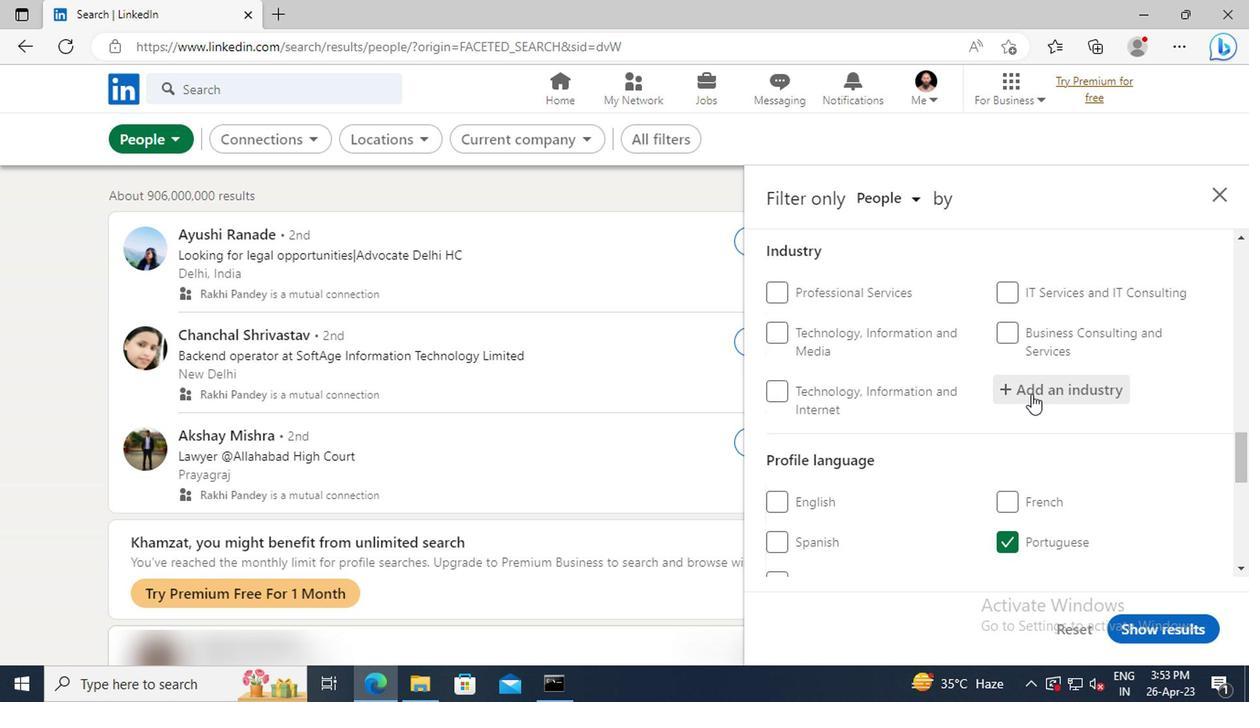 
Action: Key pressed <Key.shift>ACCESSIBLE<Key.space><Key.shift>HARDWARE<Key.space><Key.shift>MANUFACTURING
Screenshot: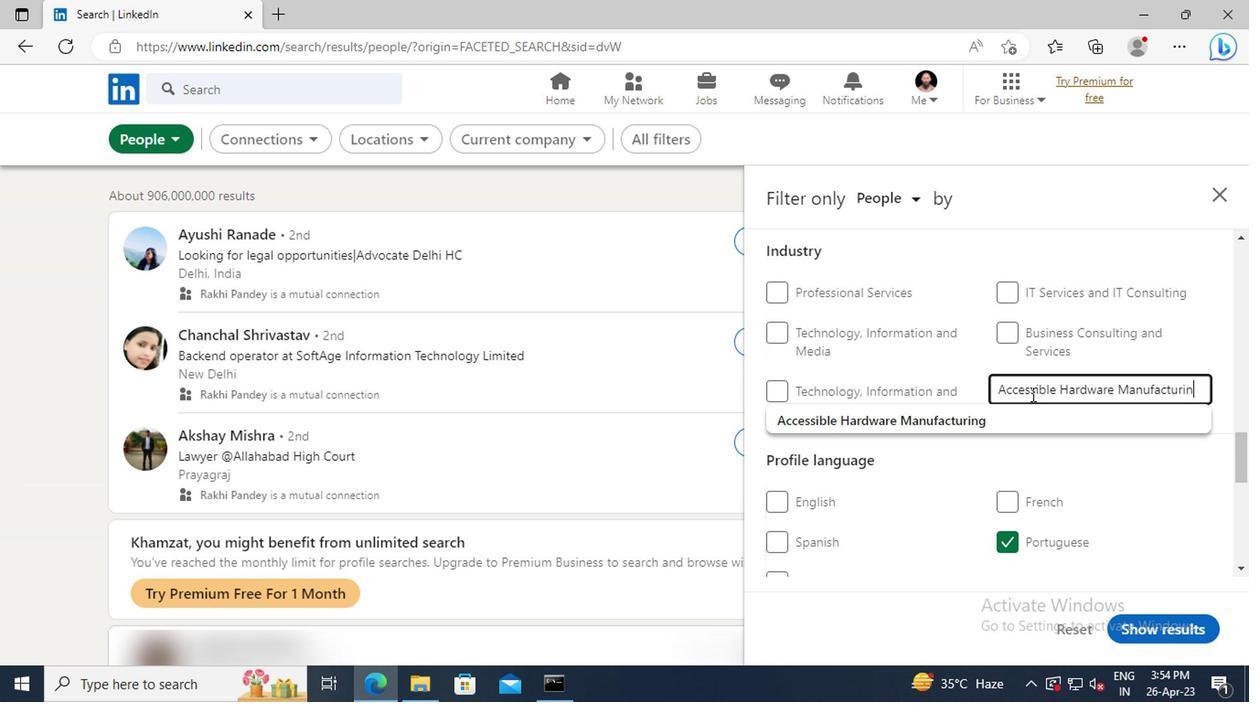 
Action: Mouse moved to (1004, 426)
Screenshot: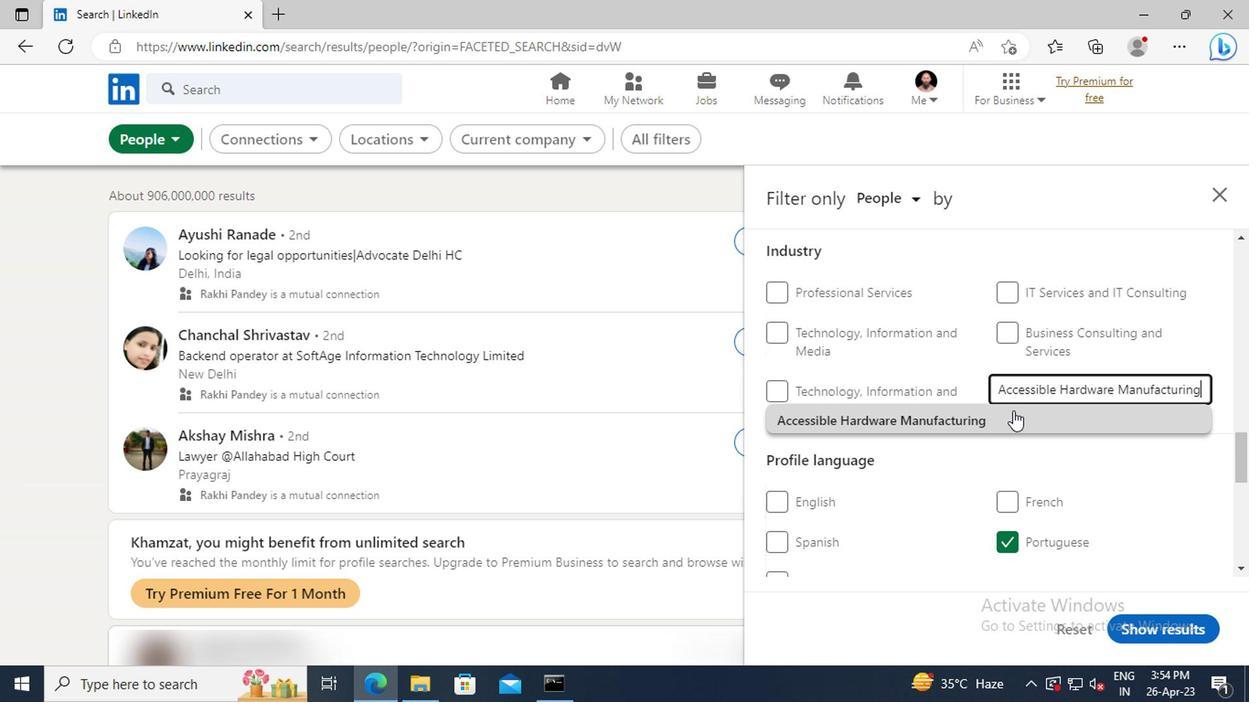 
Action: Mouse pressed left at (1004, 426)
Screenshot: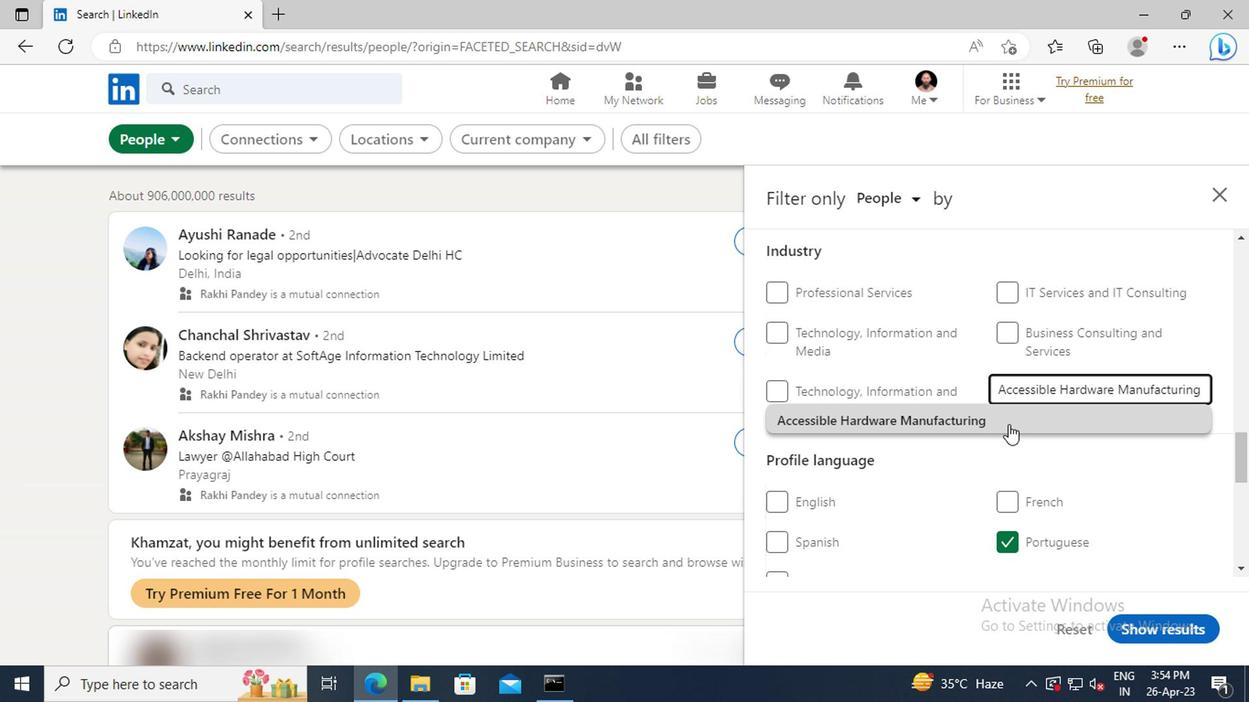 
Action: Mouse moved to (978, 389)
Screenshot: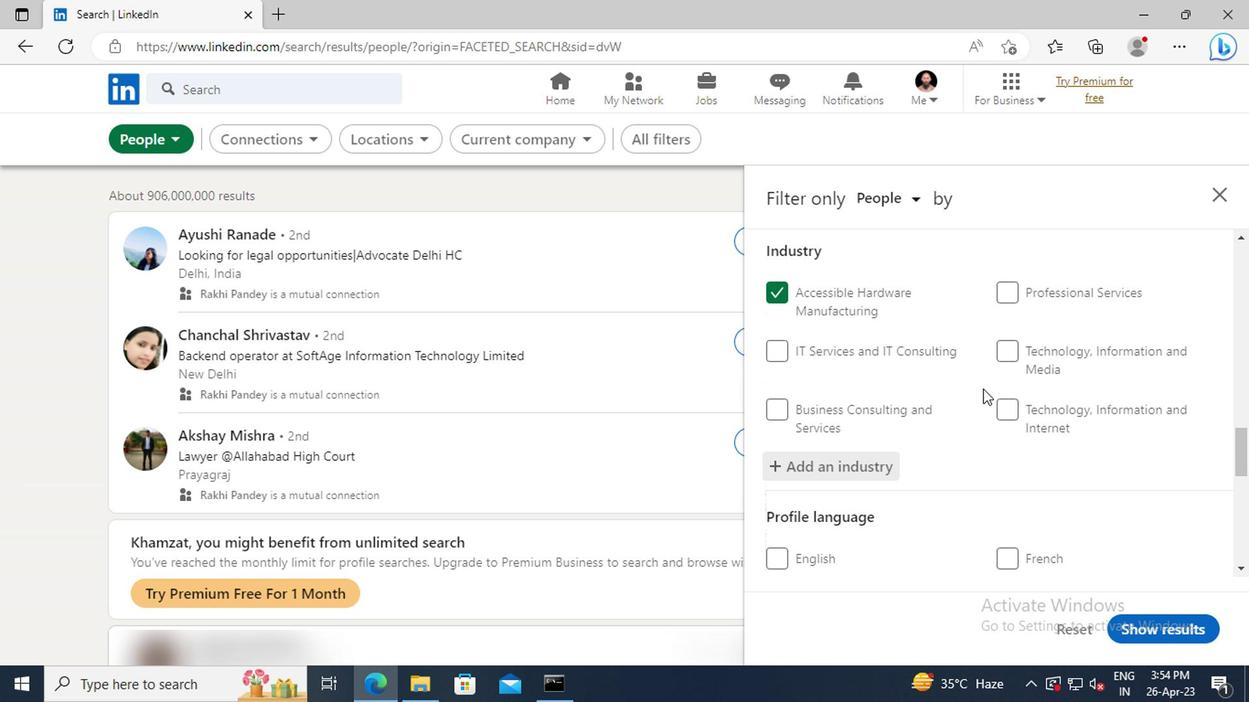 
Action: Mouse scrolled (978, 388) with delta (0, 0)
Screenshot: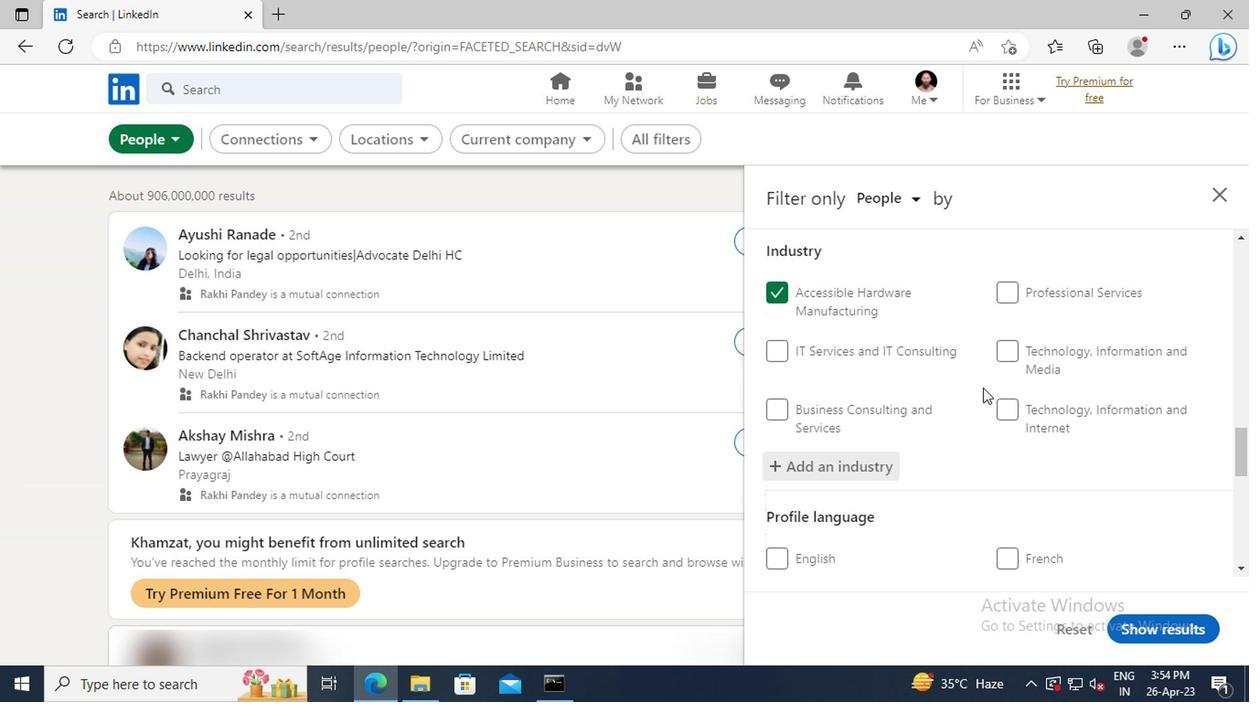 
Action: Mouse scrolled (978, 388) with delta (0, 0)
Screenshot: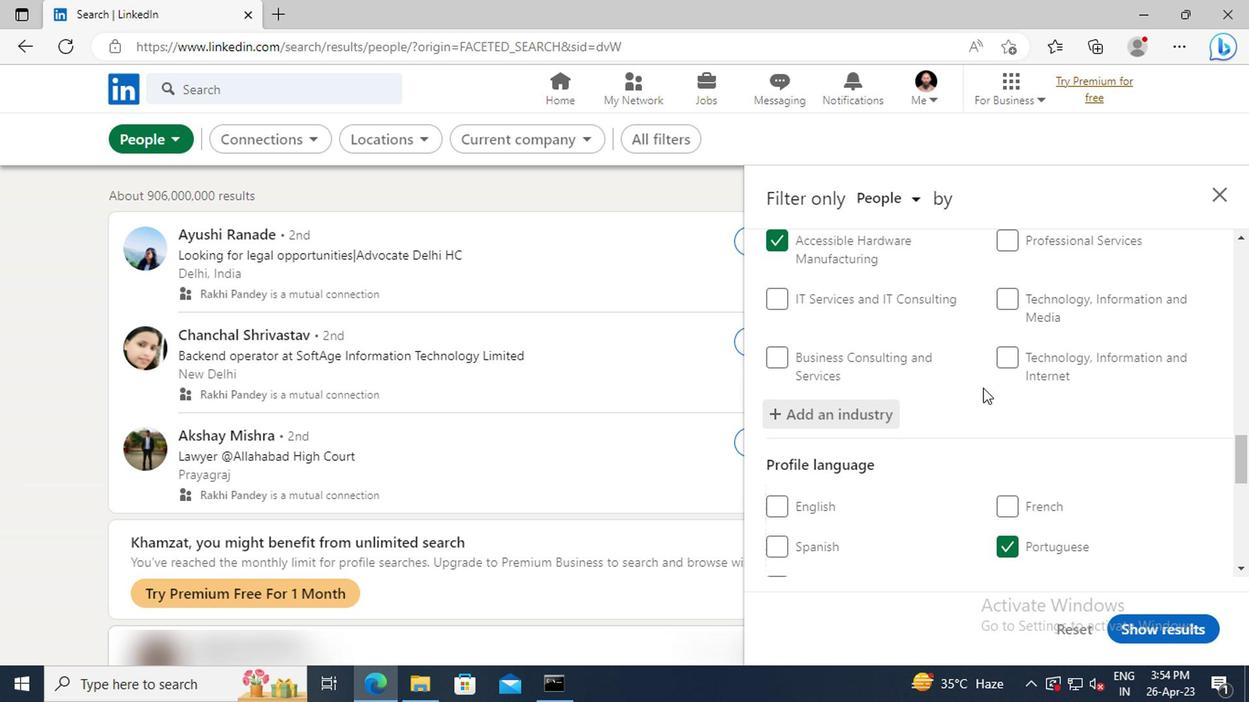 
Action: Mouse scrolled (978, 388) with delta (0, 0)
Screenshot: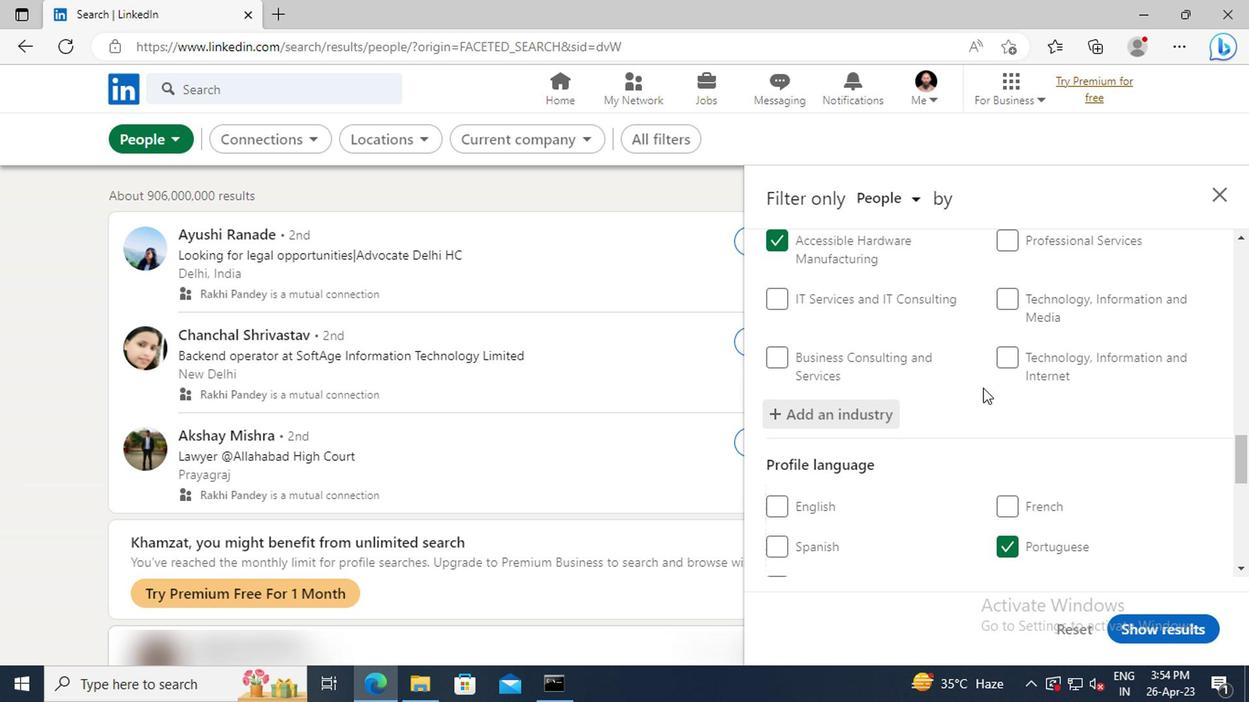 
Action: Mouse scrolled (978, 388) with delta (0, 0)
Screenshot: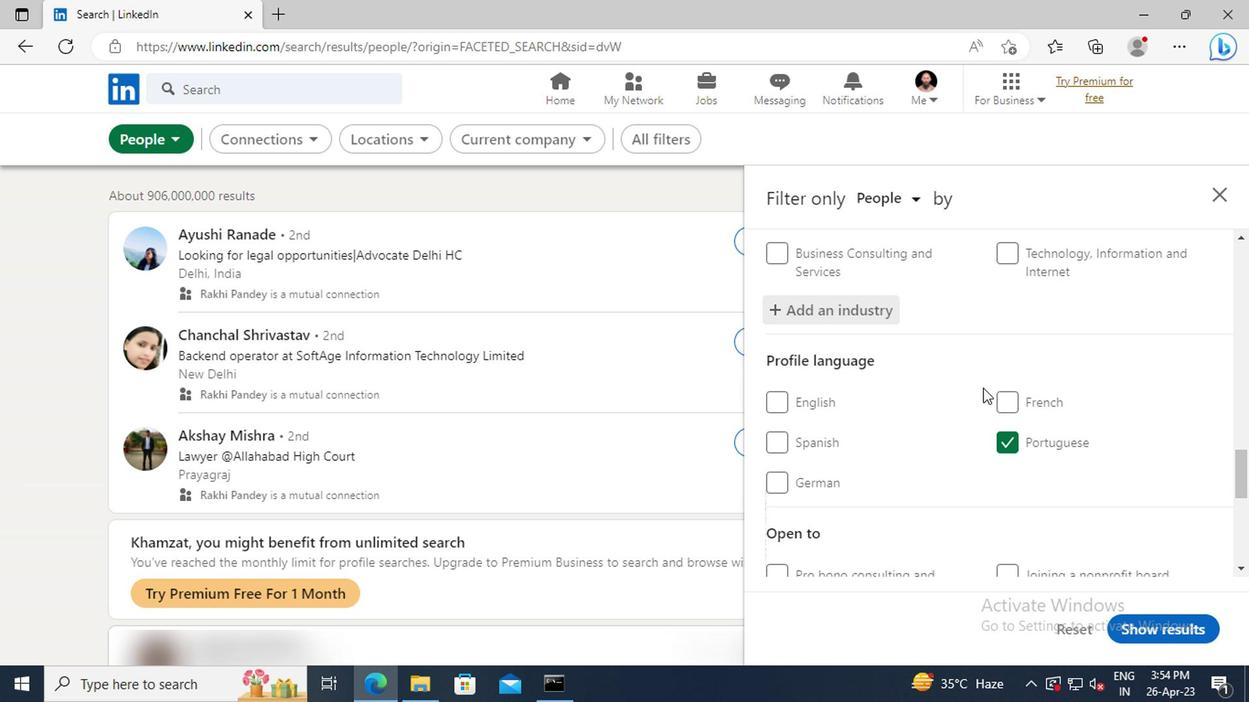 
Action: Mouse scrolled (978, 388) with delta (0, 0)
Screenshot: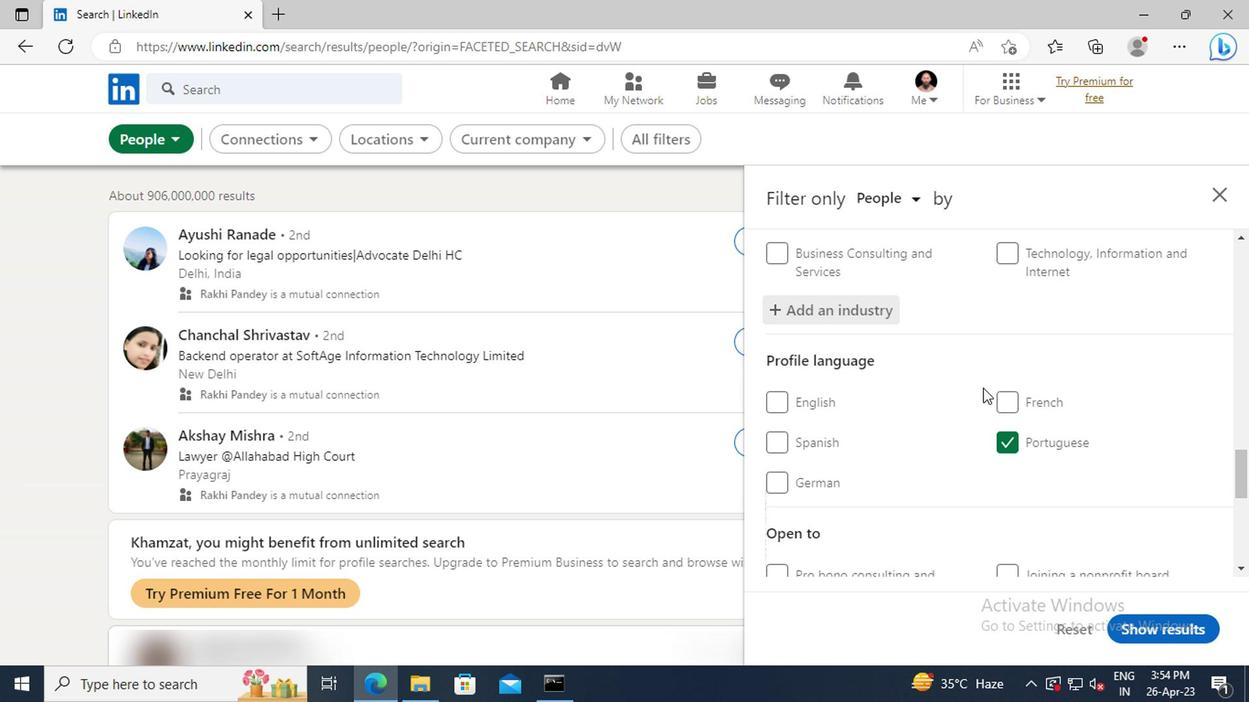 
Action: Mouse scrolled (978, 388) with delta (0, 0)
Screenshot: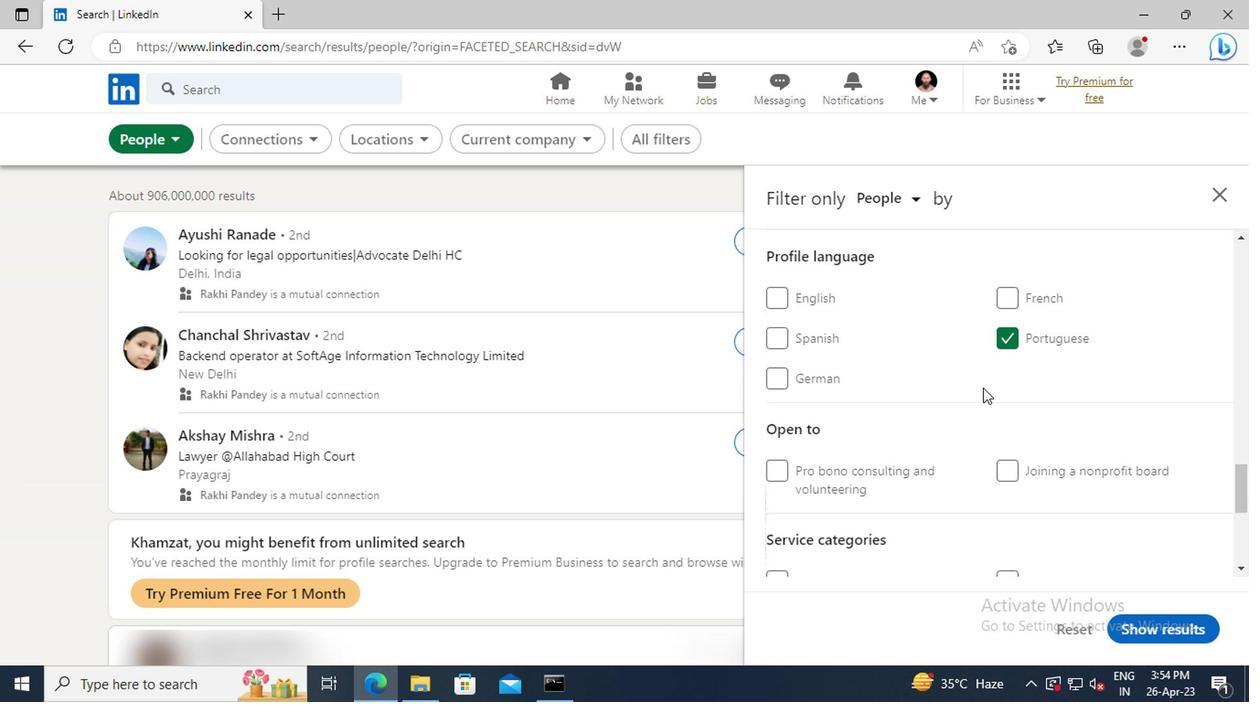 
Action: Mouse scrolled (978, 388) with delta (0, 0)
Screenshot: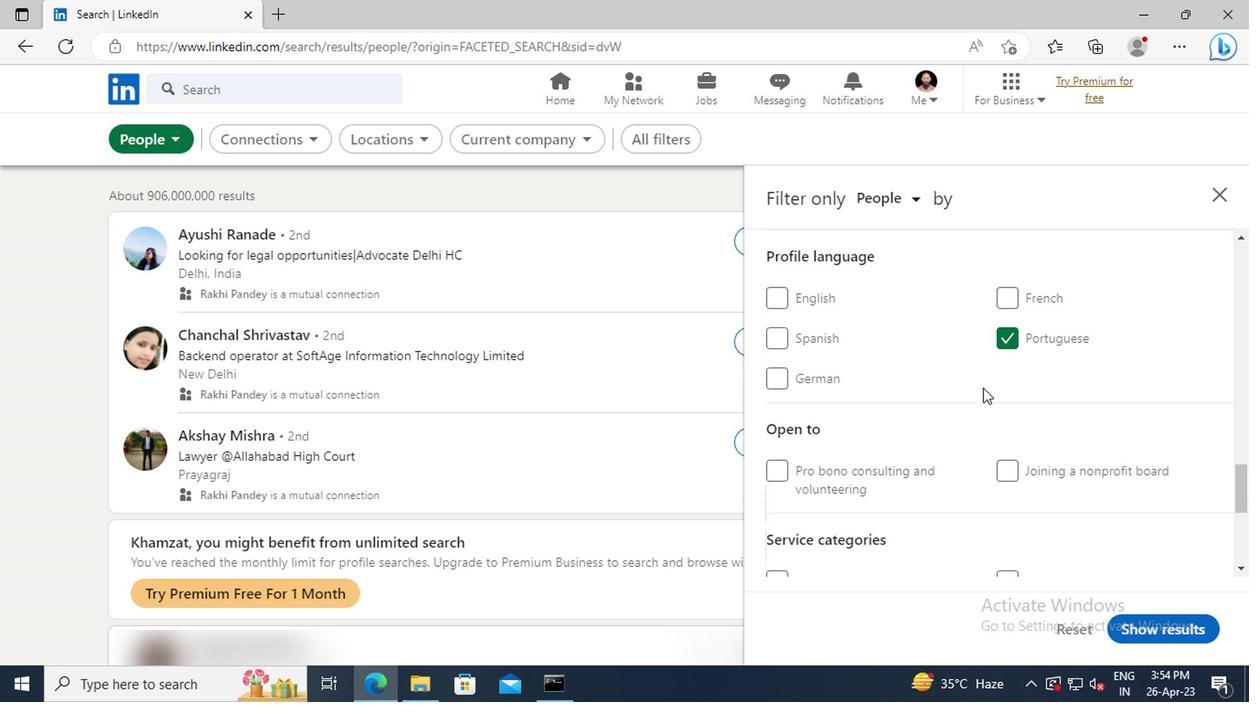 
Action: Mouse scrolled (978, 388) with delta (0, 0)
Screenshot: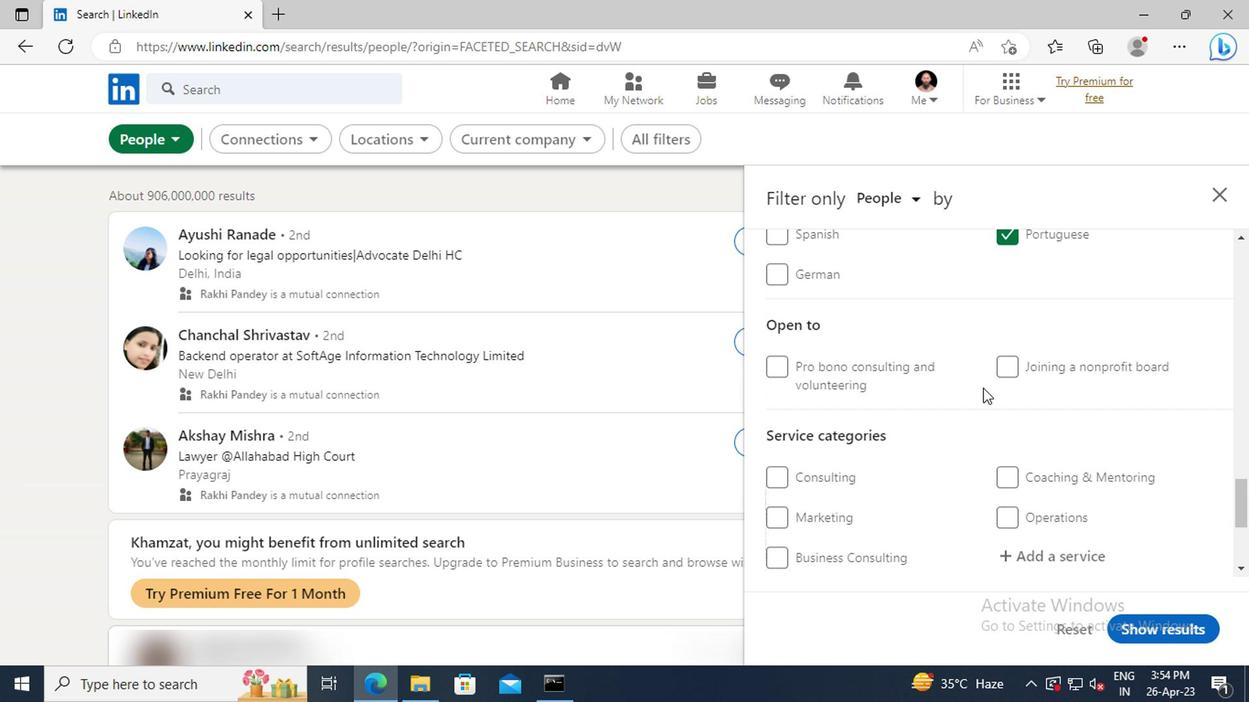 
Action: Mouse scrolled (978, 388) with delta (0, 0)
Screenshot: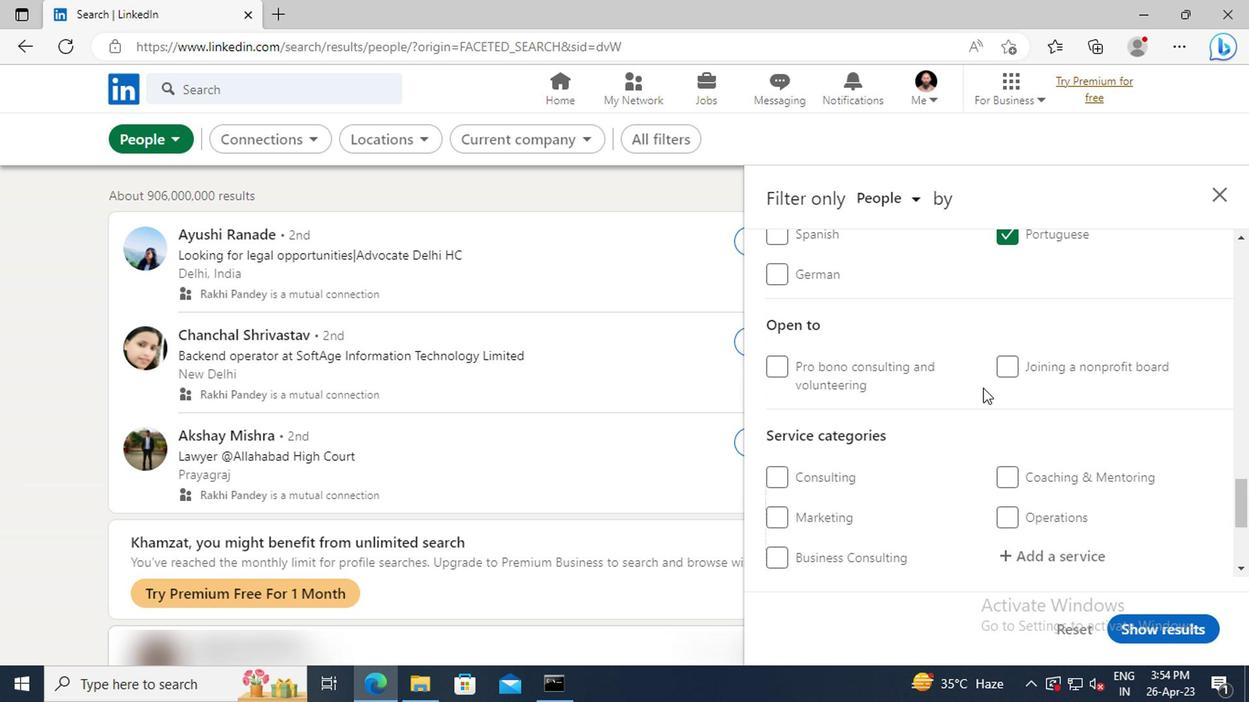 
Action: Mouse moved to (1027, 453)
Screenshot: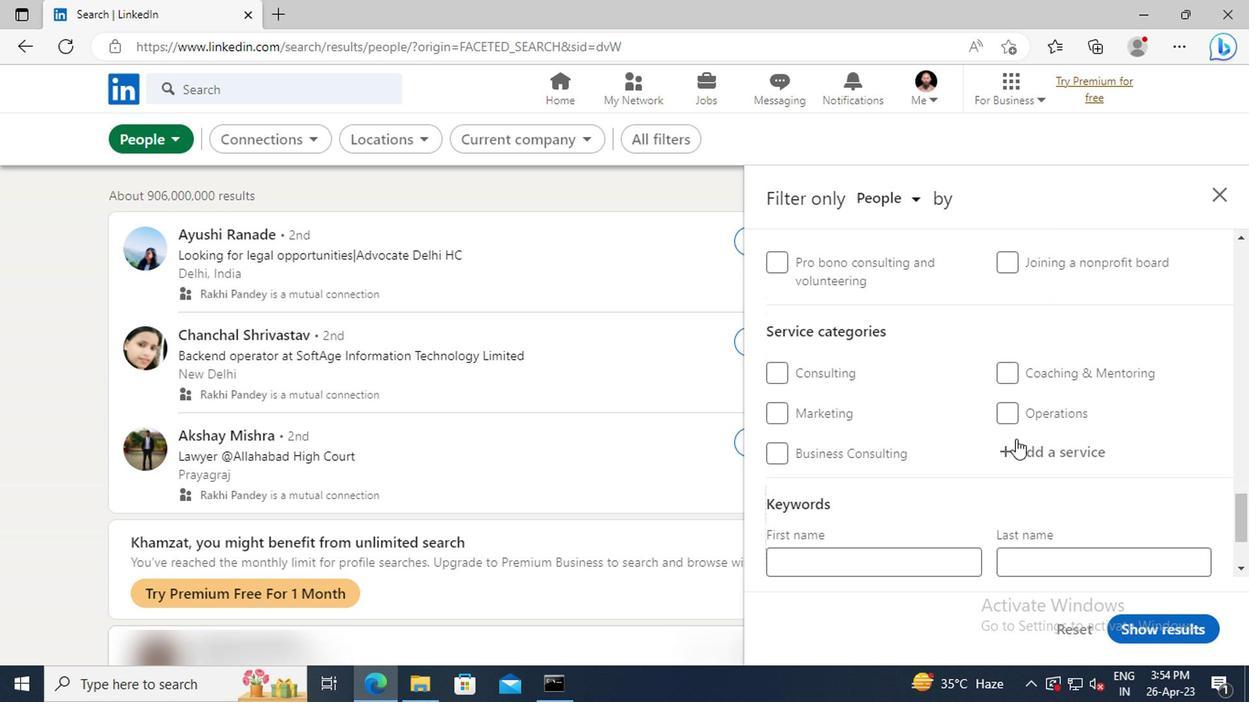 
Action: Mouse pressed left at (1027, 453)
Screenshot: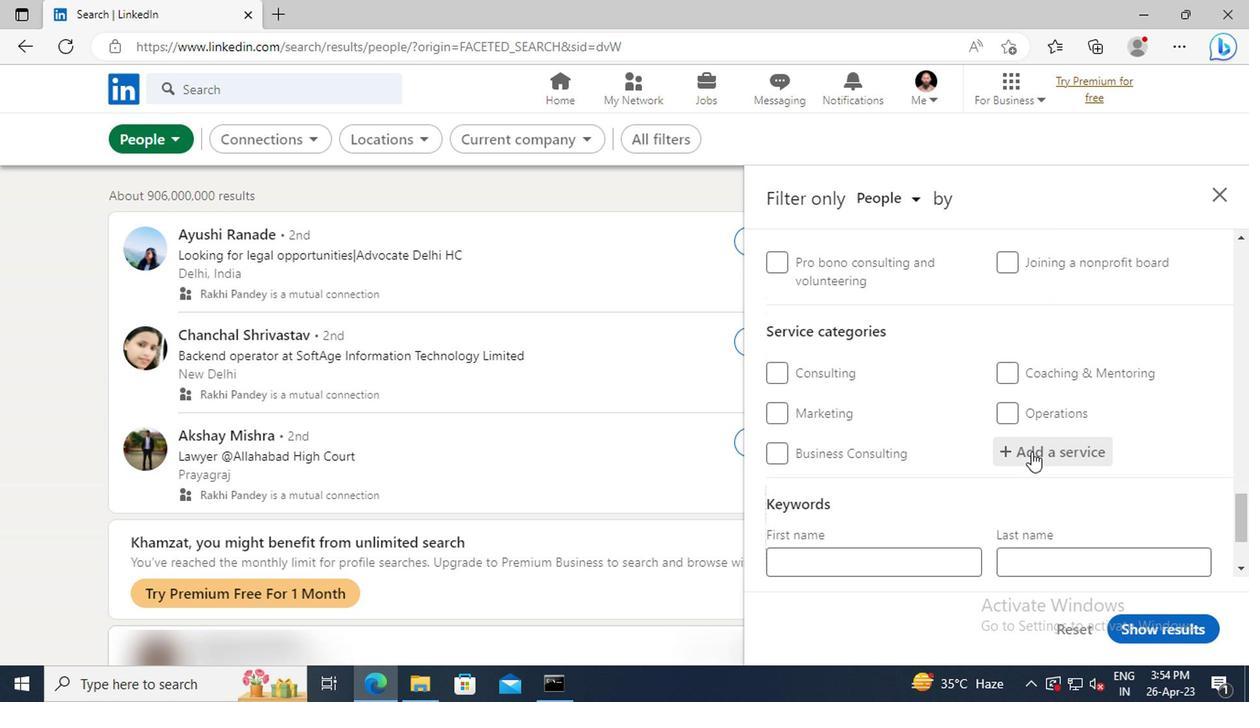 
Action: Key pressed <Key.shift>USER<Key.space><Key.shift>EXPERIENCE<Key.space><Key.shift>DESIGN
Screenshot: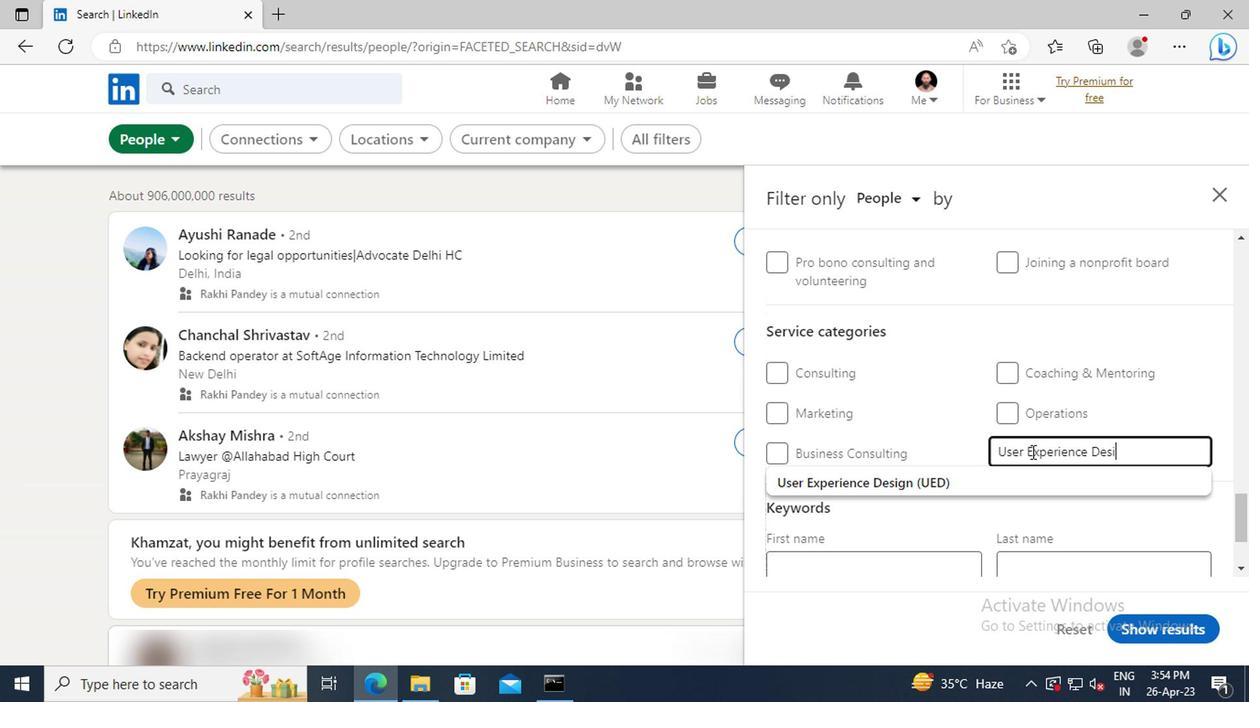 
Action: Mouse moved to (1028, 480)
Screenshot: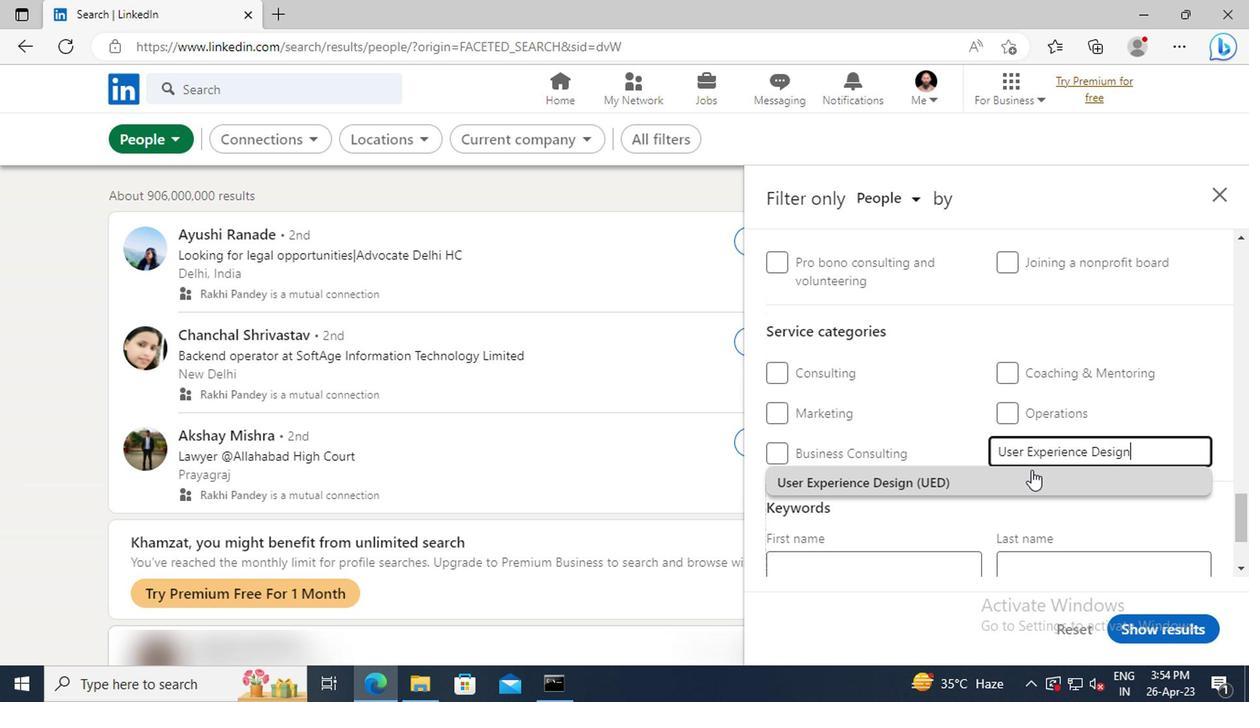 
Action: Mouse pressed left at (1028, 480)
Screenshot: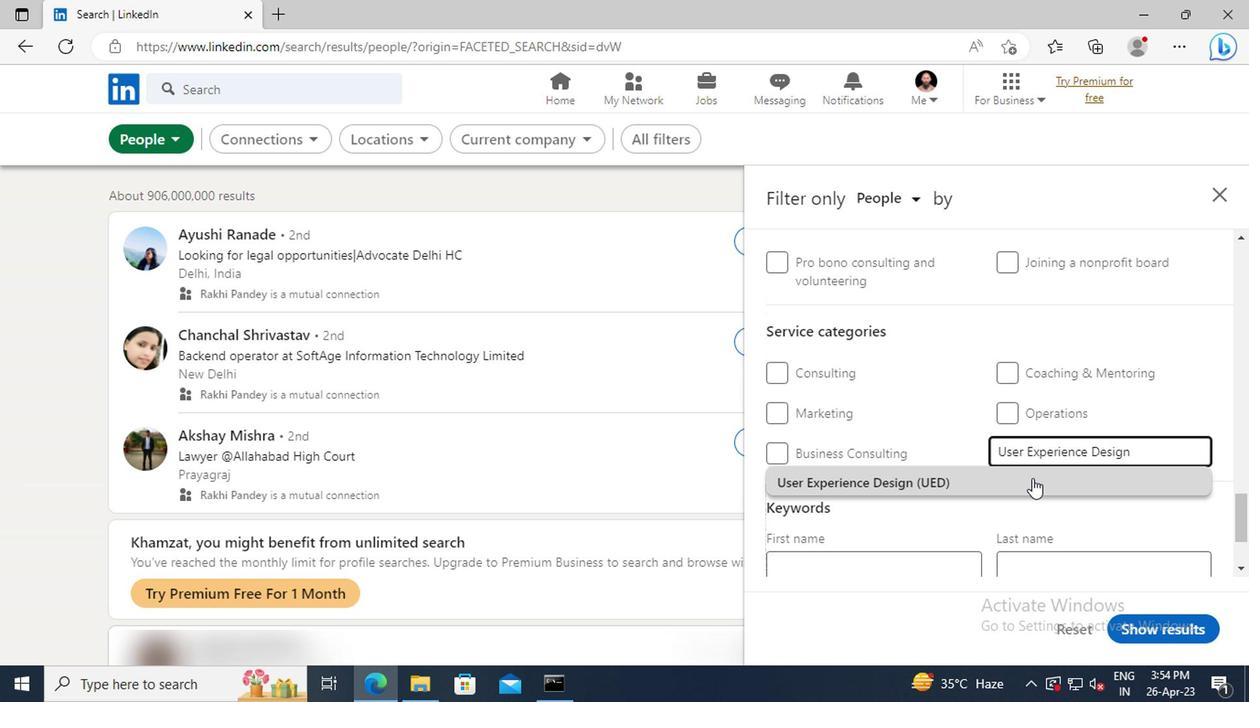 
Action: Mouse moved to (1016, 407)
Screenshot: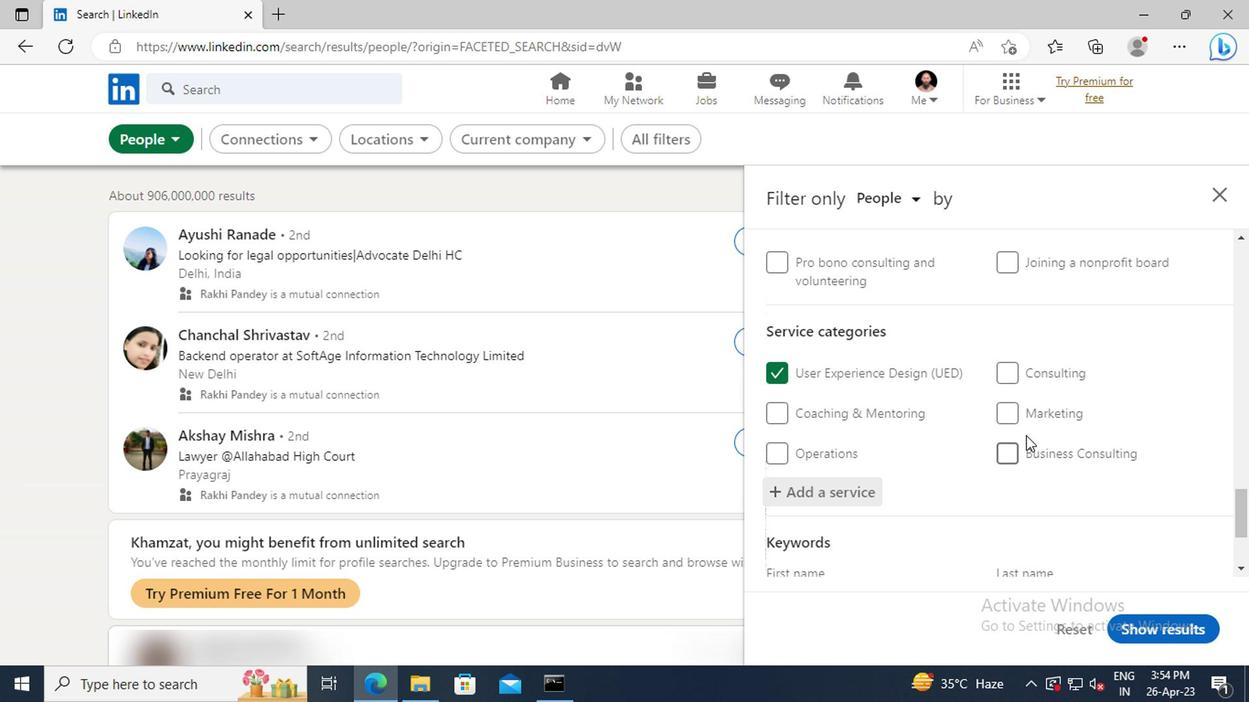 
Action: Mouse scrolled (1016, 406) with delta (0, 0)
Screenshot: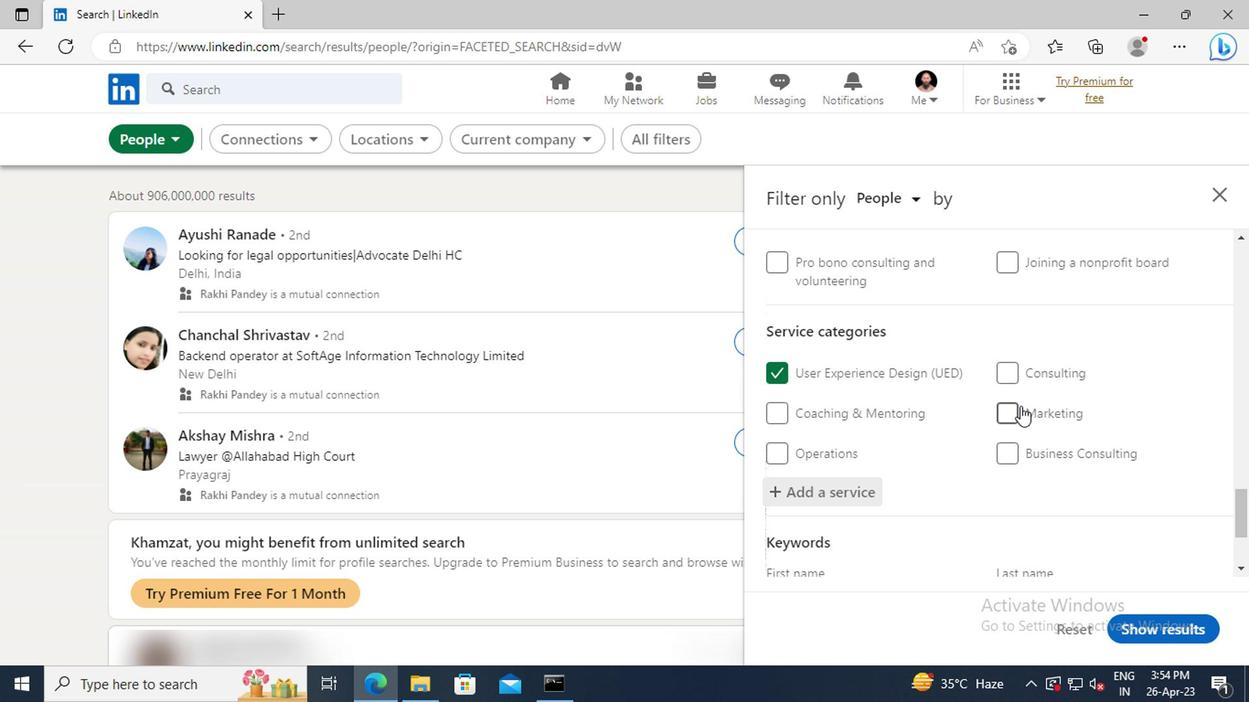 
Action: Mouse scrolled (1016, 406) with delta (0, 0)
Screenshot: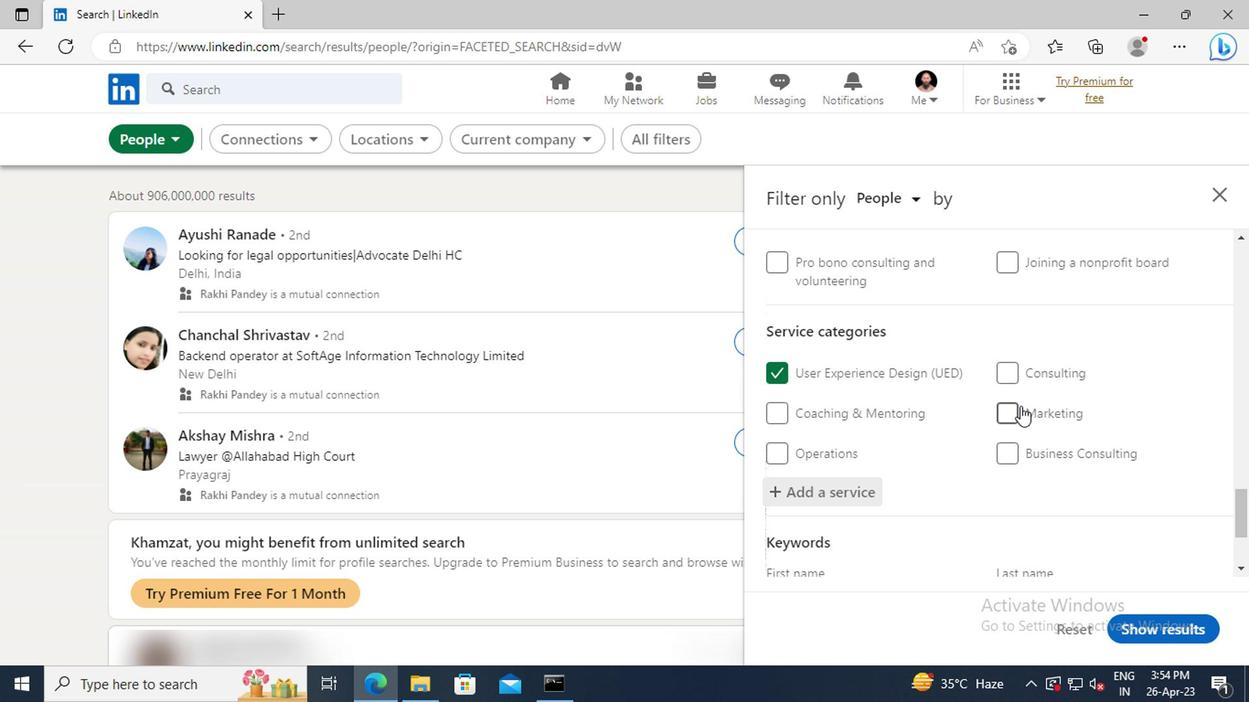 
Action: Mouse scrolled (1016, 406) with delta (0, 0)
Screenshot: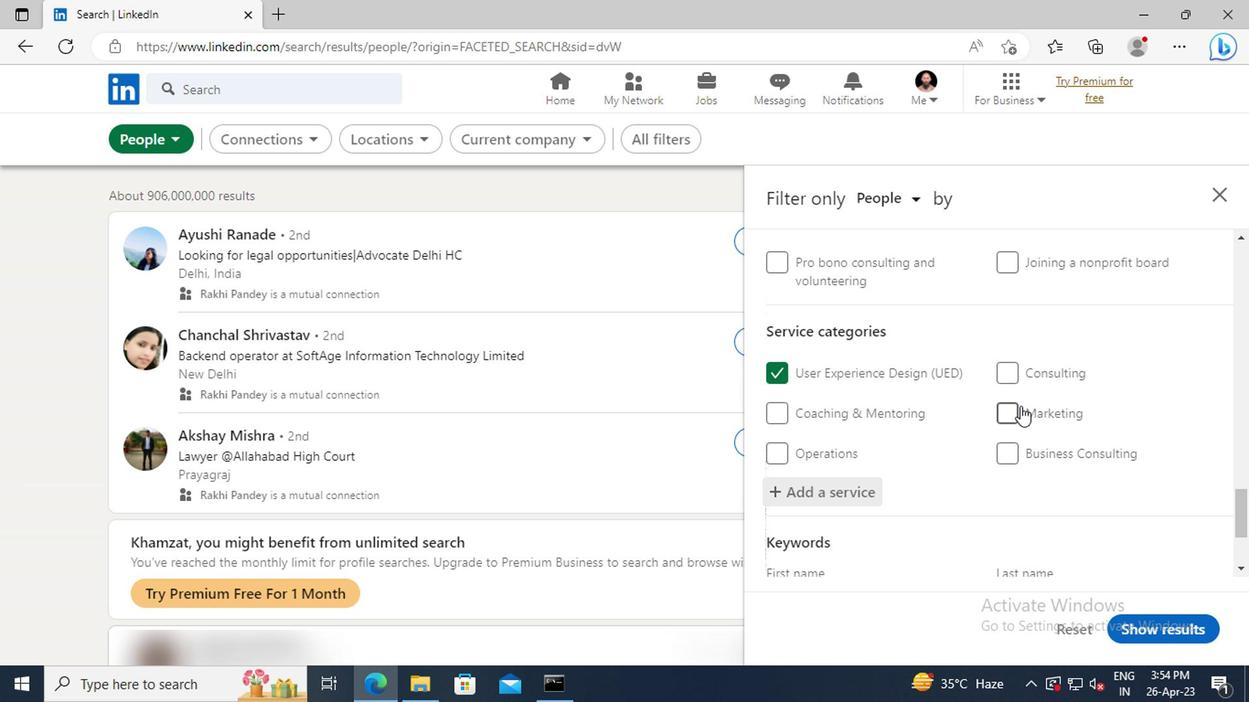 
Action: Mouse moved to (845, 507)
Screenshot: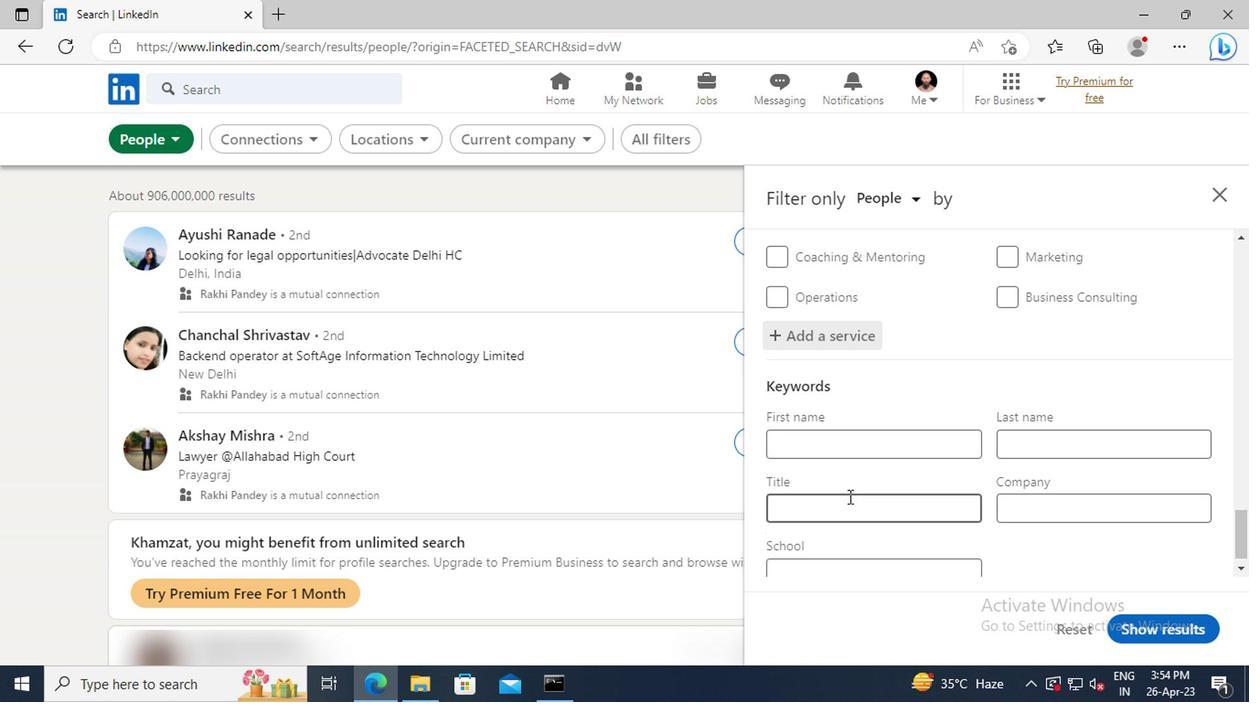 
Action: Mouse pressed left at (845, 507)
Screenshot: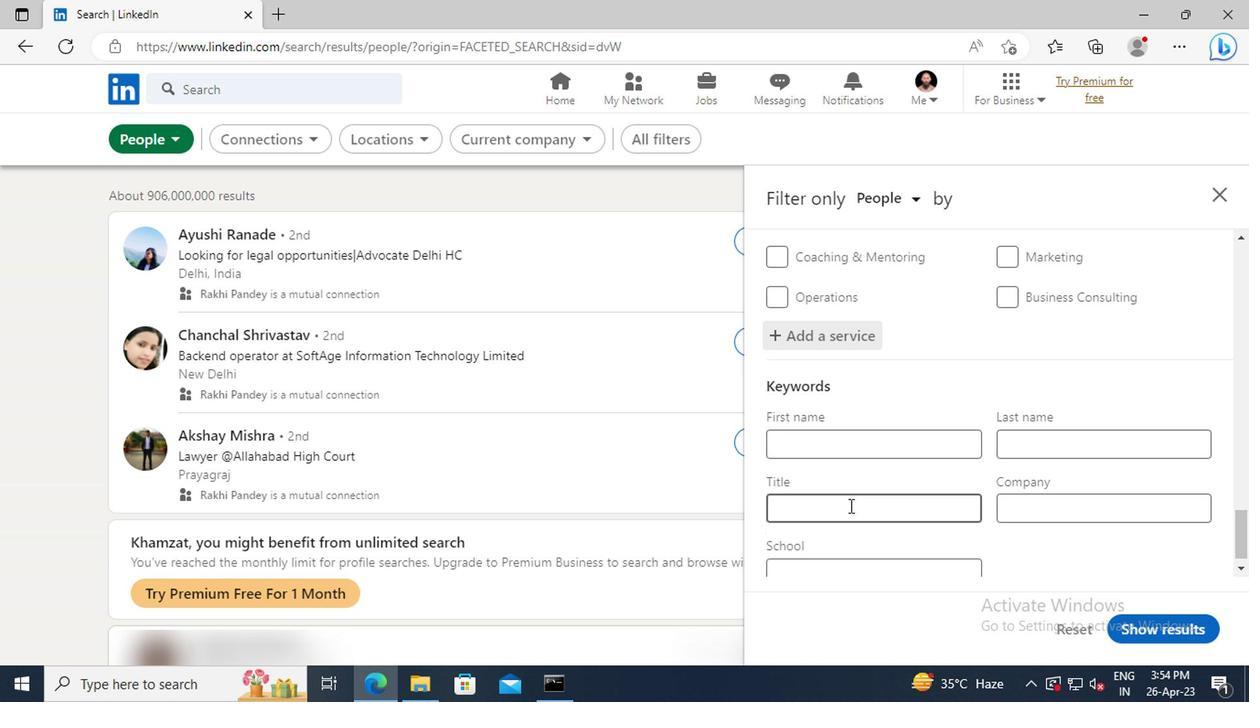 
Action: Key pressed <Key.shift>MARKETING<Key.space><Key.shift>STAFF<Key.enter>
Screenshot: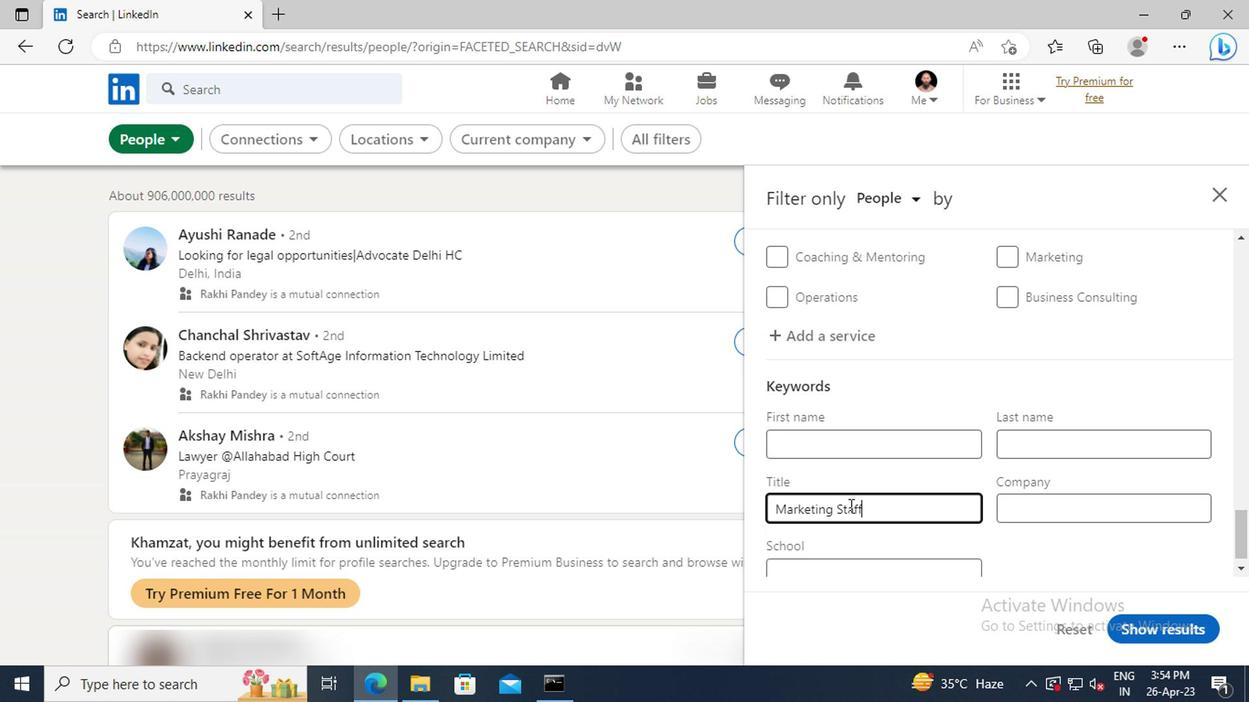 
Action: Mouse moved to (1145, 631)
Screenshot: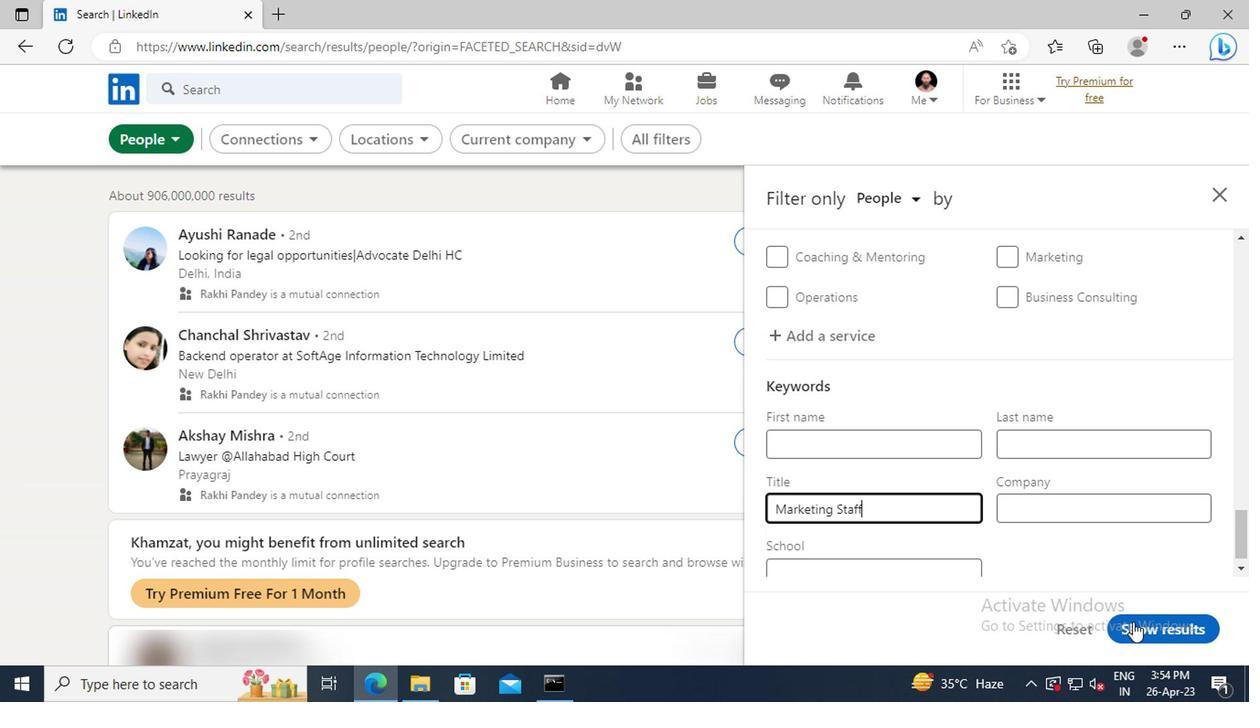 
Action: Mouse pressed left at (1145, 631)
Screenshot: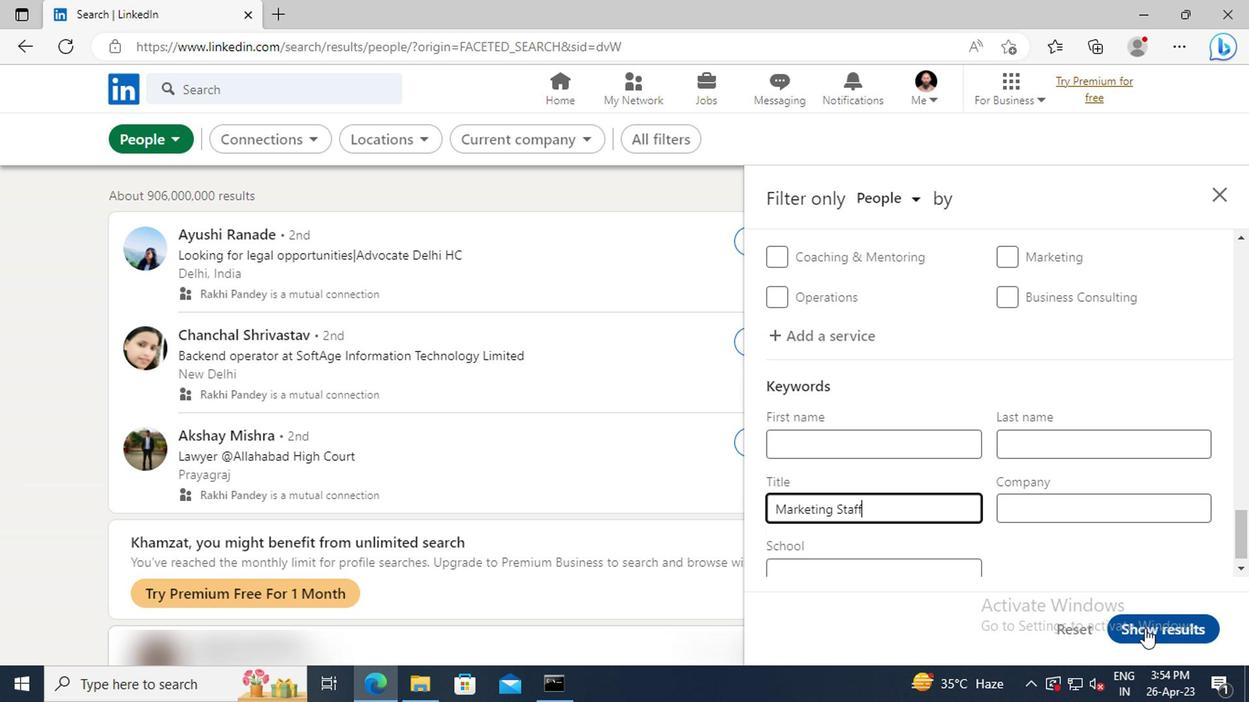 
